 Task: Add an event with the title Second Performance Evaluation and Recognition, date ''2023/12/08'', time 02:00and add a description: Deadline reminders encourage proactive planning and time management. They serve as a cue for individuals to assess their progress, identify any obstacles, and adjust their plans accordingly to ensure timely completion of the task or project.Mark the tasks as Completed , logged in from the account softage.3@softage.netand send the event invitation to softage.9@softage.net and softage.10@softage.net. Set a reminder for the event Weekly on Sunday
Action: Mouse moved to (71, 93)
Screenshot: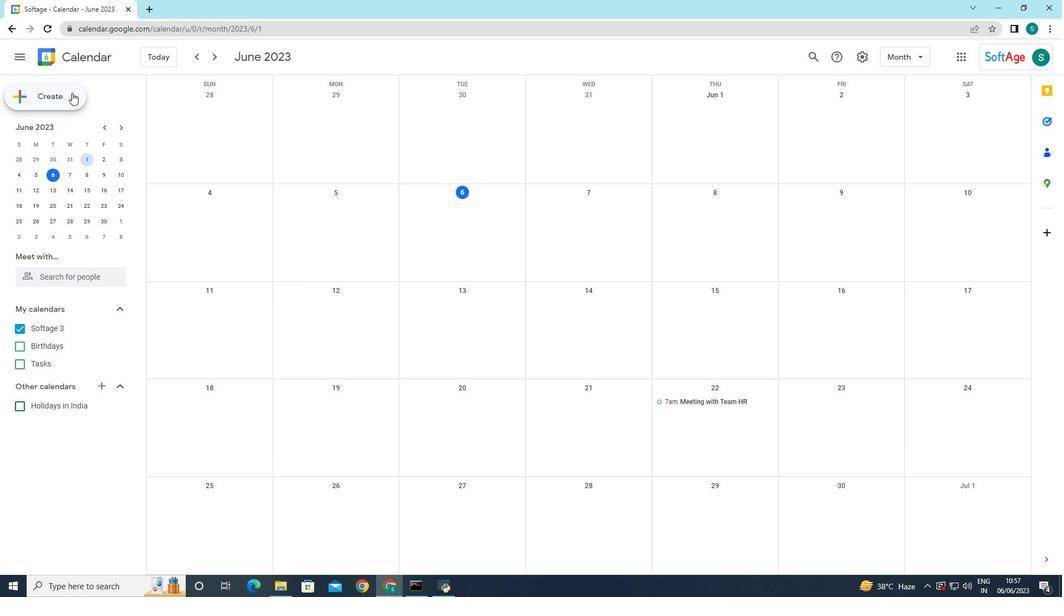 
Action: Mouse pressed left at (71, 93)
Screenshot: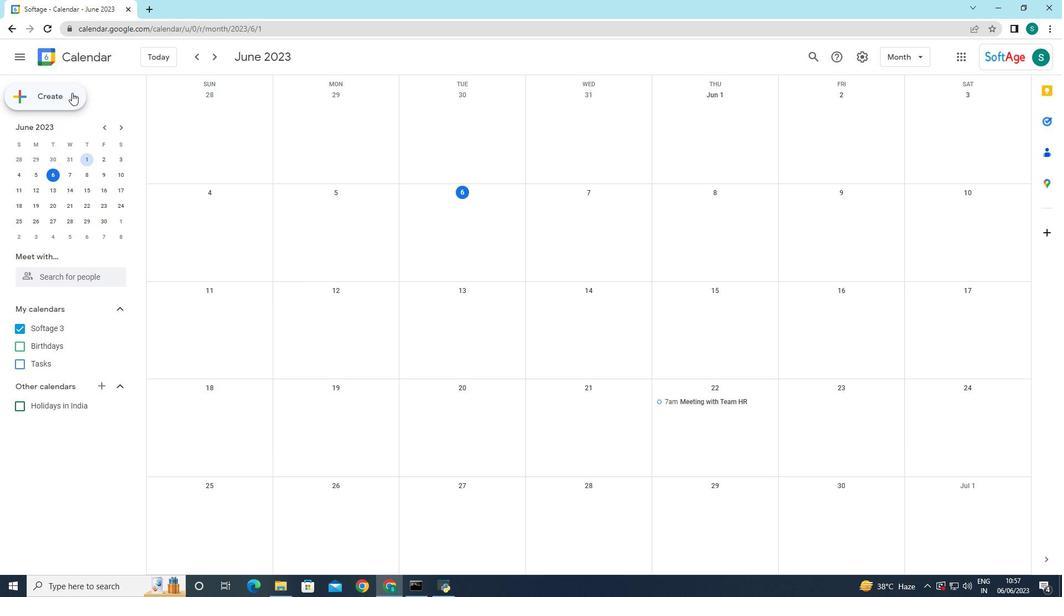 
Action: Mouse moved to (55, 123)
Screenshot: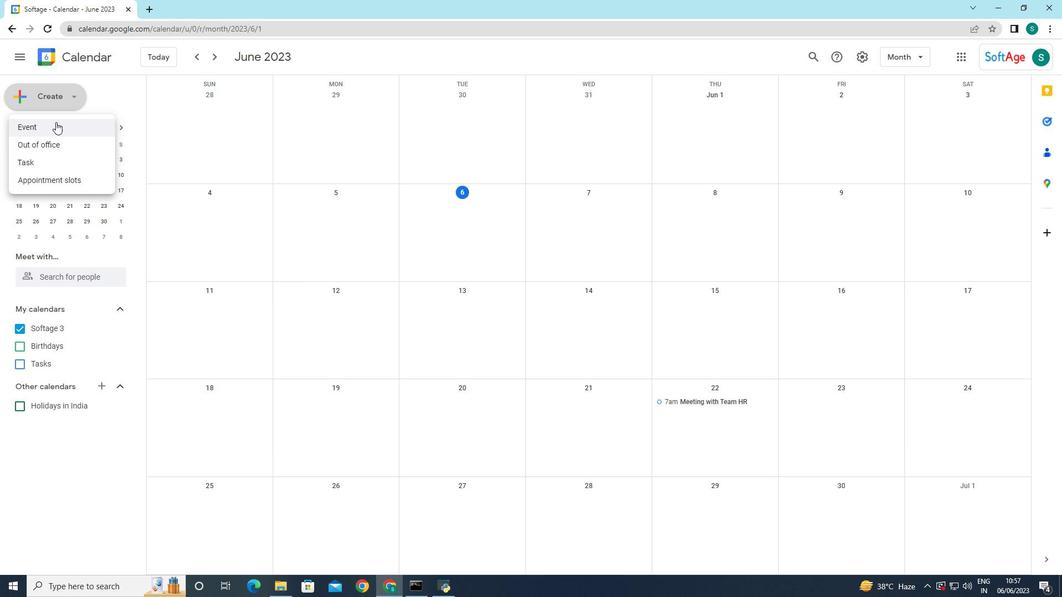 
Action: Mouse pressed left at (55, 123)
Screenshot: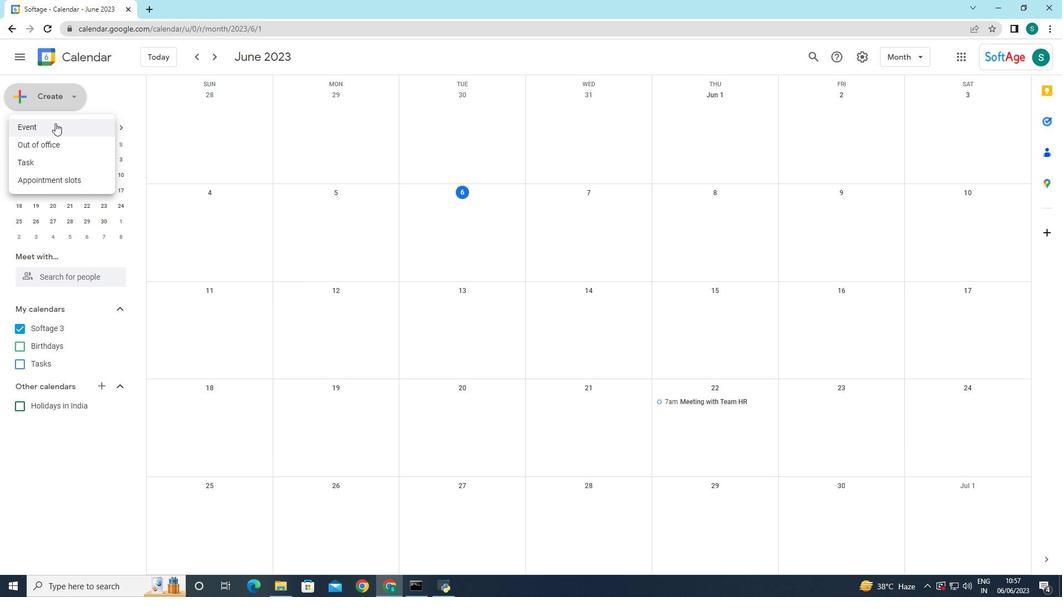 
Action: Mouse moved to (554, 367)
Screenshot: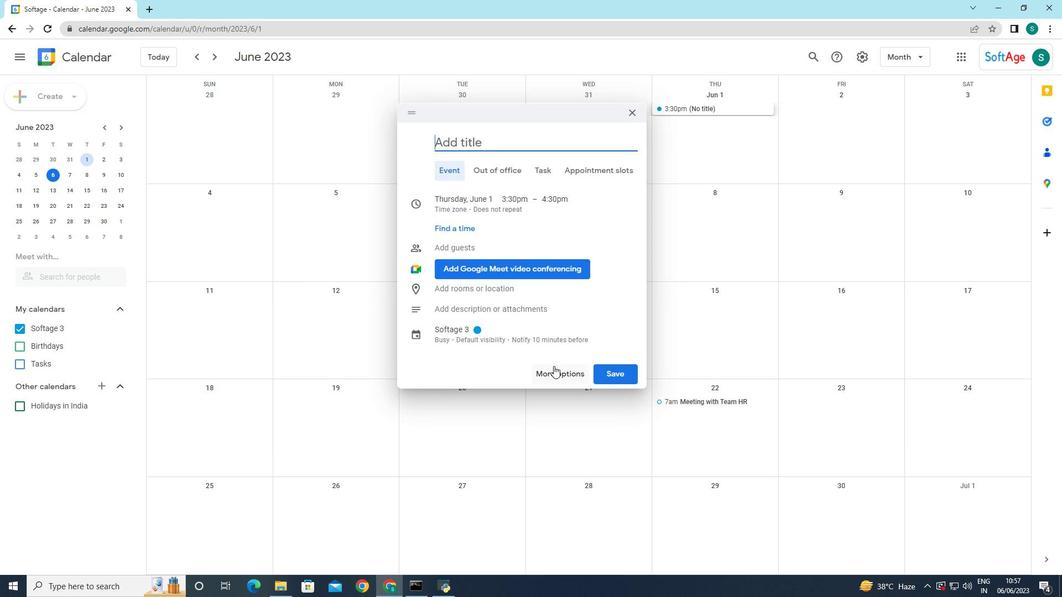 
Action: Mouse pressed left at (554, 367)
Screenshot: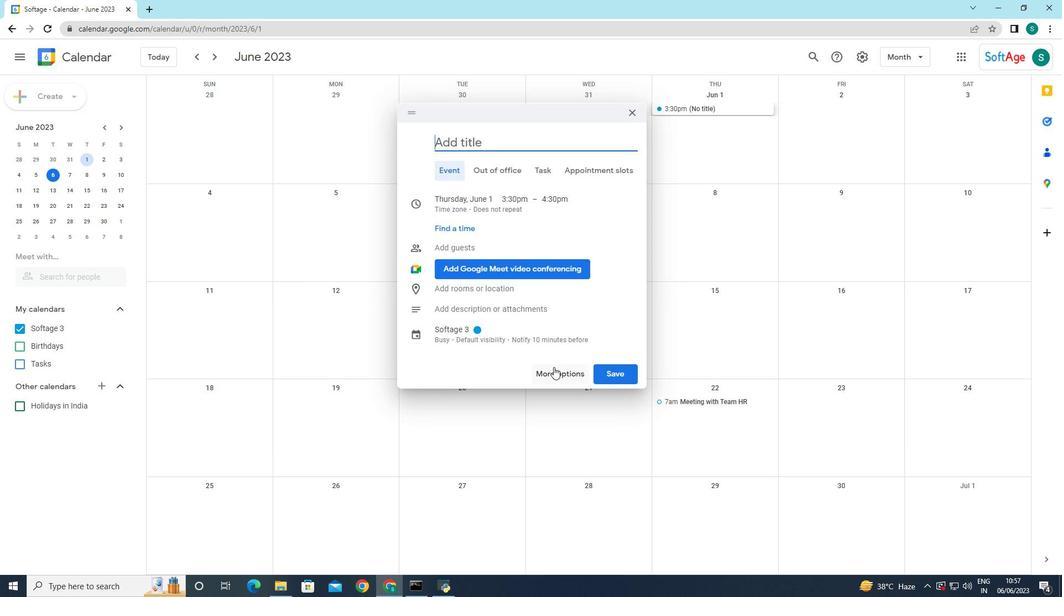 
Action: Mouse moved to (121, 61)
Screenshot: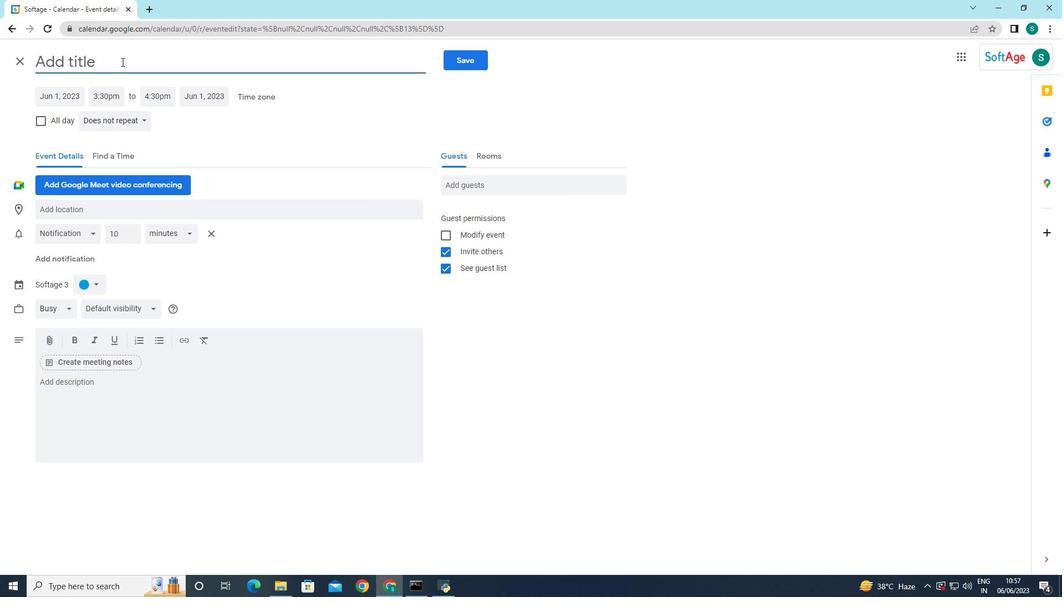 
Action: Mouse pressed left at (121, 61)
Screenshot: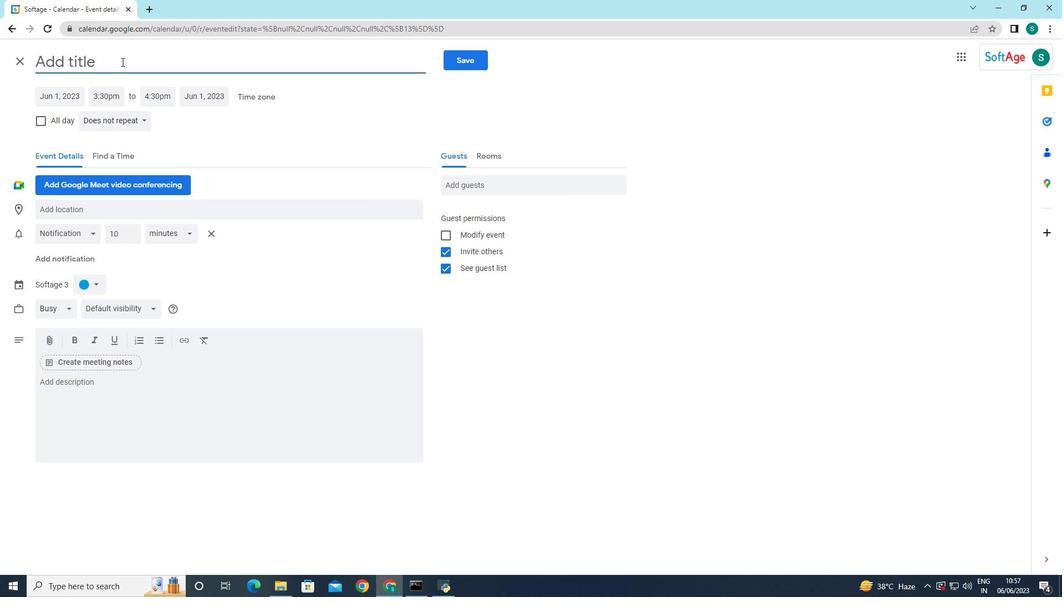 
Action: Key pressed <Key.caps_lock>S<Key.caps_lock>econd<Key.space><Key.caps_lock>P<Key.caps_lock>erformance<Key.space><Key.caps_lock>EV<Key.backspace><Key.backspace><Key.caps_lock><Key.caps_lock>E<Key.caps_lock>valuation<Key.space>and<Key.space><Key.caps_lock>RE<Key.backspace><Key.caps_lock>ecognition<Key.space>
Screenshot: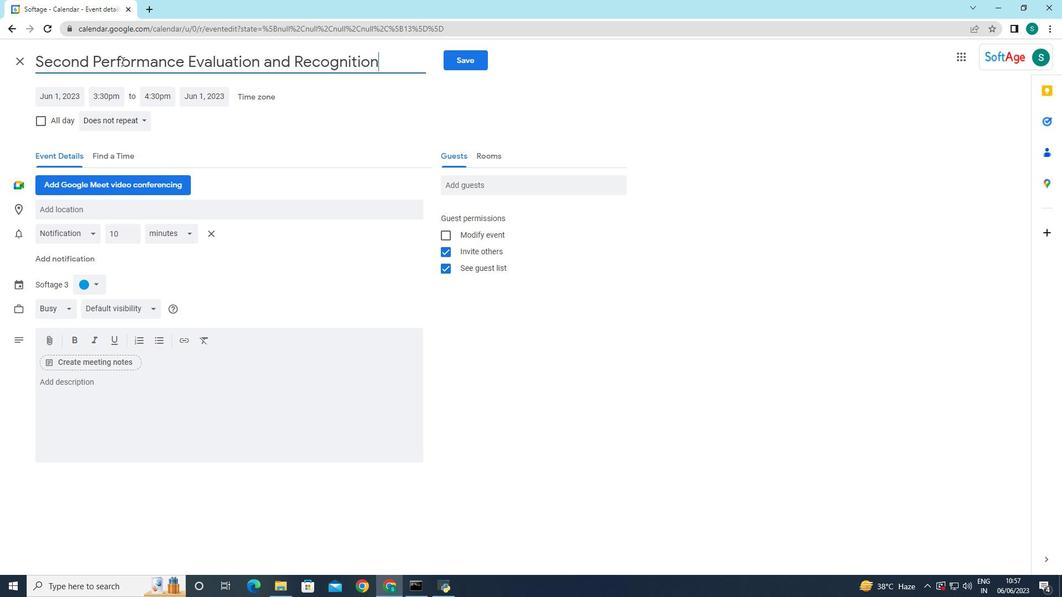
Action: Mouse moved to (58, 104)
Screenshot: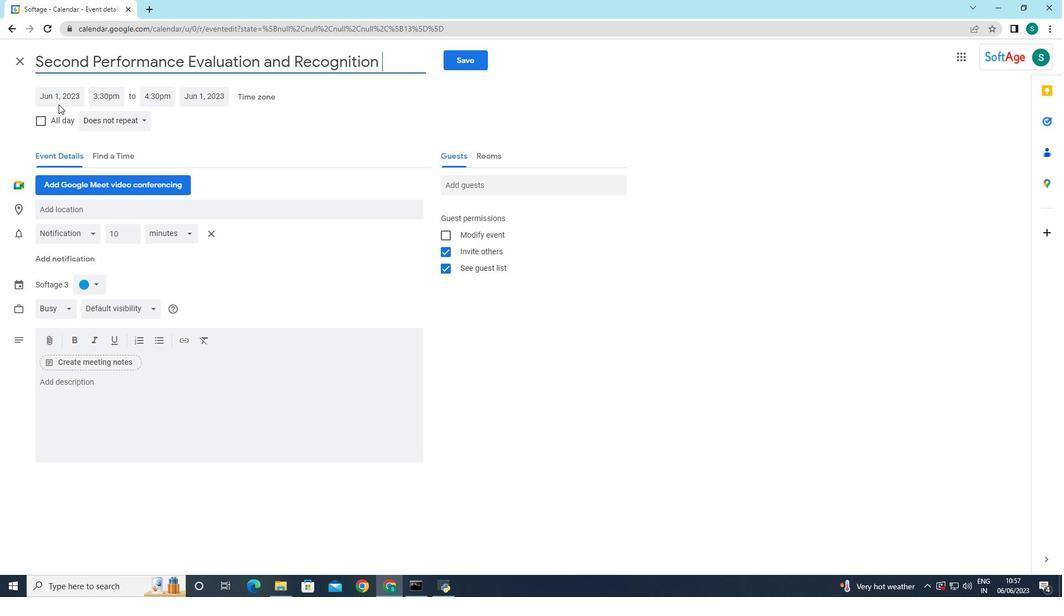 
Action: Mouse pressed left at (58, 104)
Screenshot: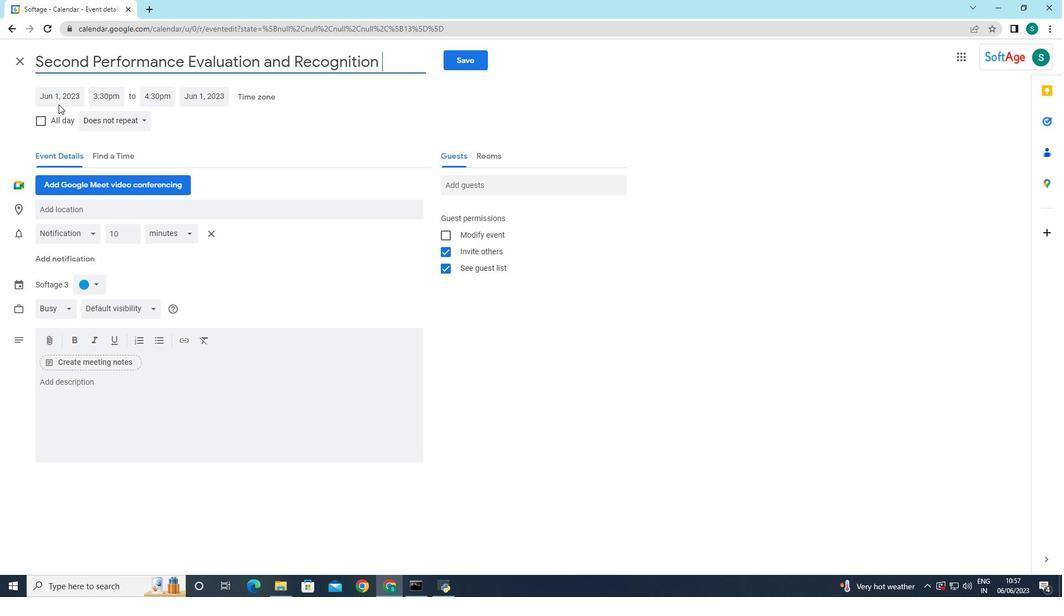 
Action: Mouse moved to (174, 117)
Screenshot: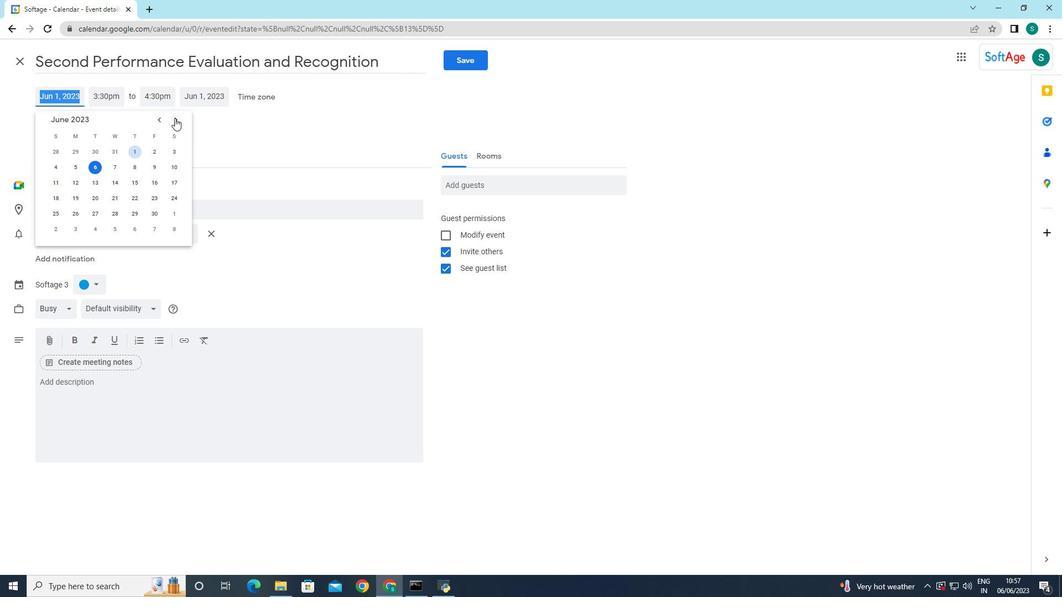 
Action: Mouse pressed left at (174, 117)
Screenshot: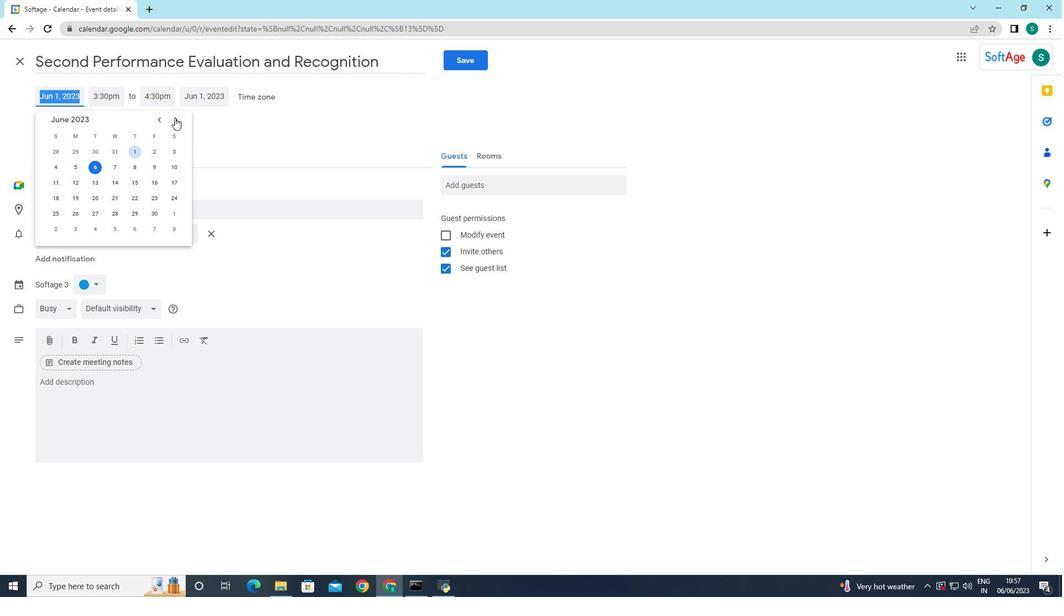 
Action: Mouse pressed left at (174, 117)
Screenshot: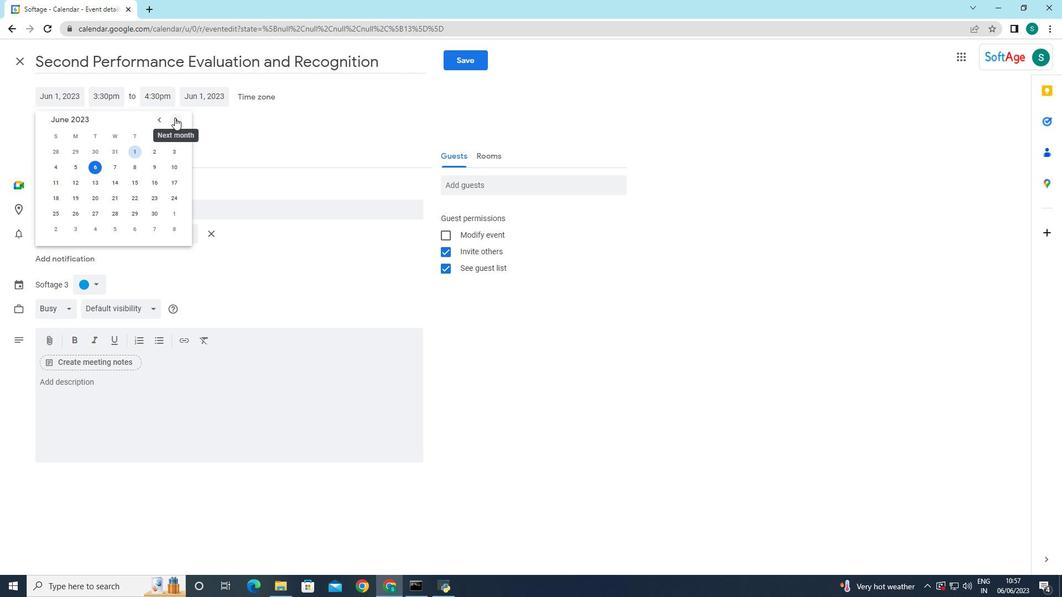 
Action: Mouse pressed left at (174, 117)
Screenshot: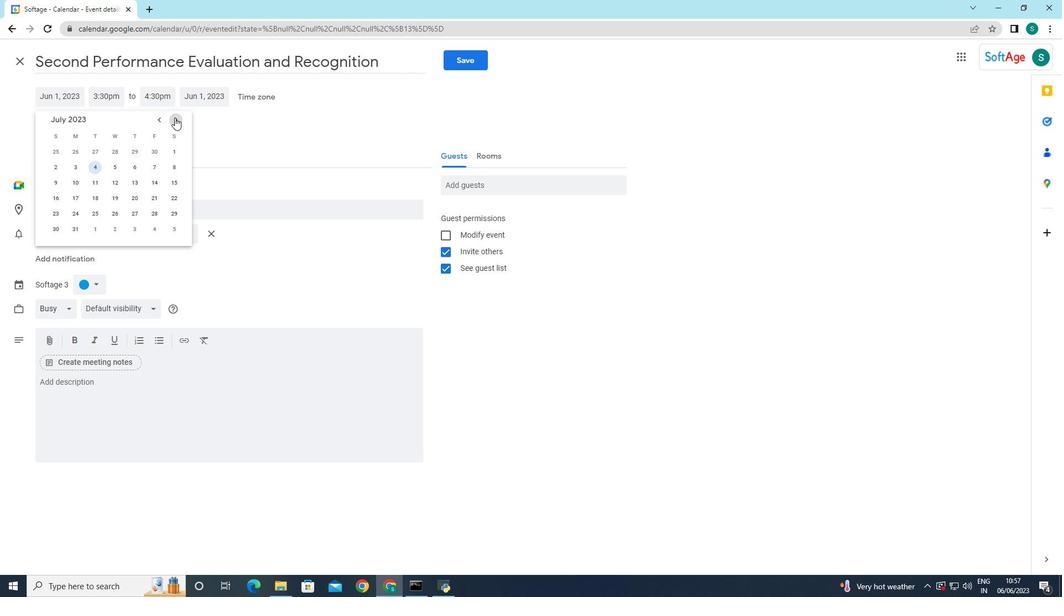 
Action: Mouse pressed left at (174, 117)
Screenshot: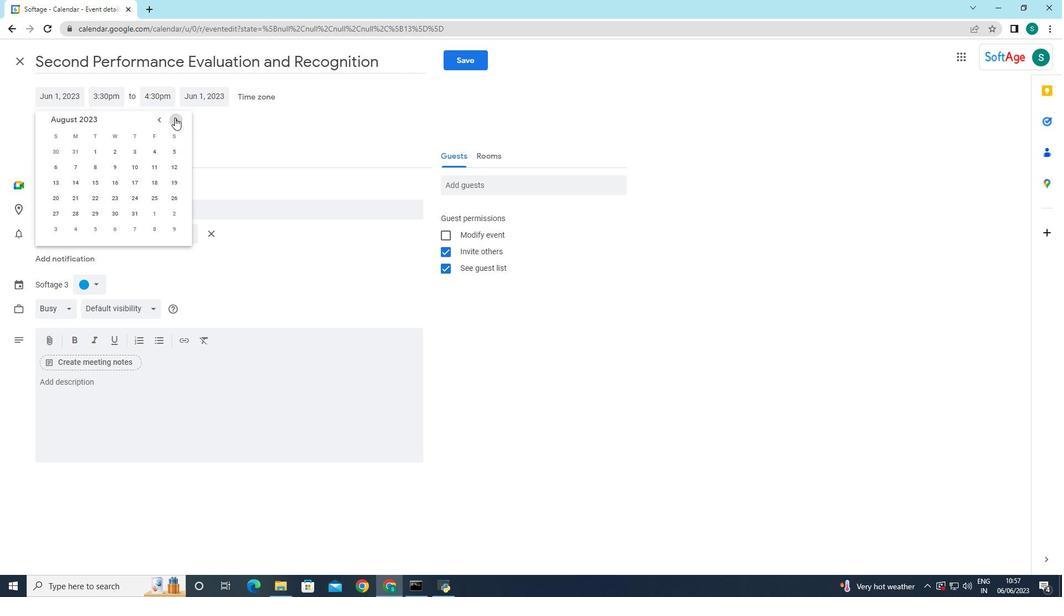 
Action: Mouse pressed left at (174, 117)
Screenshot: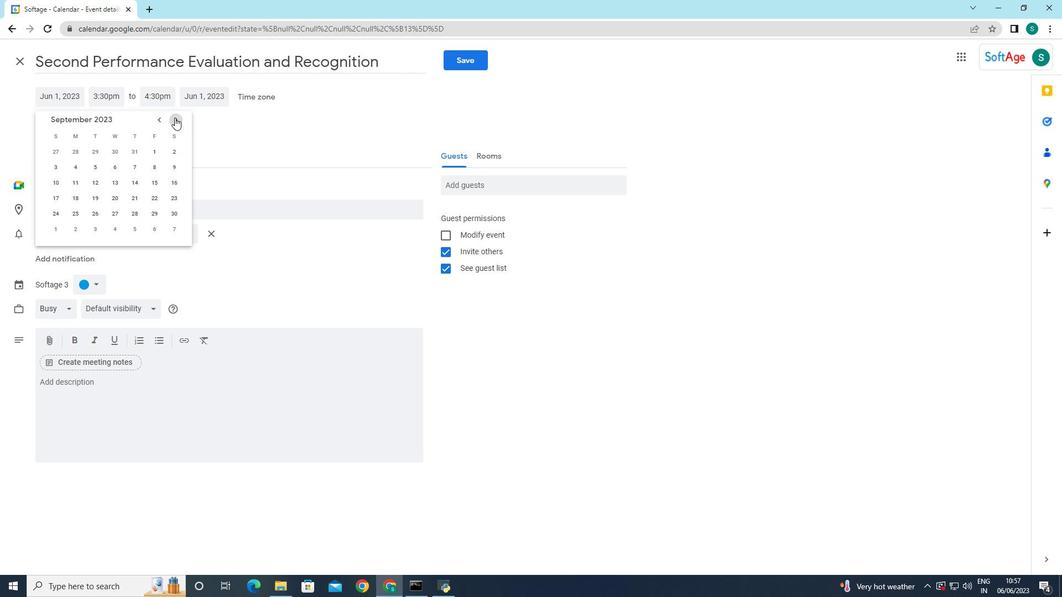 
Action: Mouse pressed left at (174, 117)
Screenshot: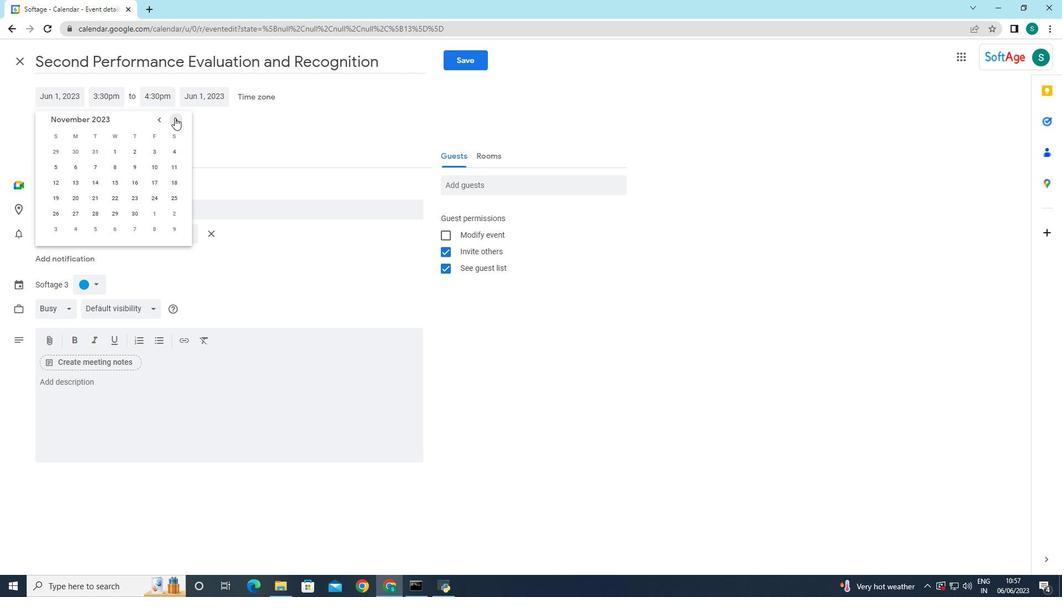 
Action: Mouse pressed left at (174, 117)
Screenshot: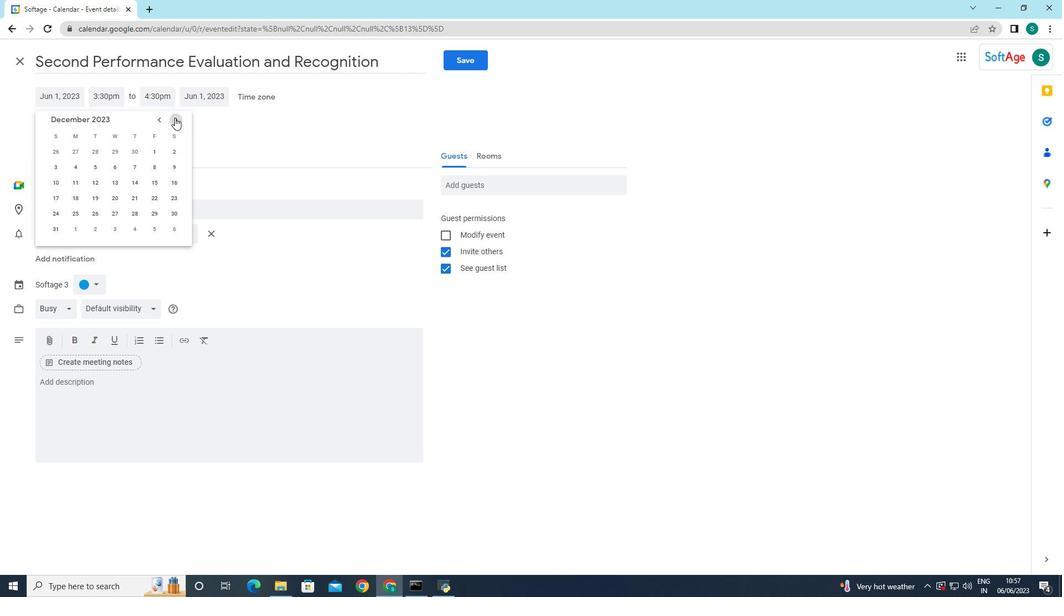 
Action: Mouse moved to (160, 120)
Screenshot: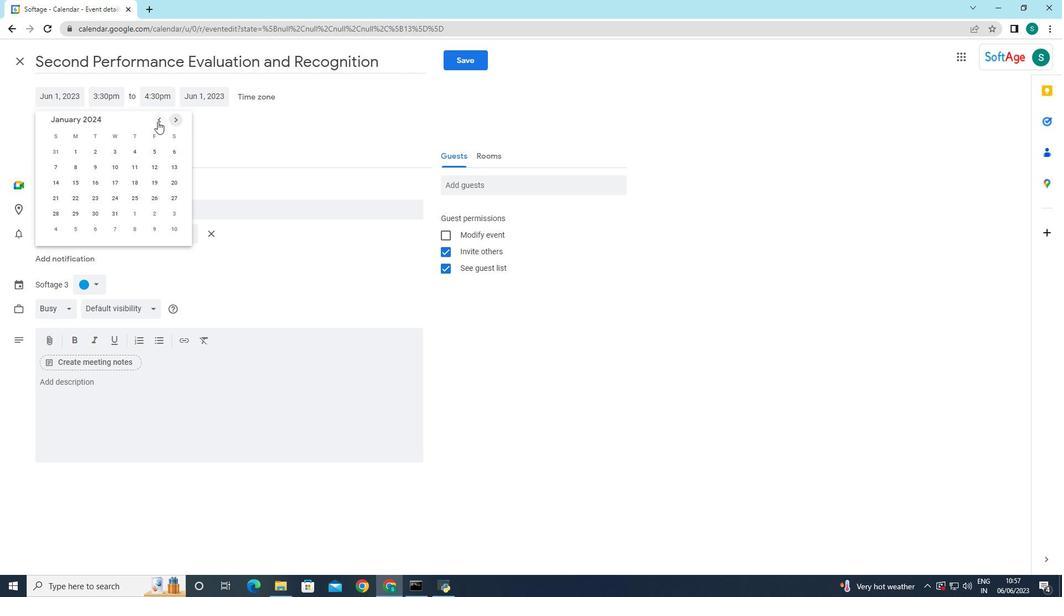 
Action: Mouse pressed left at (160, 120)
Screenshot: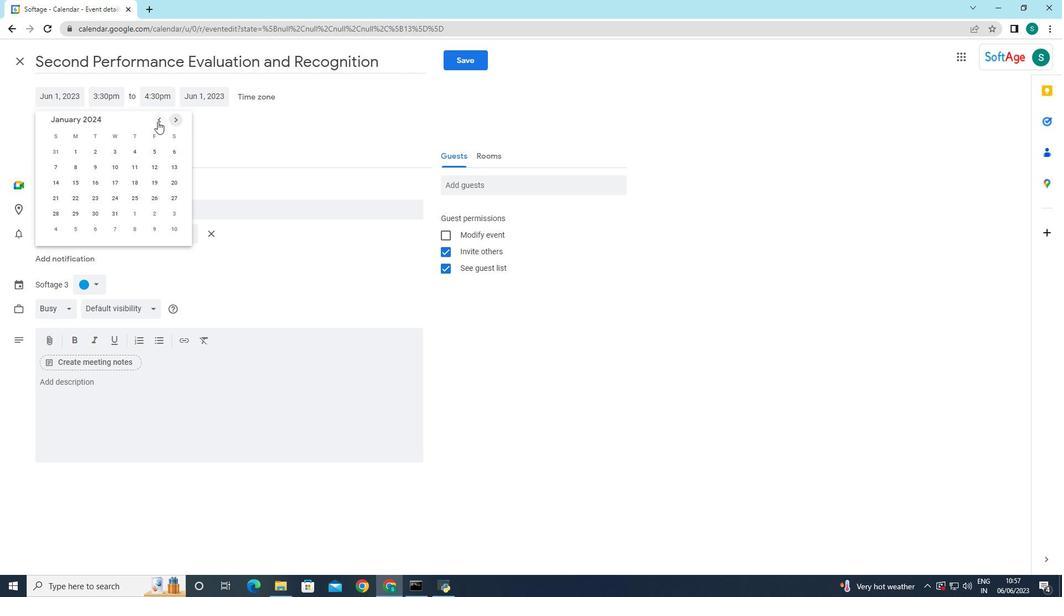 
Action: Mouse moved to (159, 121)
Screenshot: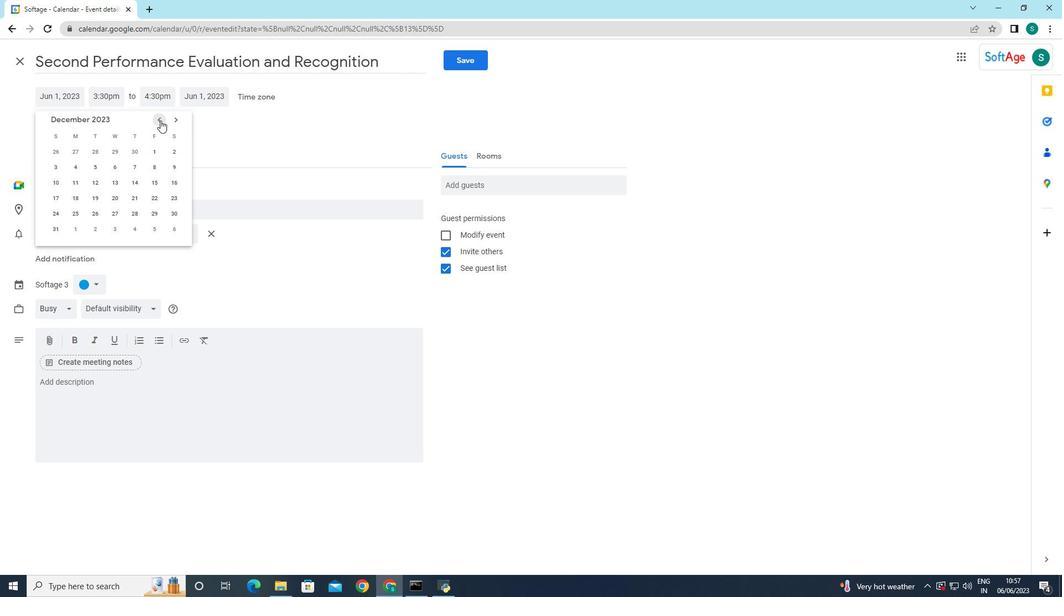 
Action: Mouse pressed left at (159, 121)
Screenshot: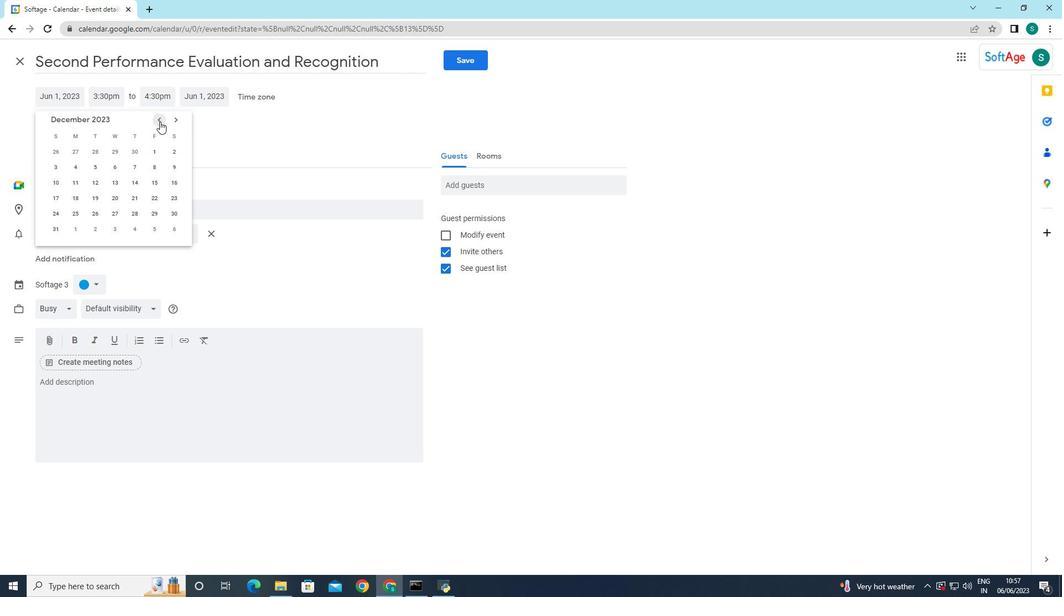 
Action: Mouse moved to (175, 119)
Screenshot: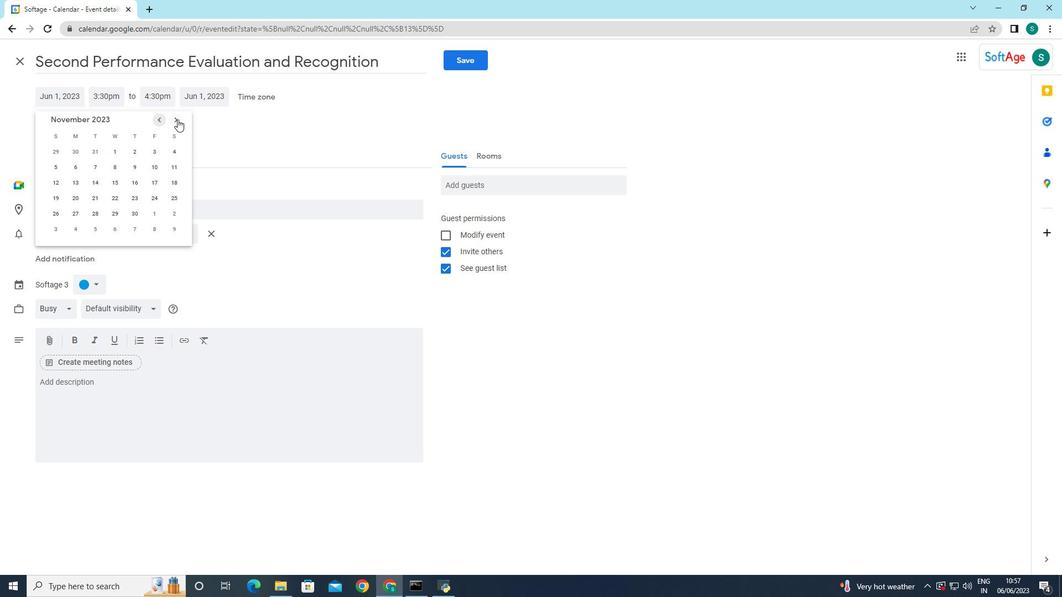 
Action: Mouse pressed left at (175, 119)
Screenshot: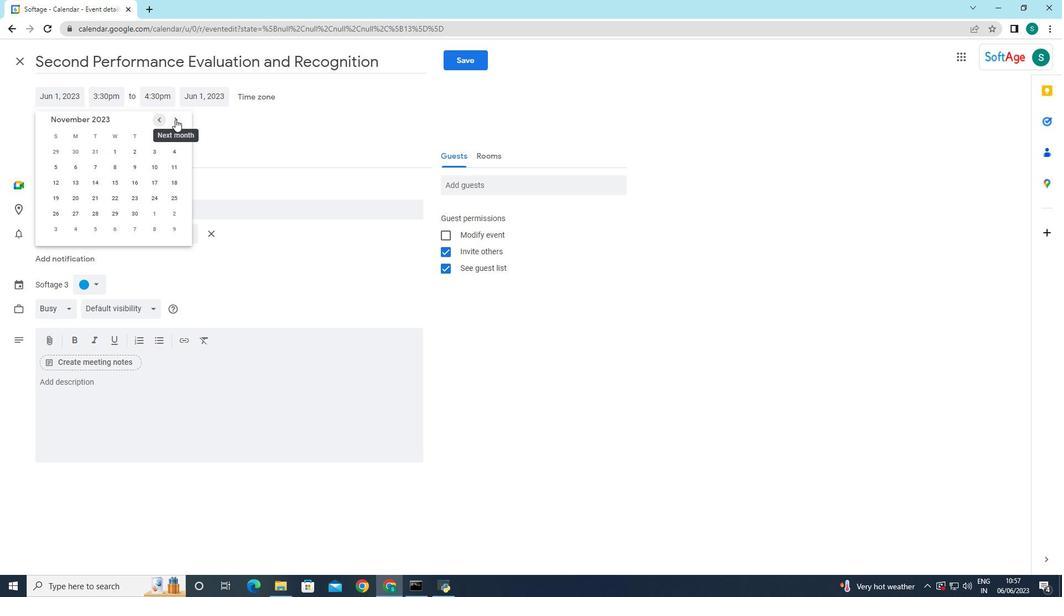 
Action: Mouse moved to (152, 167)
Screenshot: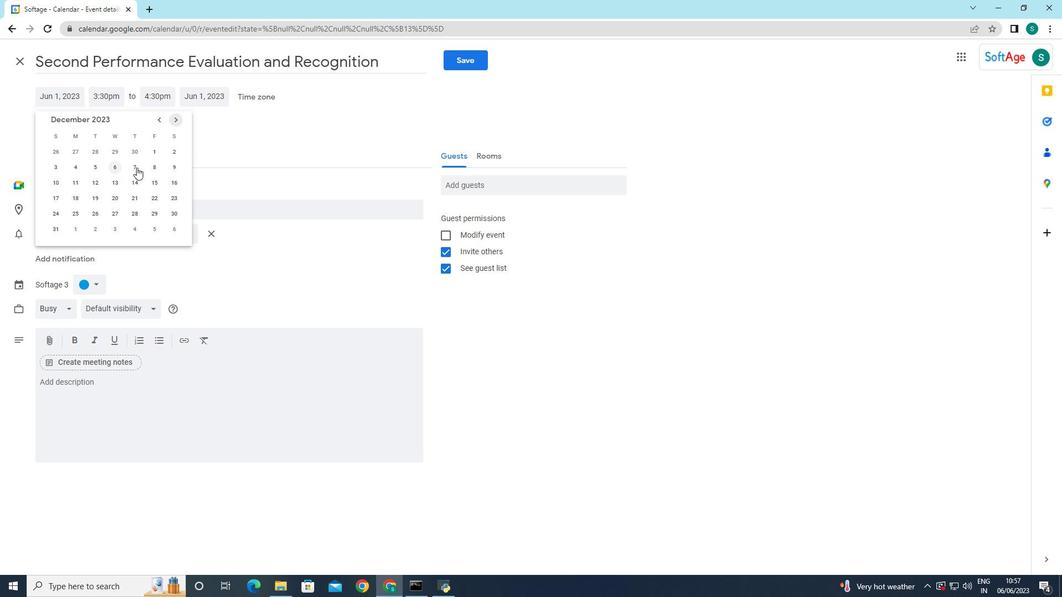 
Action: Mouse pressed left at (152, 167)
Screenshot: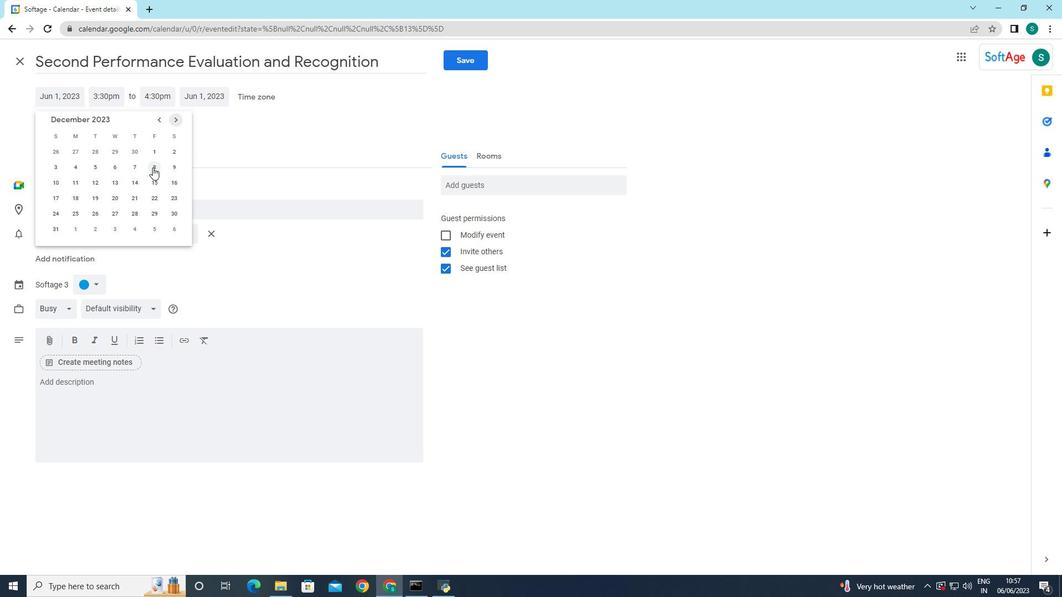 
Action: Mouse moved to (260, 143)
Screenshot: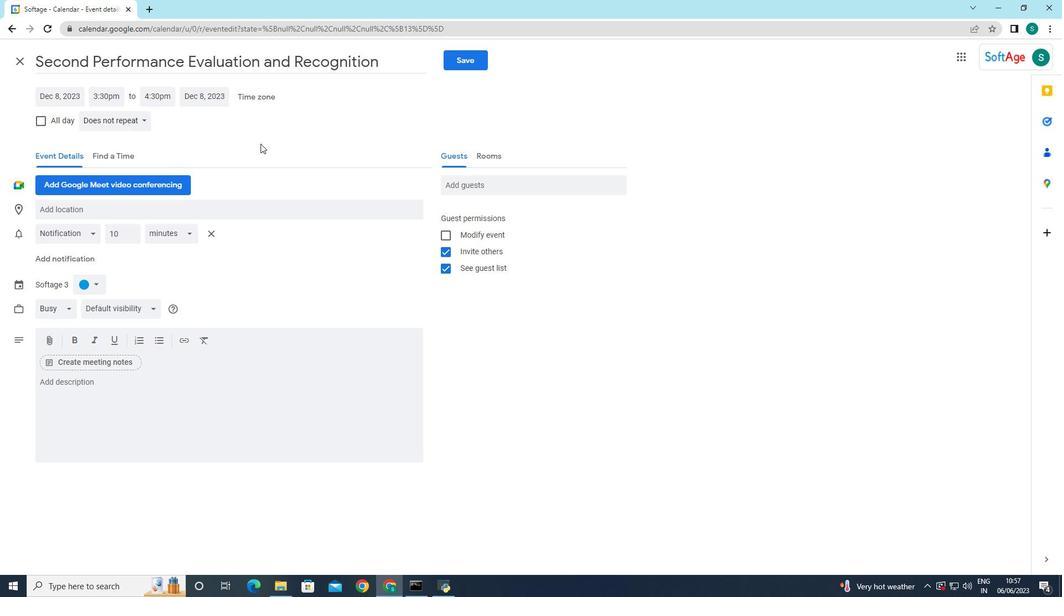 
Action: Mouse pressed left at (260, 143)
Screenshot: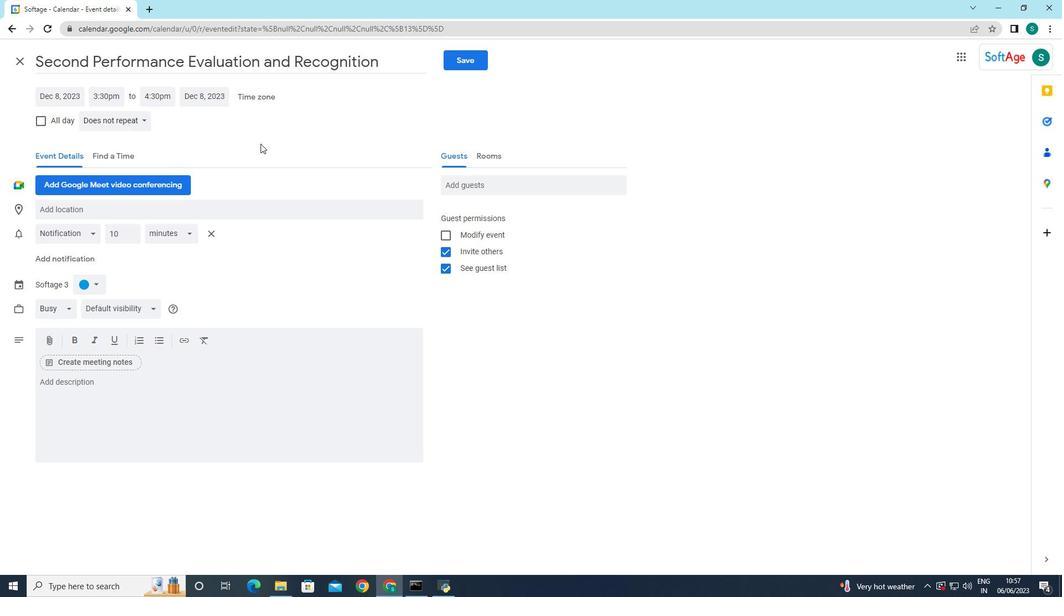 
Action: Mouse moved to (74, 98)
Screenshot: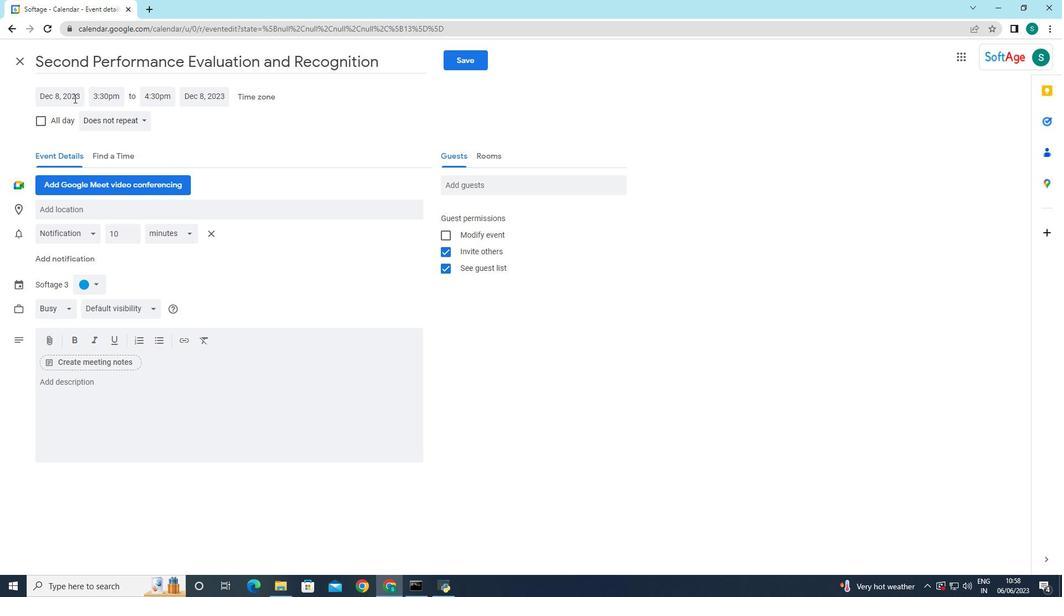 
Action: Mouse pressed left at (74, 98)
Screenshot: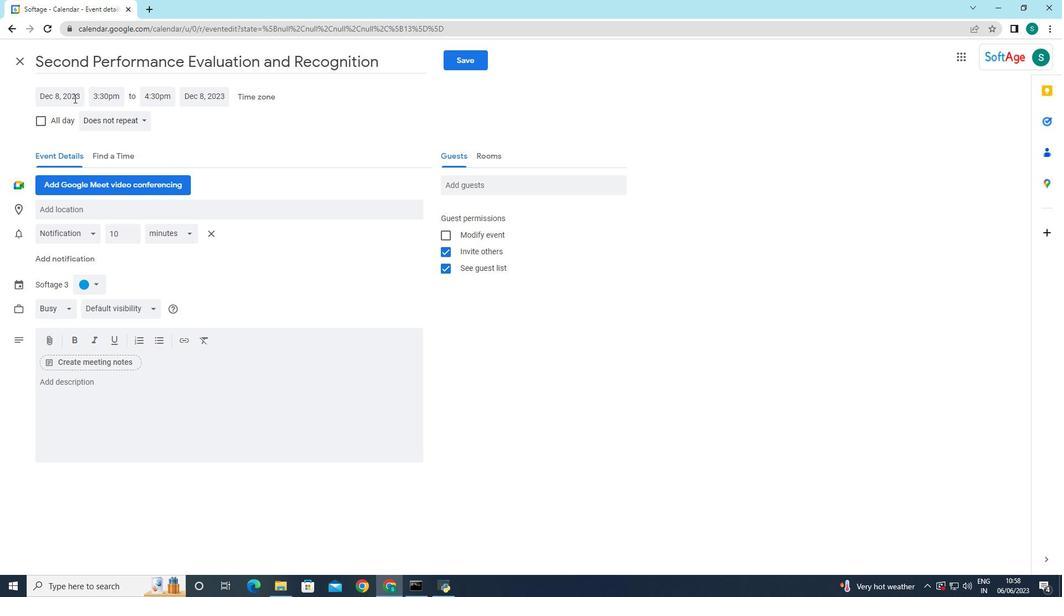 
Action: Mouse moved to (104, 94)
Screenshot: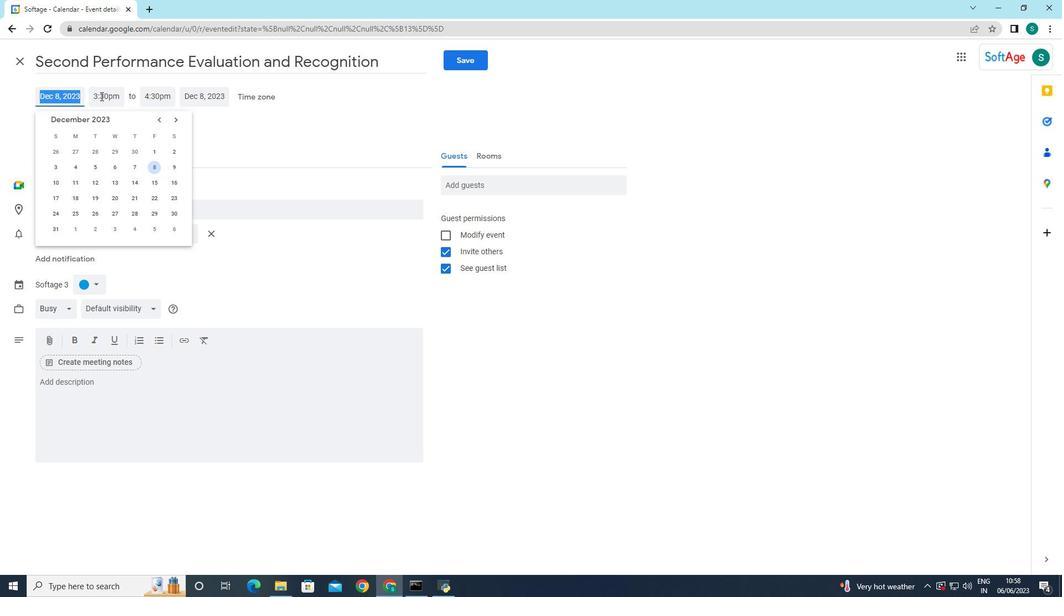 
Action: Mouse pressed left at (104, 94)
Screenshot: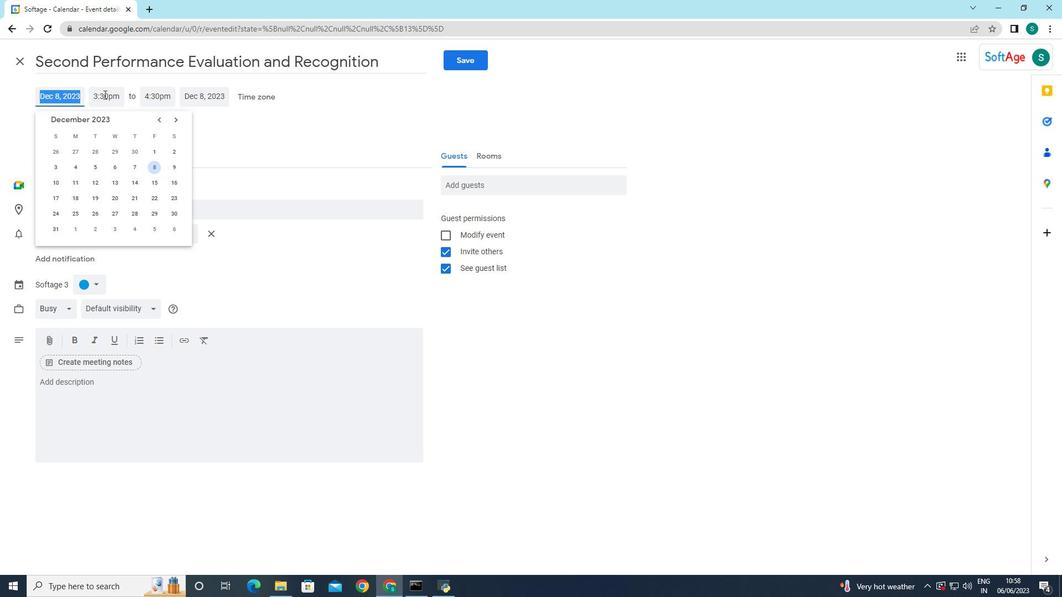 
Action: Mouse moved to (118, 144)
Screenshot: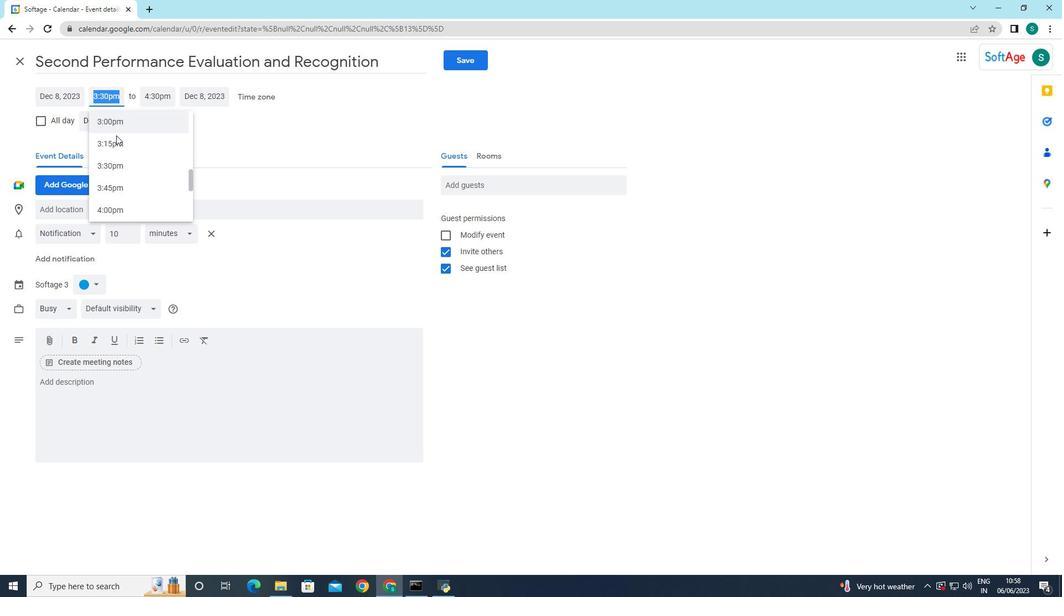 
Action: Mouse scrolled (118, 145) with delta (0, 0)
Screenshot: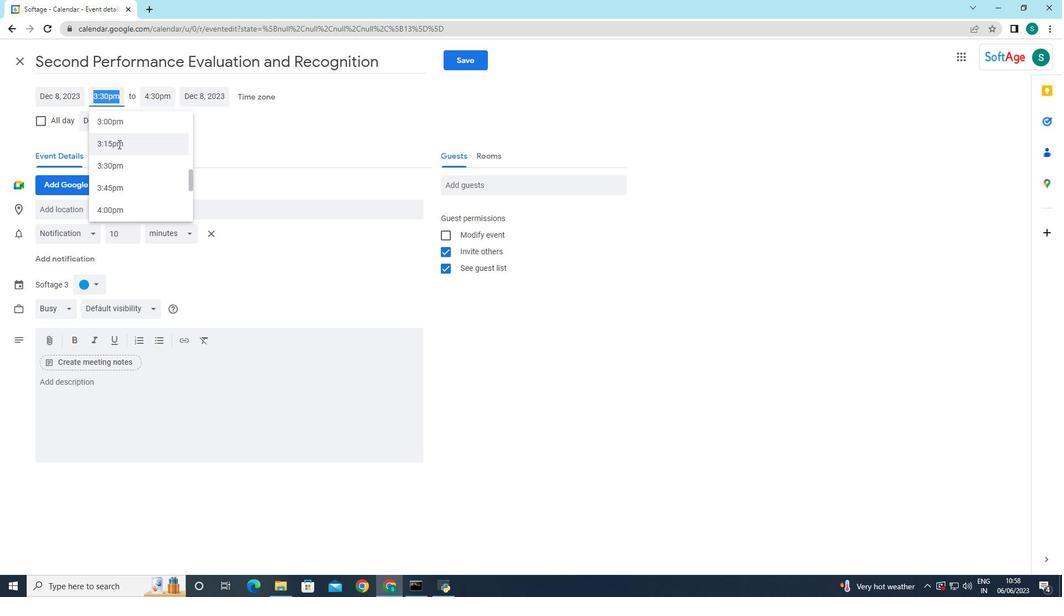 
Action: Mouse scrolled (118, 145) with delta (0, 0)
Screenshot: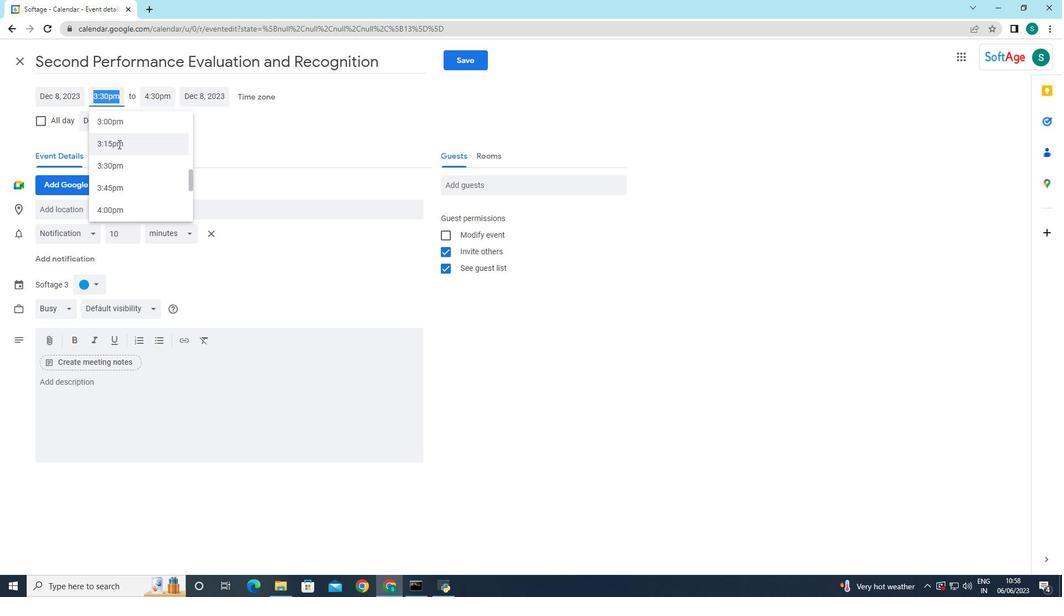 
Action: Mouse scrolled (118, 145) with delta (0, 0)
Screenshot: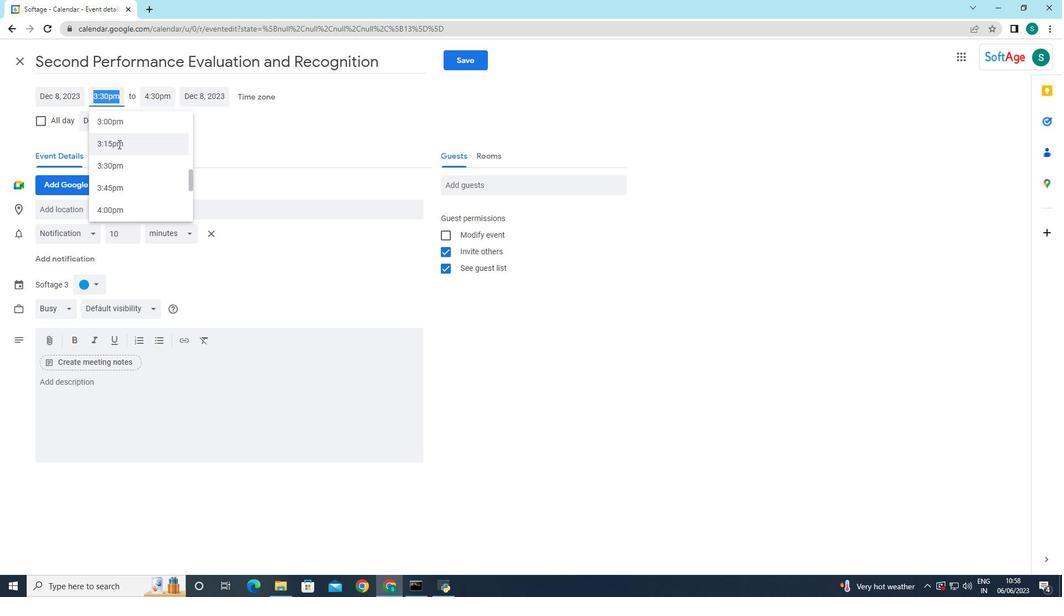 
Action: Mouse scrolled (118, 145) with delta (0, 0)
Screenshot: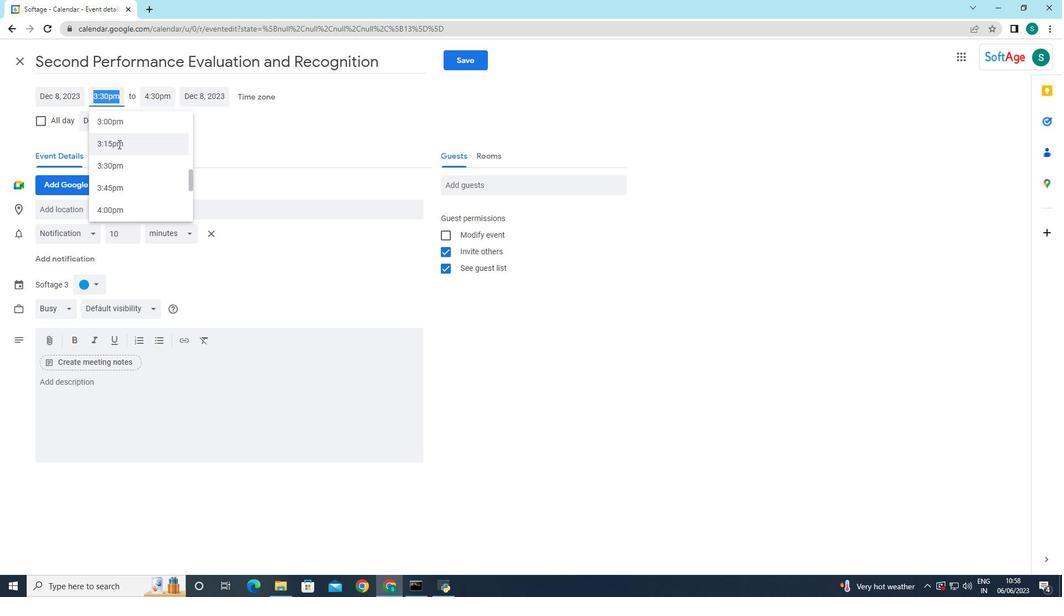 
Action: Mouse moved to (120, 143)
Screenshot: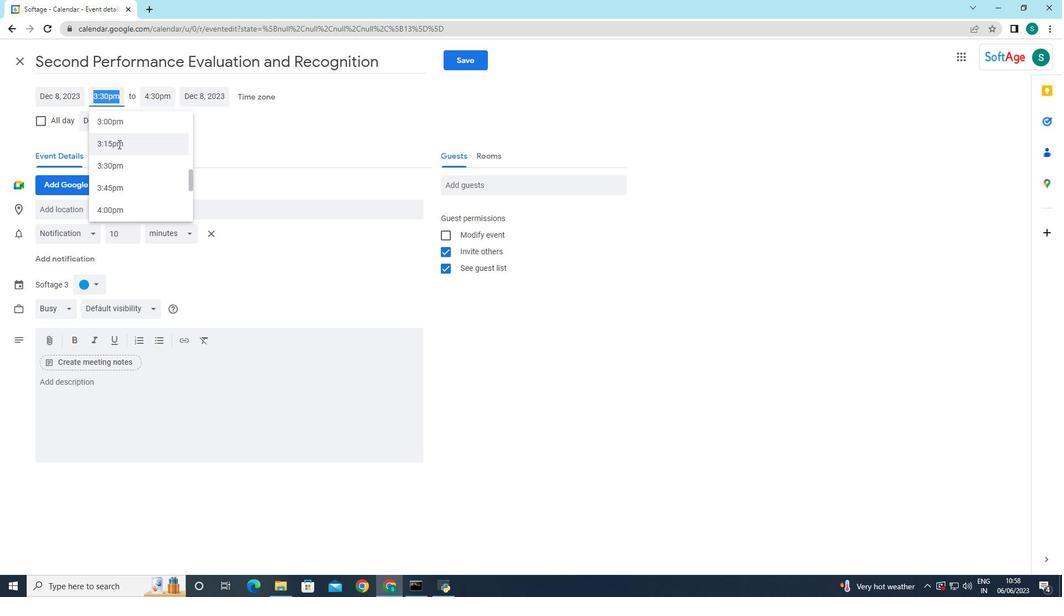 
Action: Mouse scrolled (120, 144) with delta (0, 0)
Screenshot: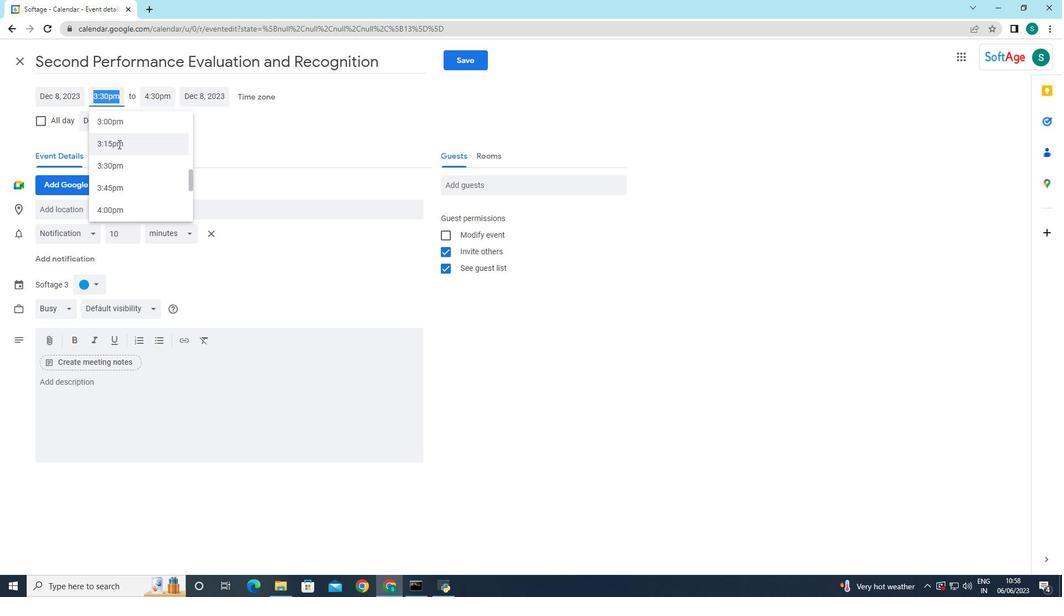 
Action: Mouse moved to (123, 142)
Screenshot: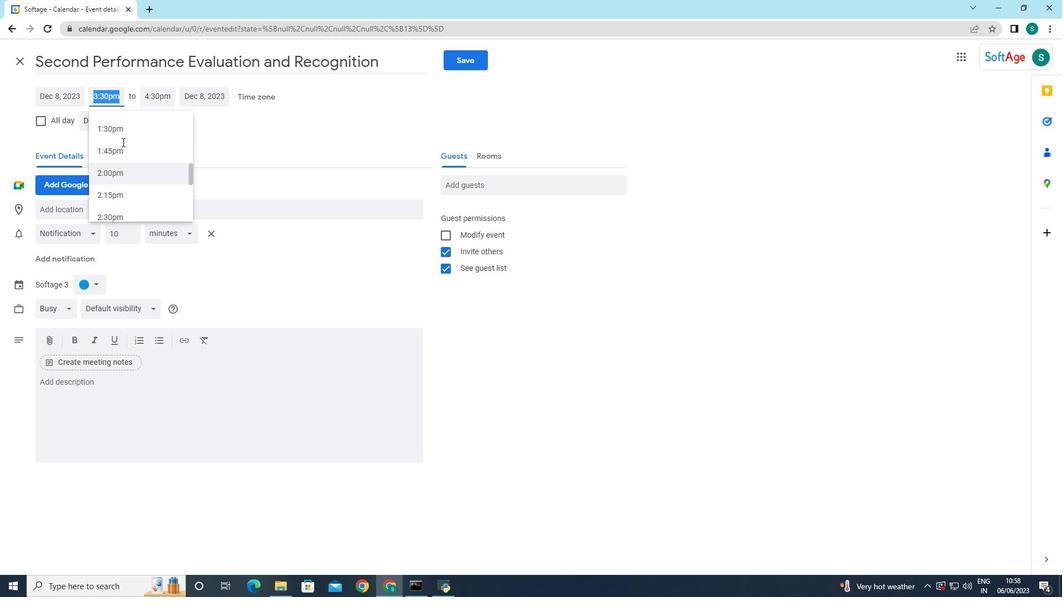 
Action: Mouse scrolled (123, 142) with delta (0, 0)
Screenshot: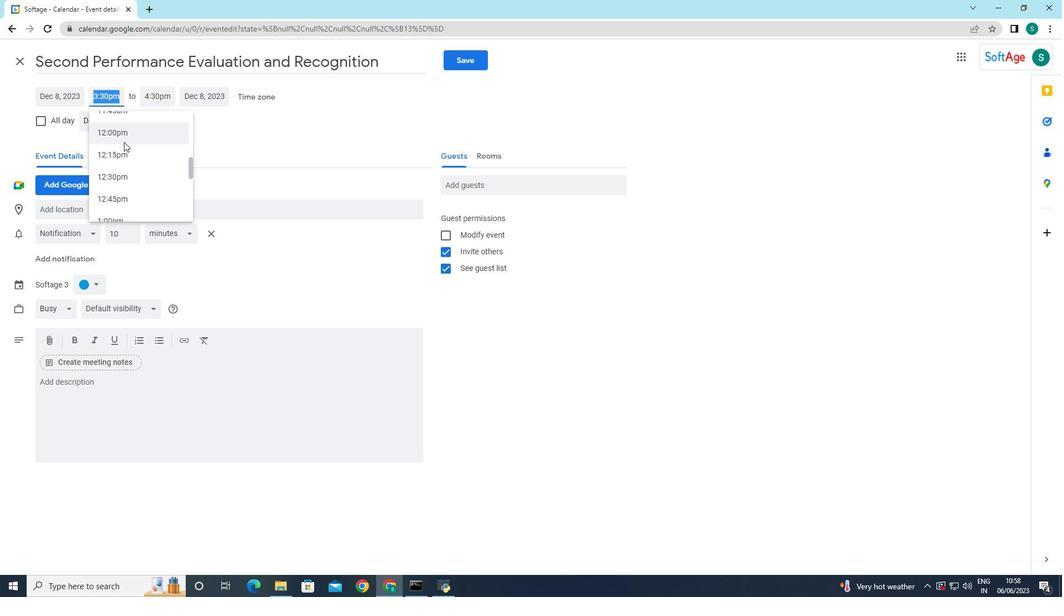
Action: Mouse scrolled (123, 142) with delta (0, 0)
Screenshot: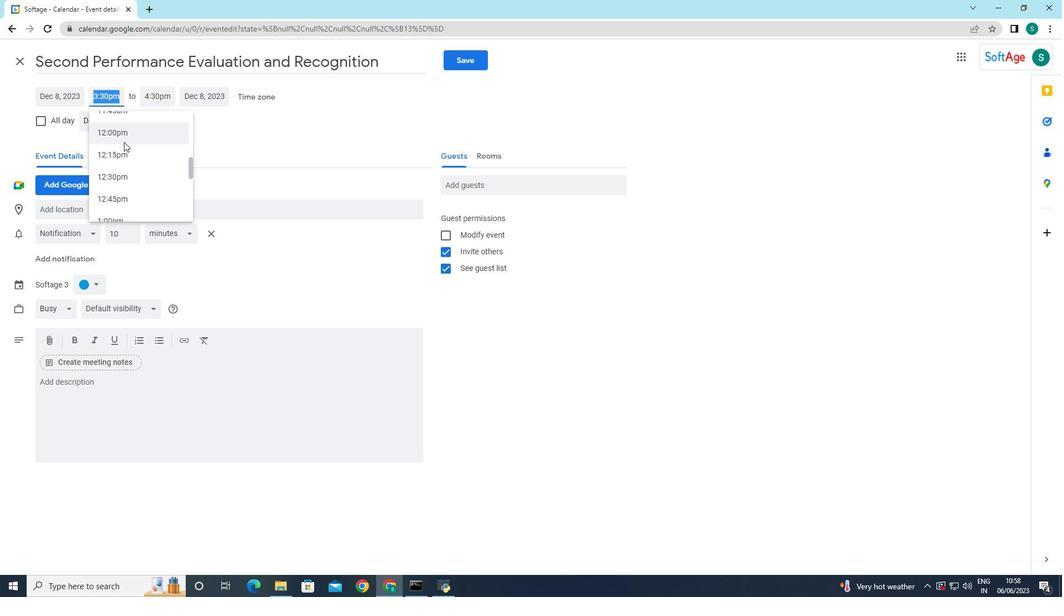 
Action: Mouse scrolled (123, 142) with delta (0, 0)
Screenshot: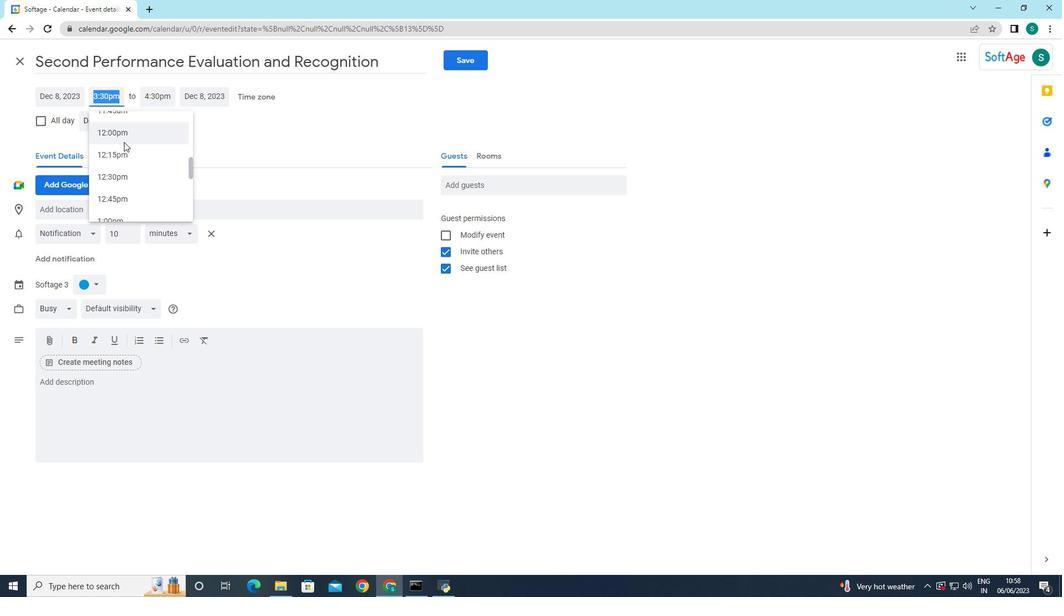 
Action: Mouse moved to (126, 145)
Screenshot: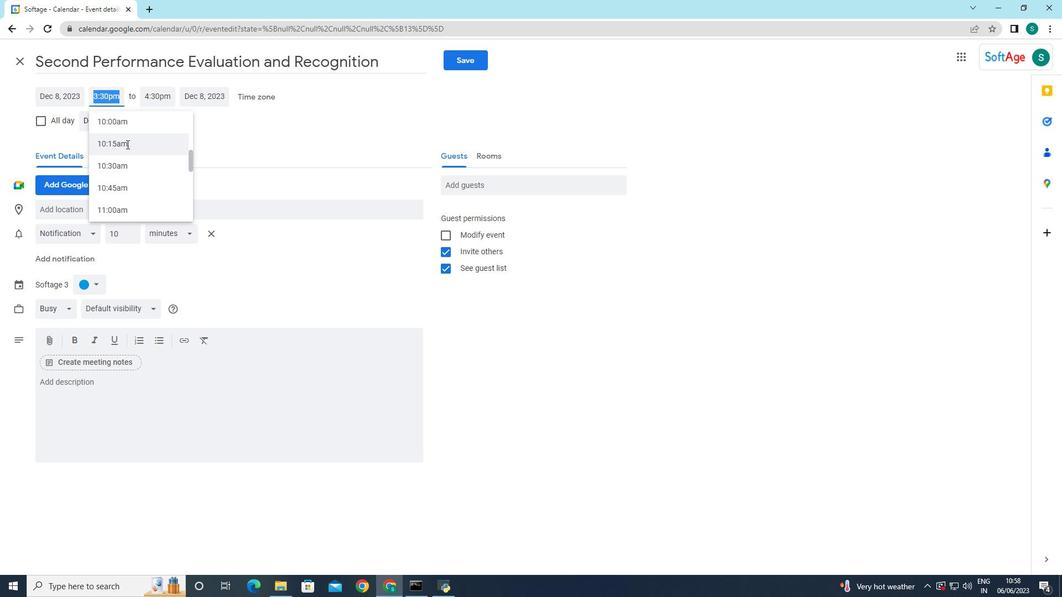 
Action: Mouse scrolled (126, 145) with delta (0, 0)
Screenshot: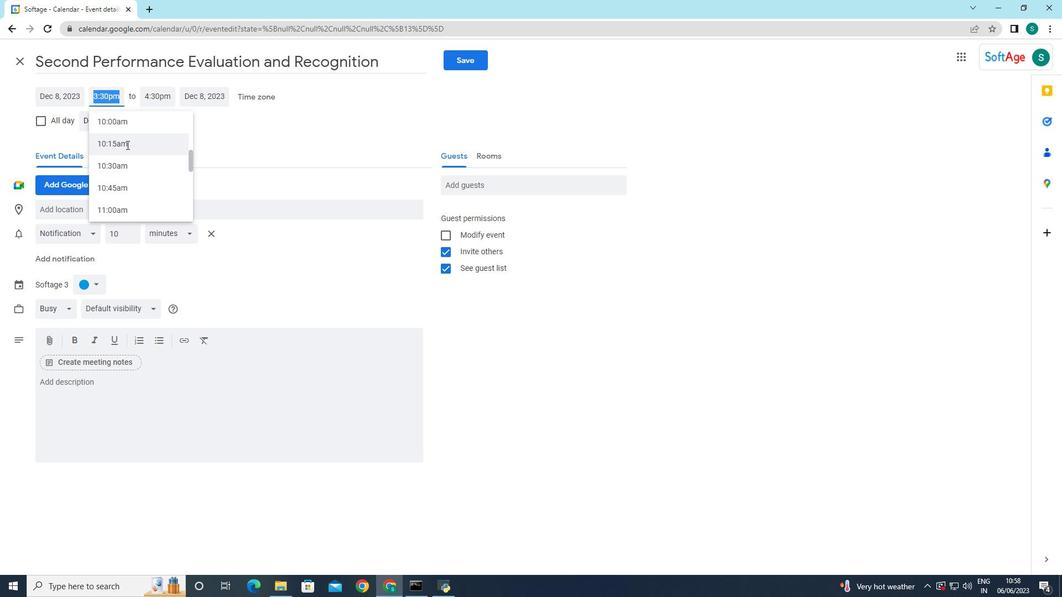 
Action: Mouse scrolled (126, 145) with delta (0, 0)
Screenshot: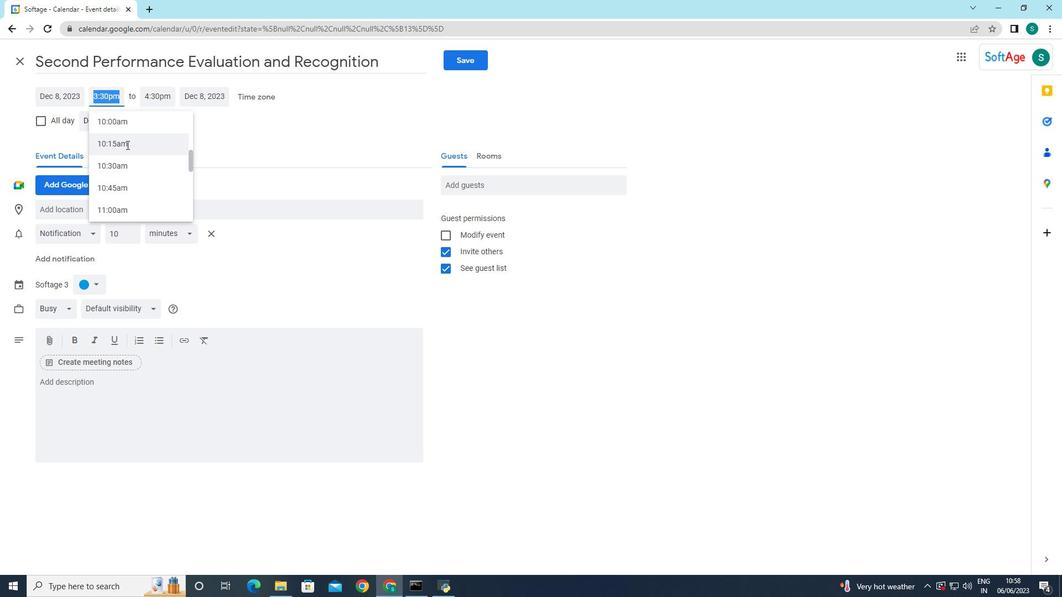 
Action: Mouse scrolled (126, 145) with delta (0, 0)
Screenshot: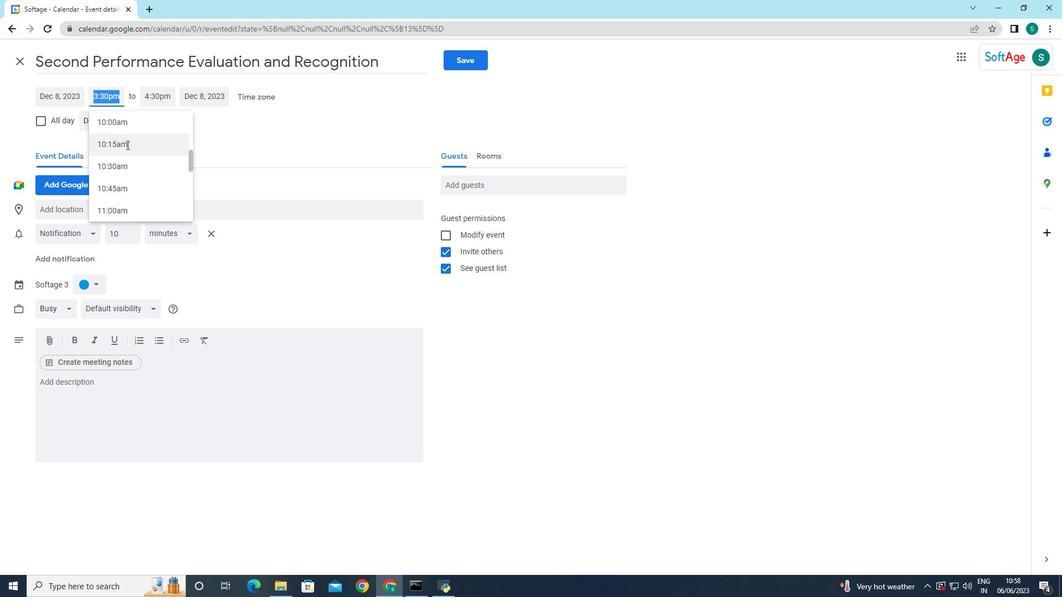 
Action: Mouse scrolled (126, 145) with delta (0, 0)
Screenshot: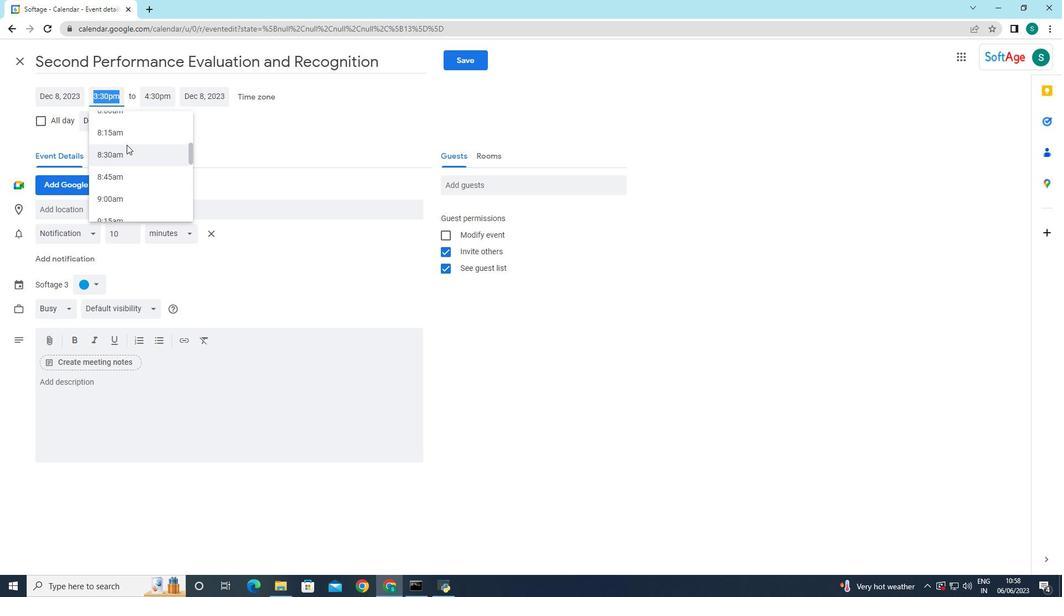 
Action: Mouse scrolled (126, 145) with delta (0, 0)
Screenshot: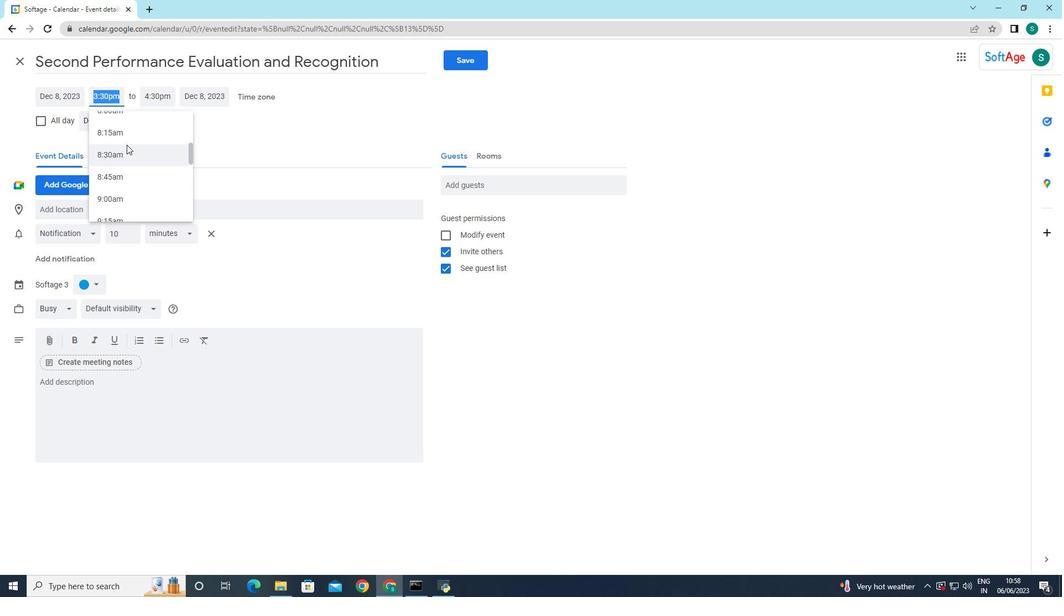 
Action: Mouse scrolled (126, 145) with delta (0, 0)
Screenshot: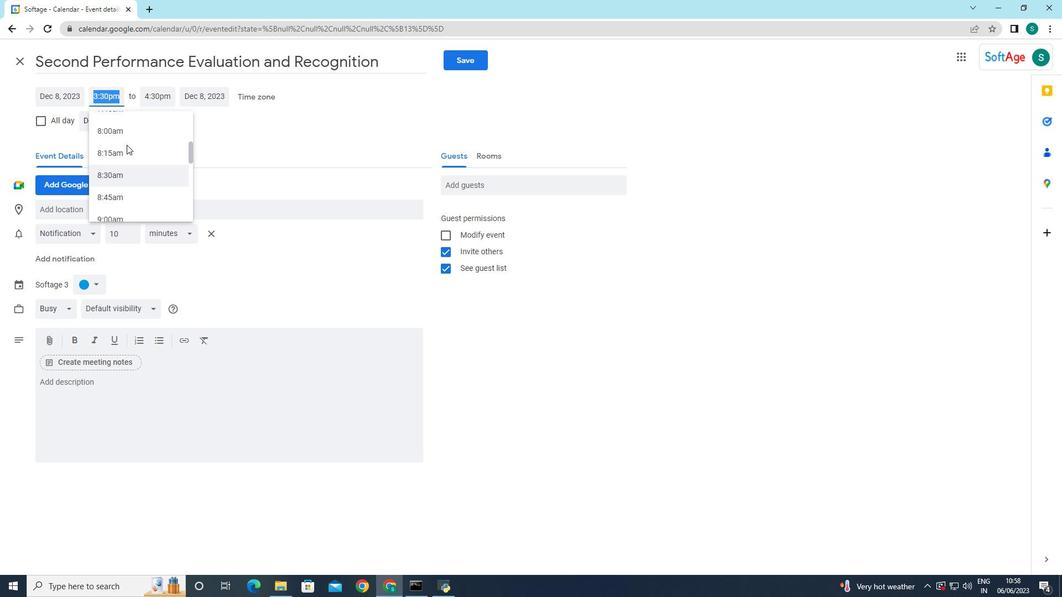 
Action: Mouse moved to (129, 145)
Screenshot: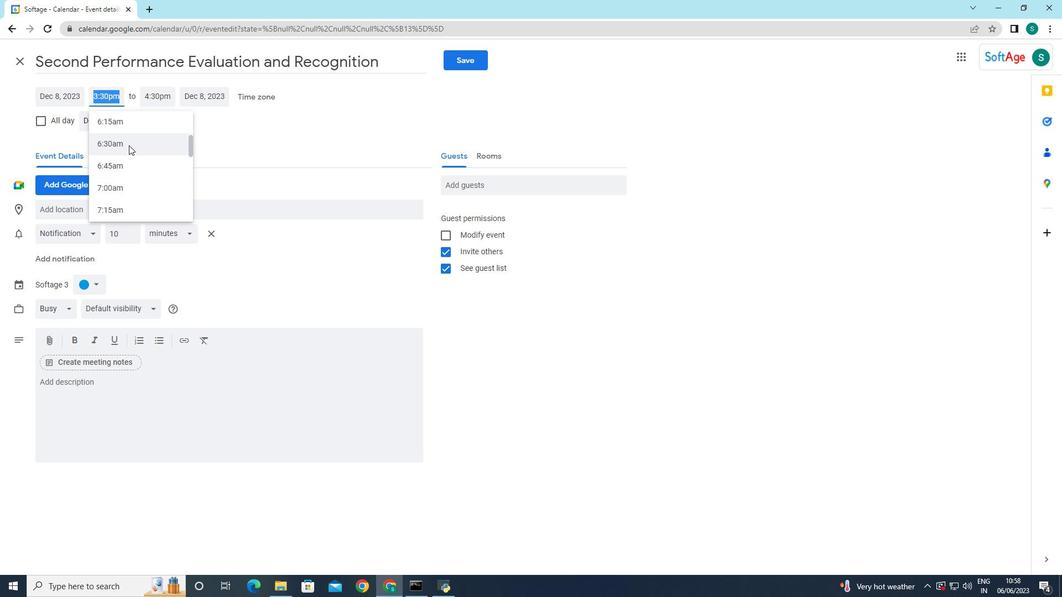 
Action: Mouse scrolled (129, 146) with delta (0, 0)
Screenshot: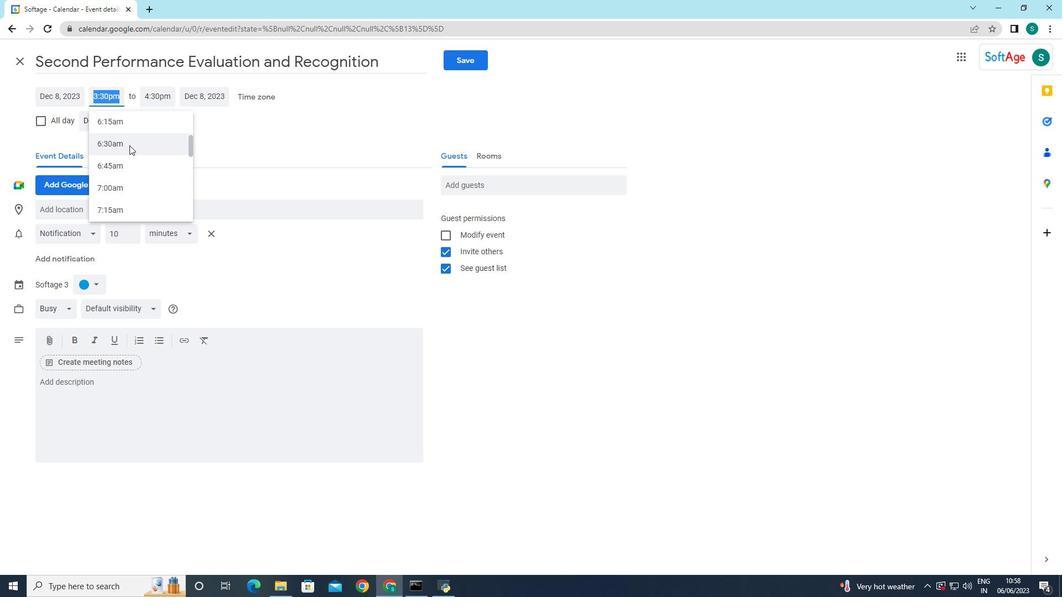 
Action: Mouse scrolled (129, 146) with delta (0, 0)
Screenshot: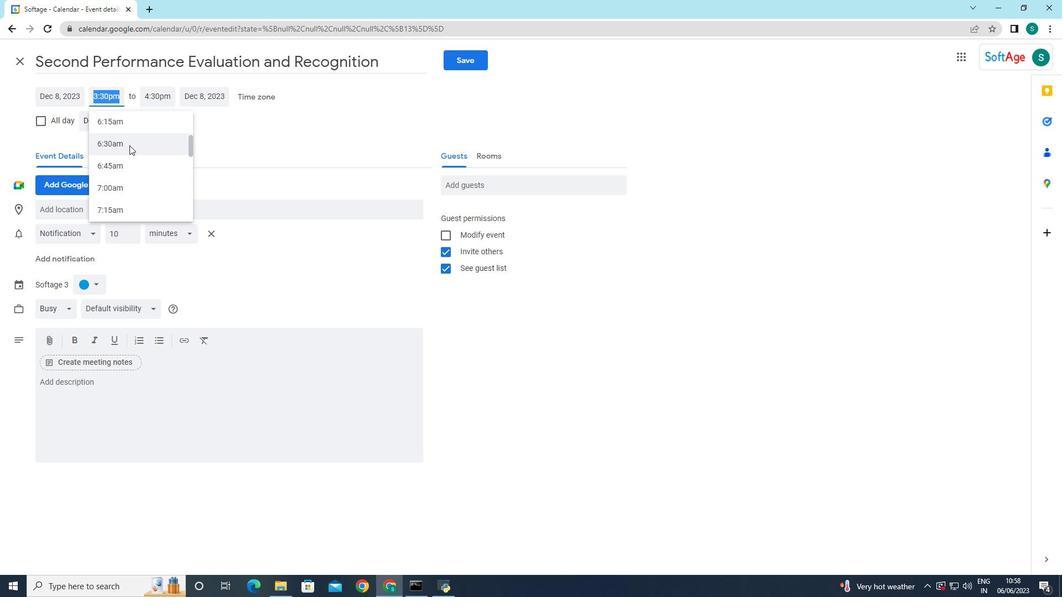 
Action: Mouse scrolled (129, 146) with delta (0, 0)
Screenshot: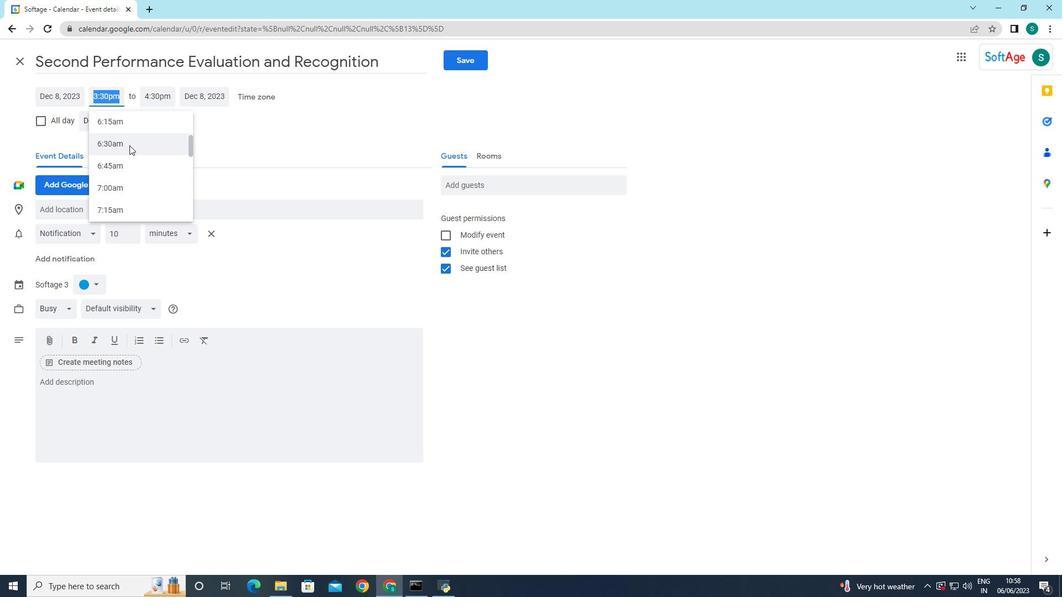 
Action: Mouse moved to (136, 146)
Screenshot: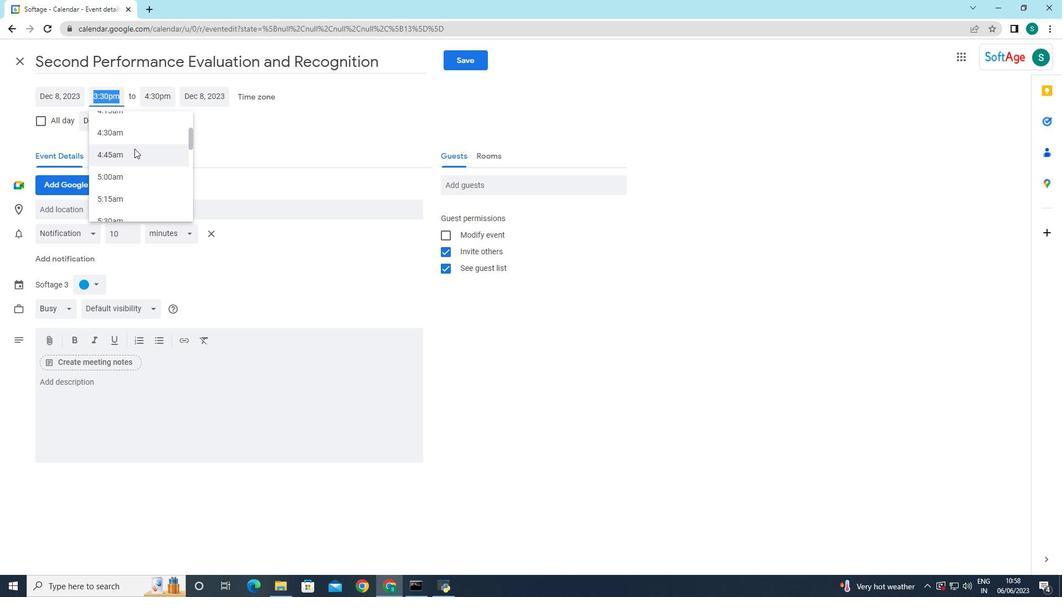 
Action: Mouse scrolled (136, 147) with delta (0, 0)
Screenshot: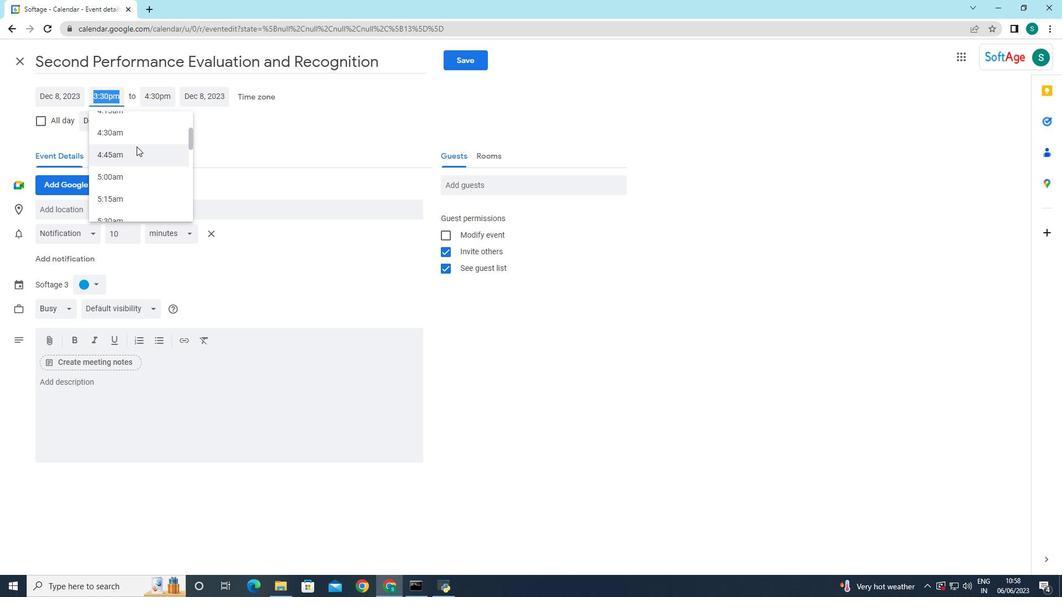 
Action: Mouse scrolled (136, 147) with delta (0, 0)
Screenshot: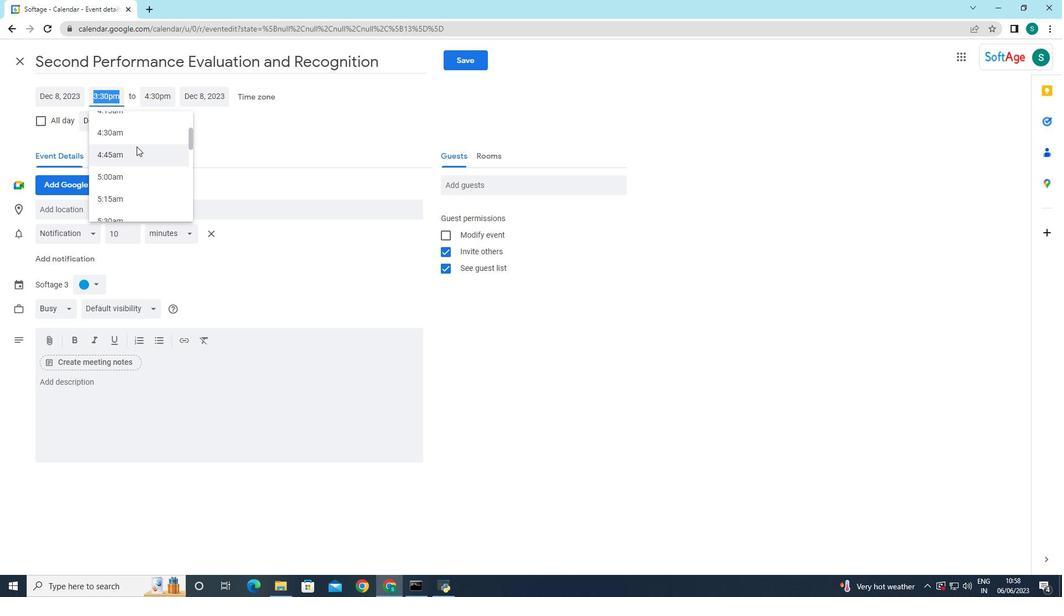 
Action: Mouse scrolled (136, 147) with delta (0, 0)
Screenshot: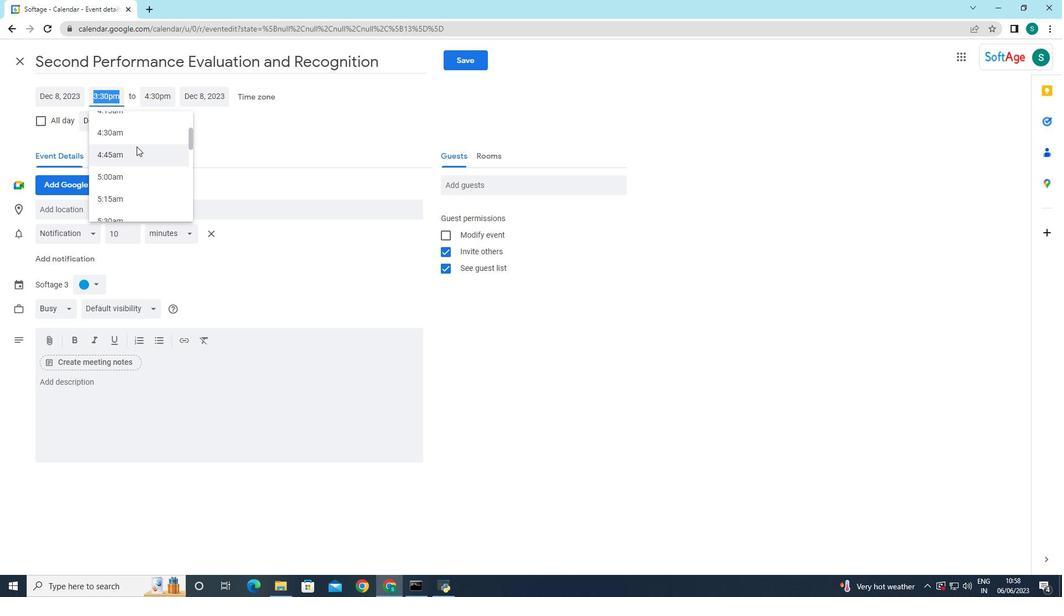
Action: Mouse moved to (123, 155)
Screenshot: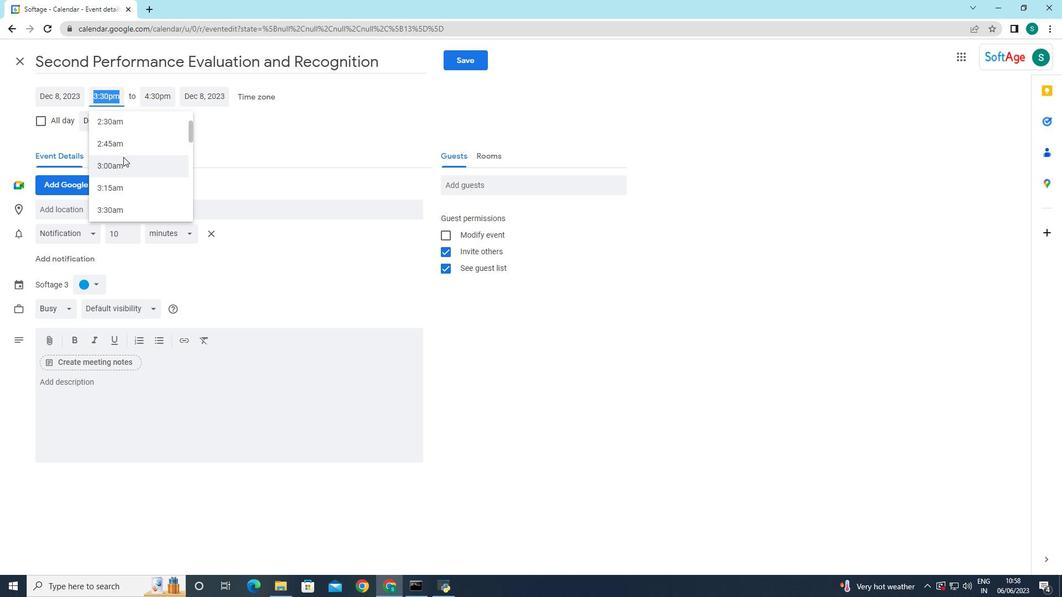 
Action: Mouse scrolled (123, 156) with delta (0, 0)
Screenshot: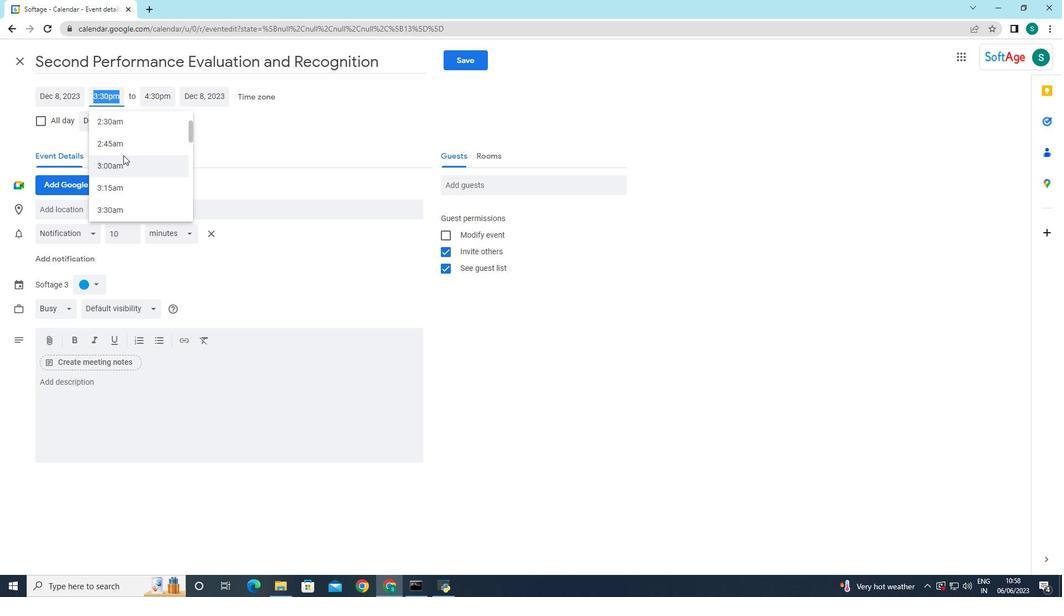 
Action: Mouse scrolled (123, 156) with delta (0, 0)
Screenshot: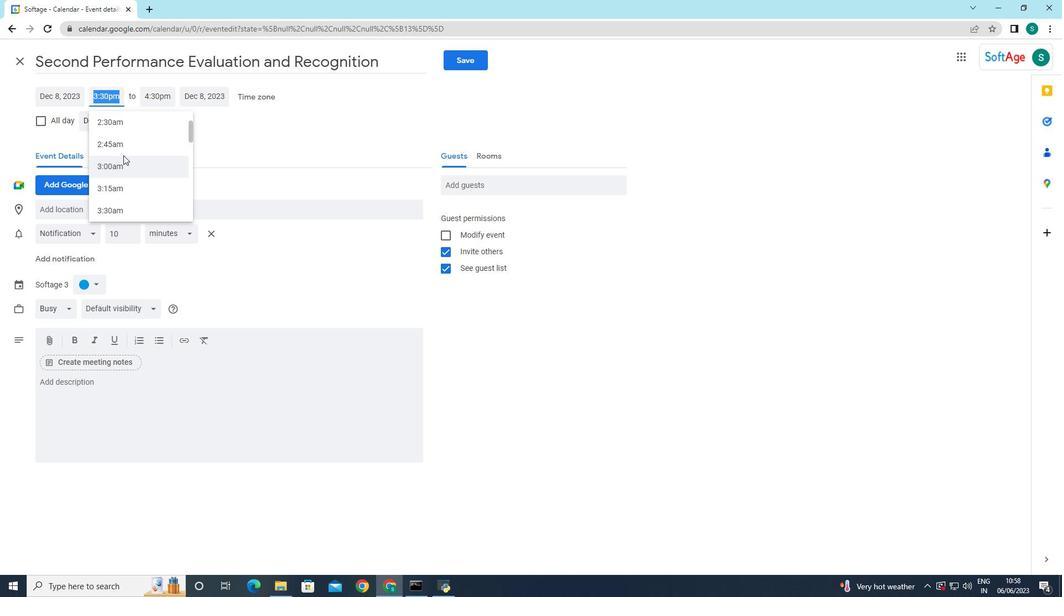 
Action: Mouse moved to (112, 188)
Screenshot: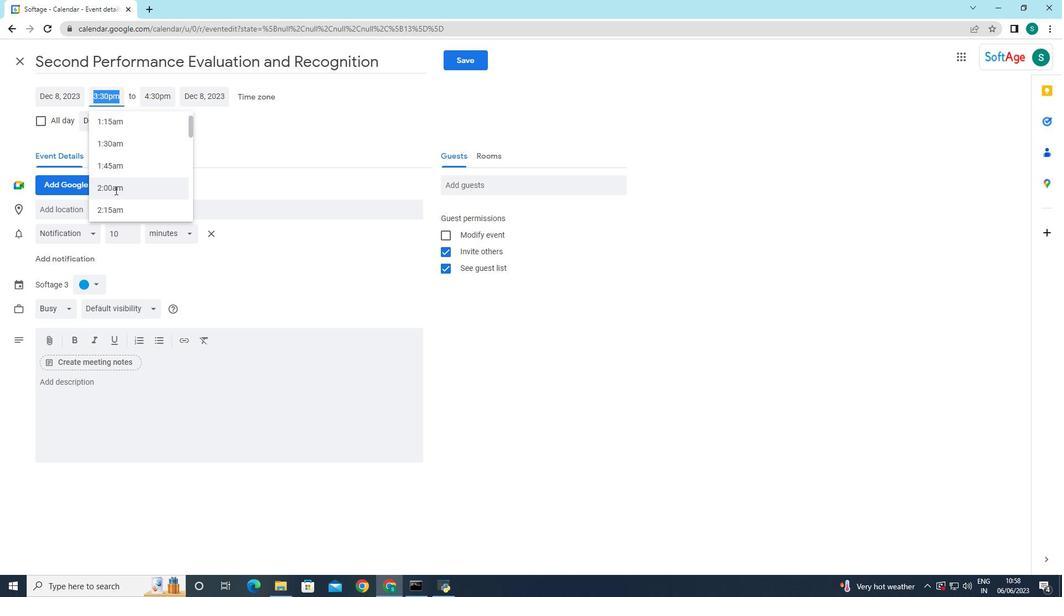 
Action: Mouse pressed left at (112, 188)
Screenshot: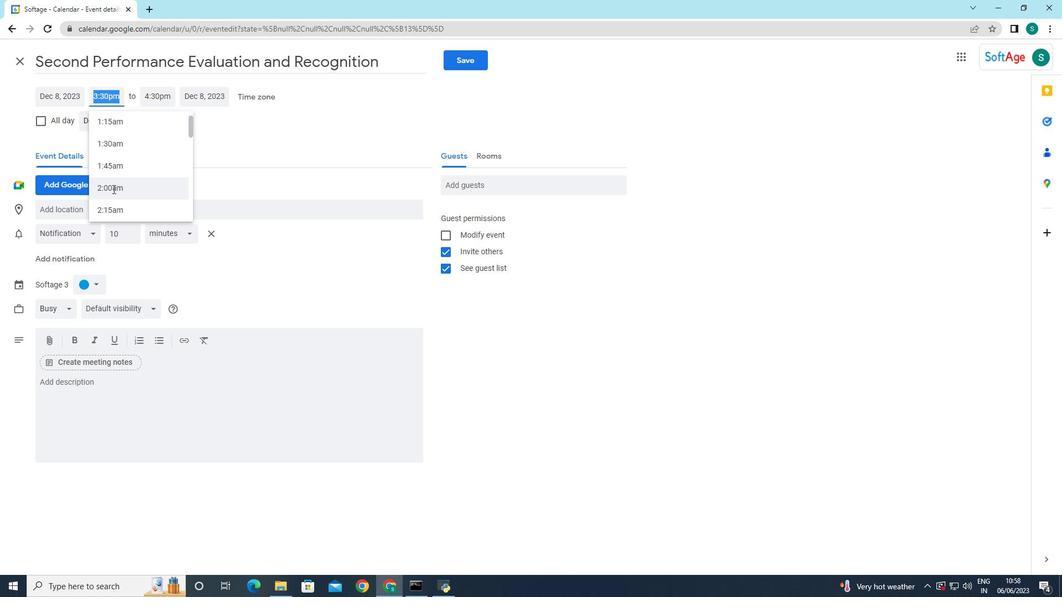 
Action: Mouse moved to (249, 128)
Screenshot: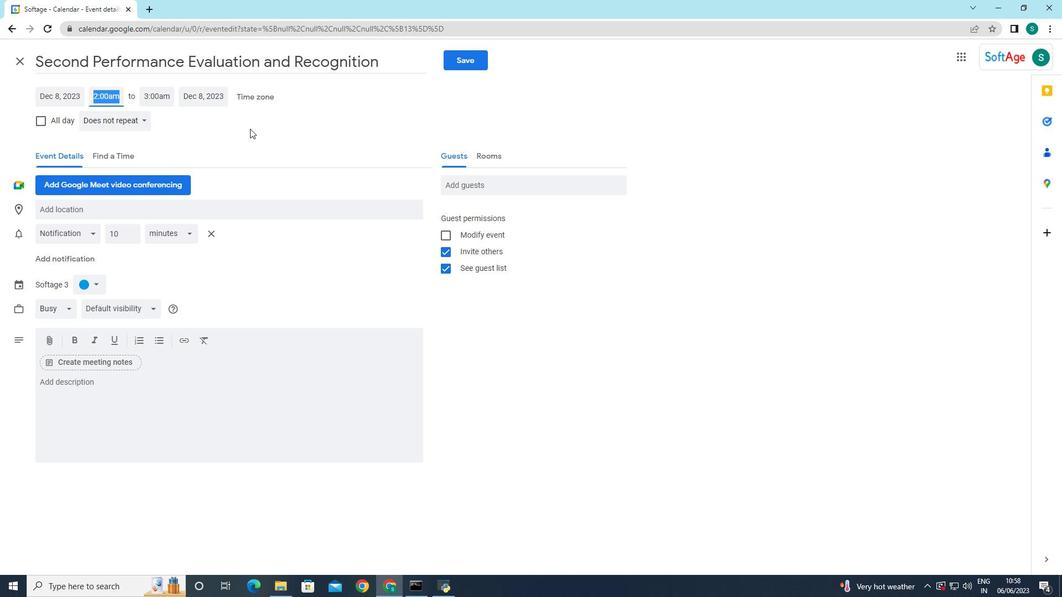 
Action: Mouse pressed left at (249, 128)
Screenshot: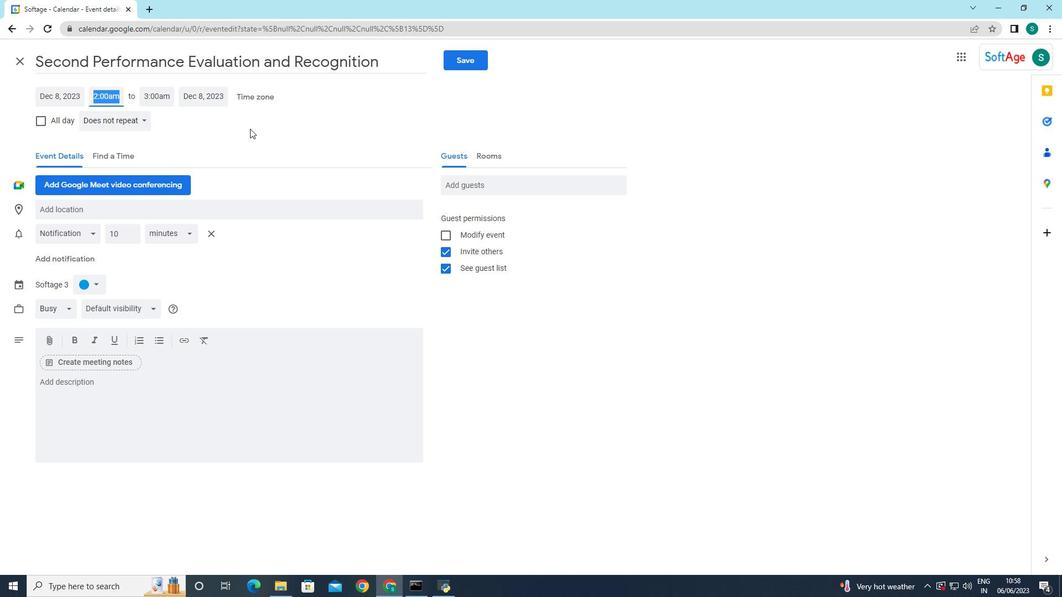 
Action: Mouse moved to (94, 383)
Screenshot: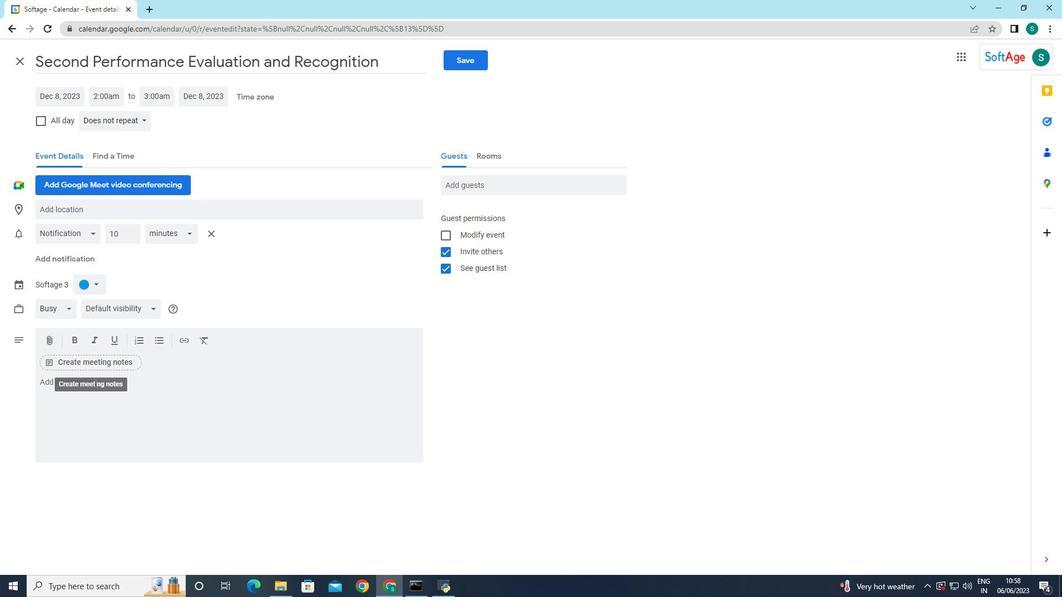 
Action: Mouse pressed left at (94, 383)
Screenshot: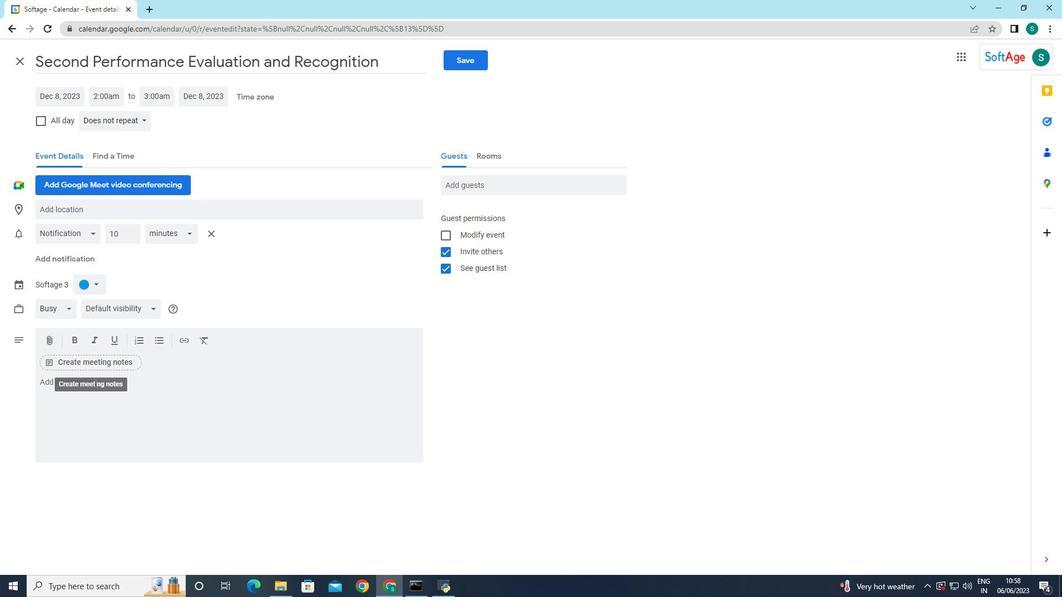 
Action: Mouse moved to (256, 287)
Screenshot: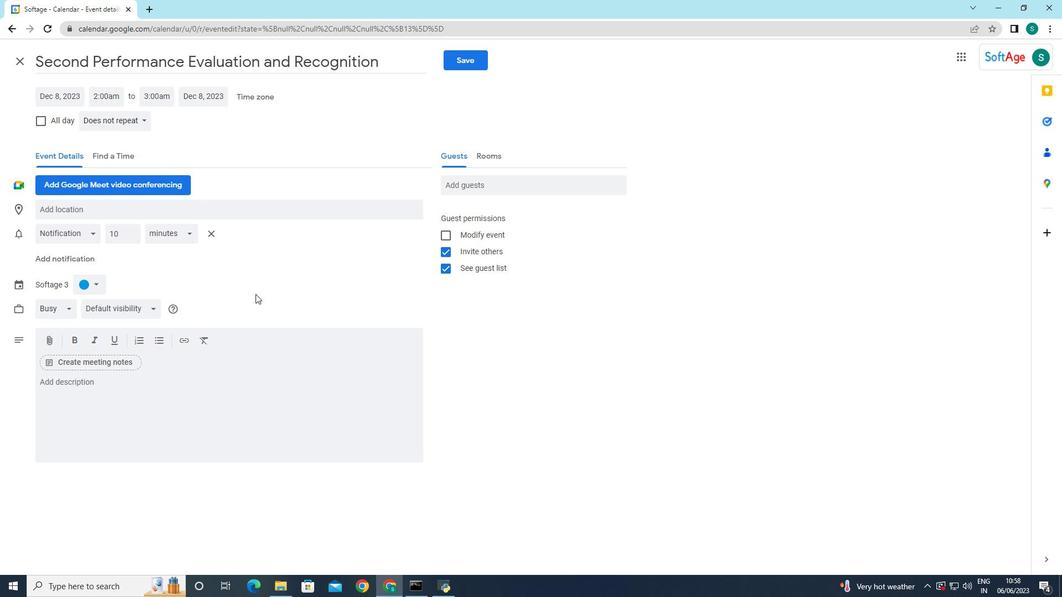 
Action: Key pressed <Key.caps_lock>D<Key.caps_lock>eadline<Key.space>reminders<Key.space>encourage<Key.space>proactive<Key.space>planii<Key.backspace>k<Key.backspace><Key.backspace>ning<Key.space>and<Key.space>time<Key.space>managemaent<Key.space>
Screenshot: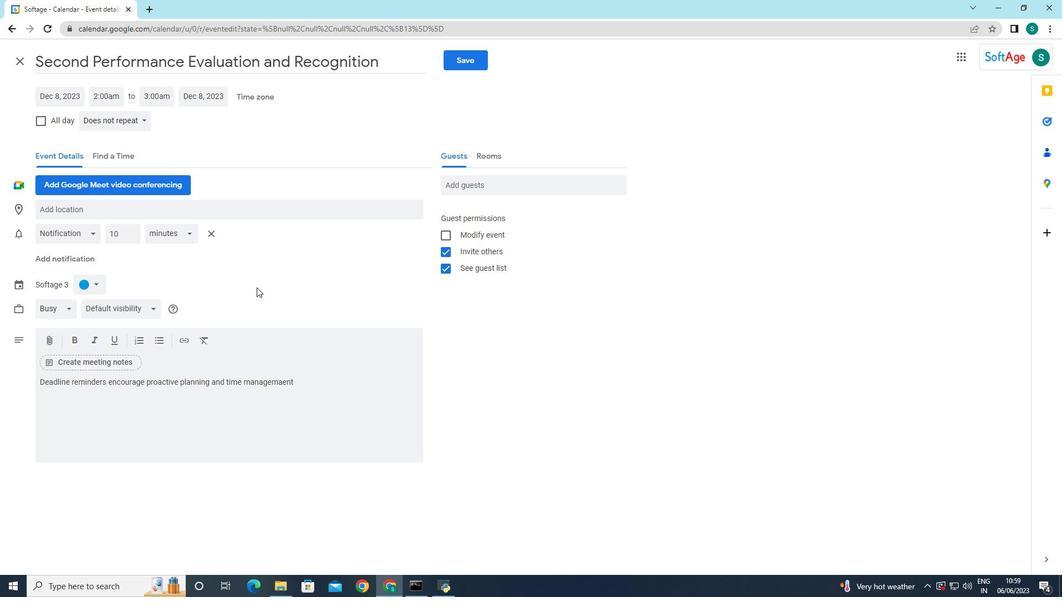 
Action: Mouse moved to (271, 380)
Screenshot: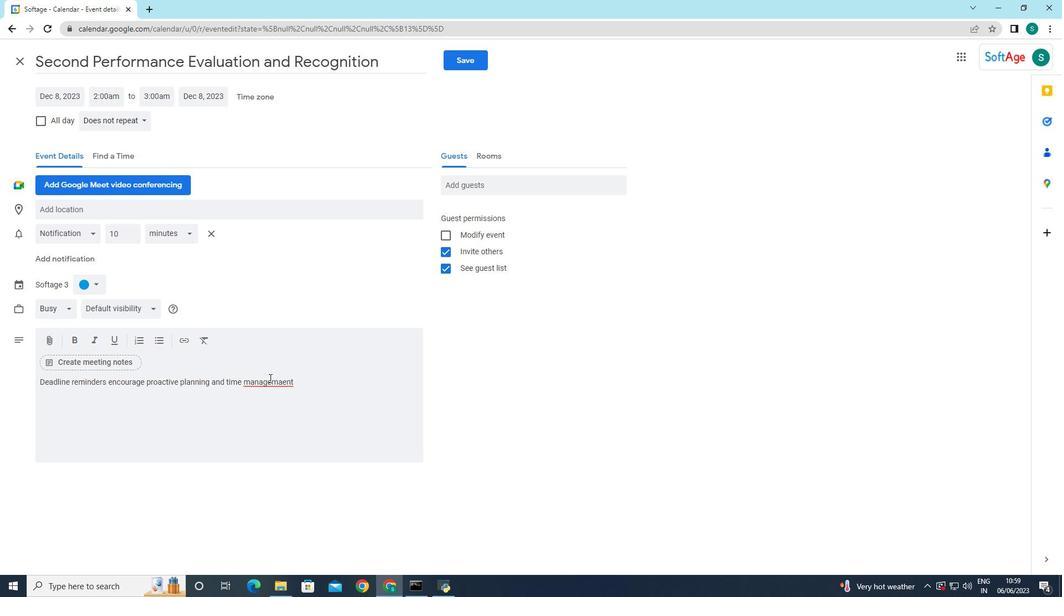 
Action: Mouse pressed right at (271, 380)
Screenshot: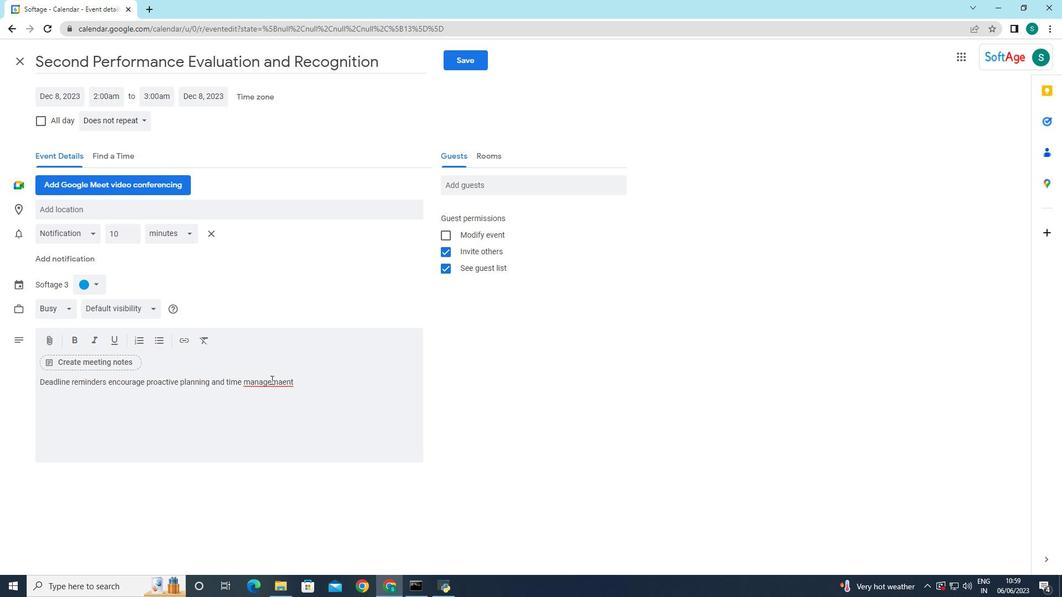 
Action: Mouse moved to (287, 387)
Screenshot: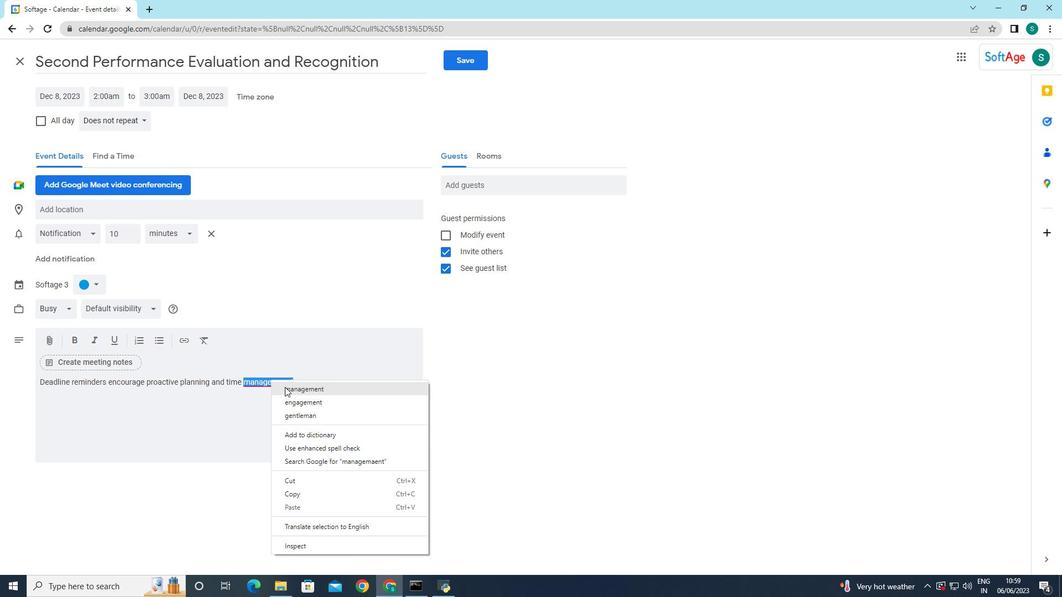 
Action: Mouse pressed left at (287, 387)
Screenshot: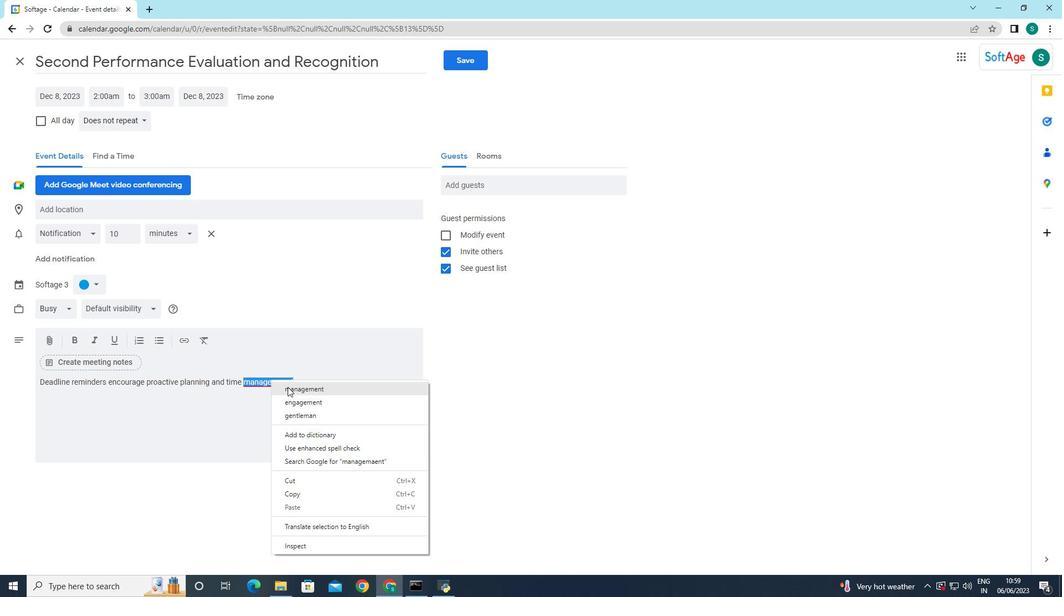 
Action: Mouse moved to (298, 378)
Screenshot: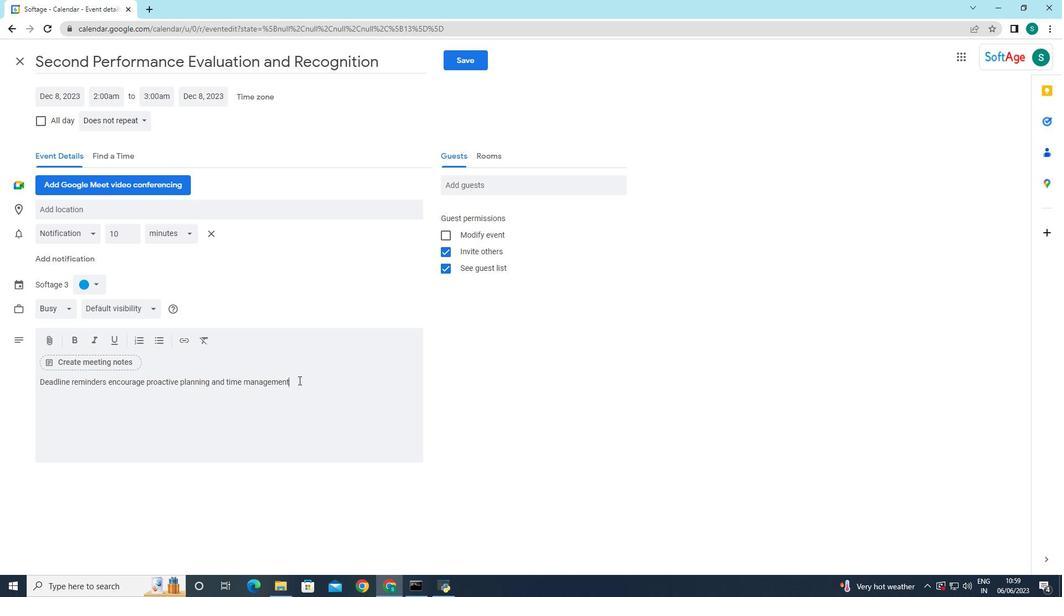 
Action: Mouse pressed left at (298, 378)
Screenshot: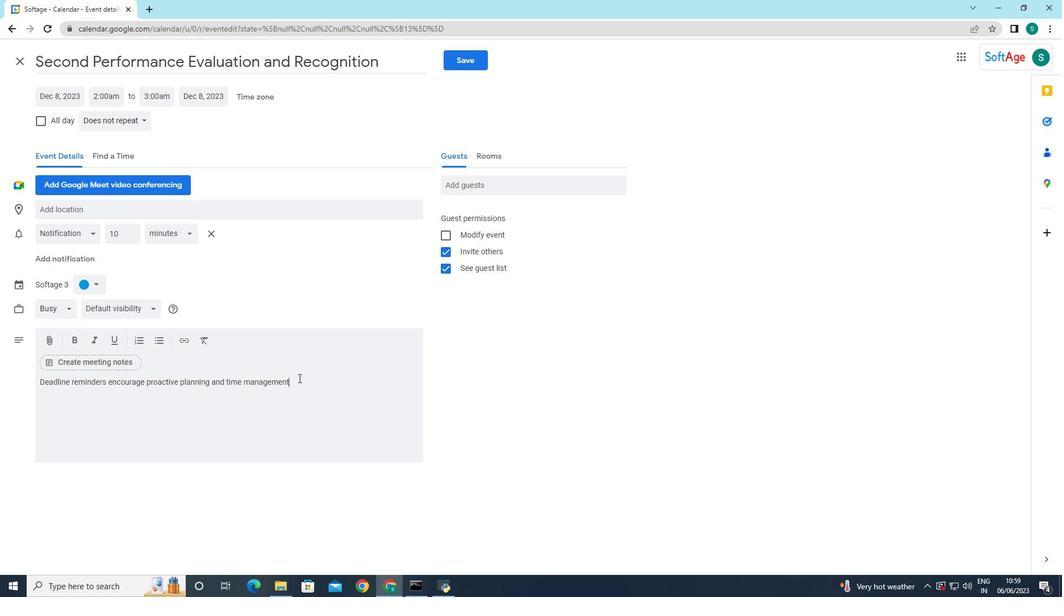 
Action: Key pressed <Key.caps_lock>TH<Key.backspace><Key.caps_lock>he
Screenshot: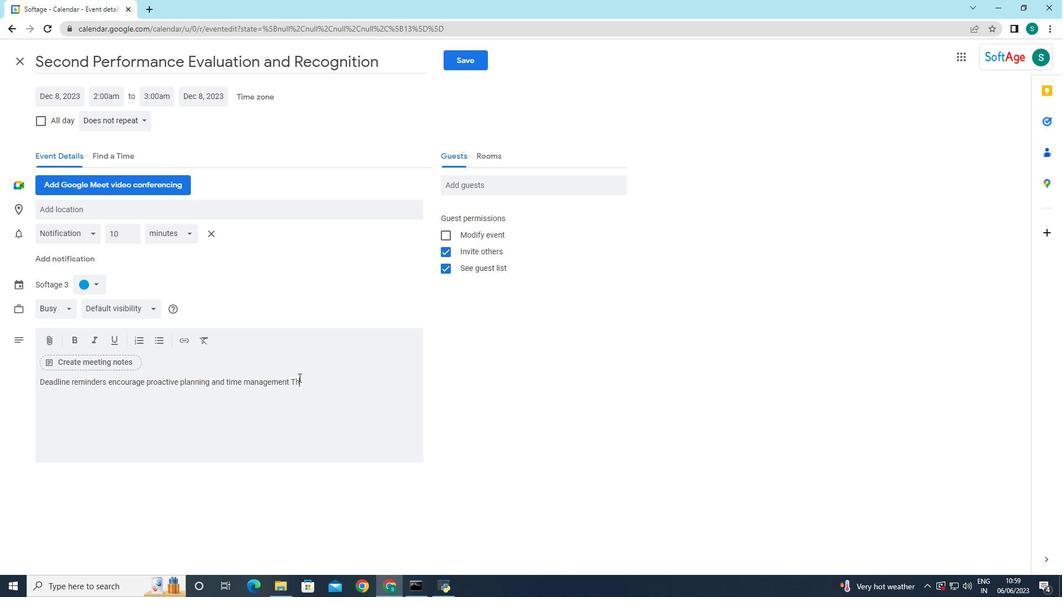 
Action: Mouse moved to (332, 309)
Screenshot: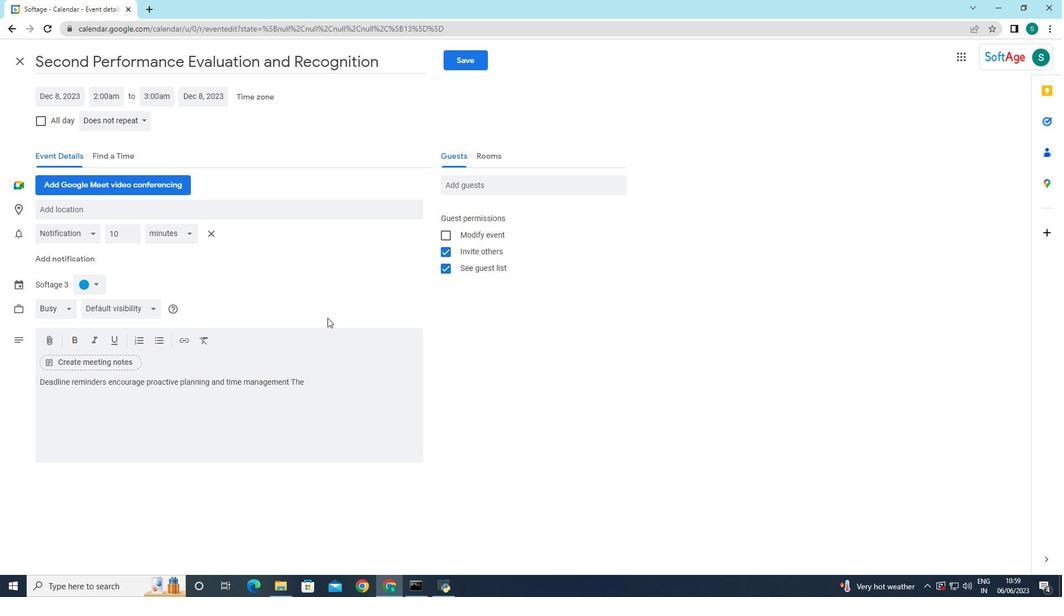 
Action: Key pressed e<Key.backspace>y<Key.space>serve<Key.space>as<Key.space>a<Key.space>vu<Key.backspace><Key.backspace>cue<Key.space>for<Key.space>individuals<Key.space>to<Key.space>assess<Key.space>their<Key.space>progress,<Key.space>identify<Key.space>and<Key.space><Key.backspace><Key.backspace>y<Key.space>obstacles,<Key.space>and<Key.space>adjust<Key.space>thier<Key.space><Key.backspace><Key.backspace><Key.backspace><Key.backspace>eir<Key.space>progress,<Key.space>identify<Key.space>any<Key.space>obstackes,<Key.space>
Screenshot: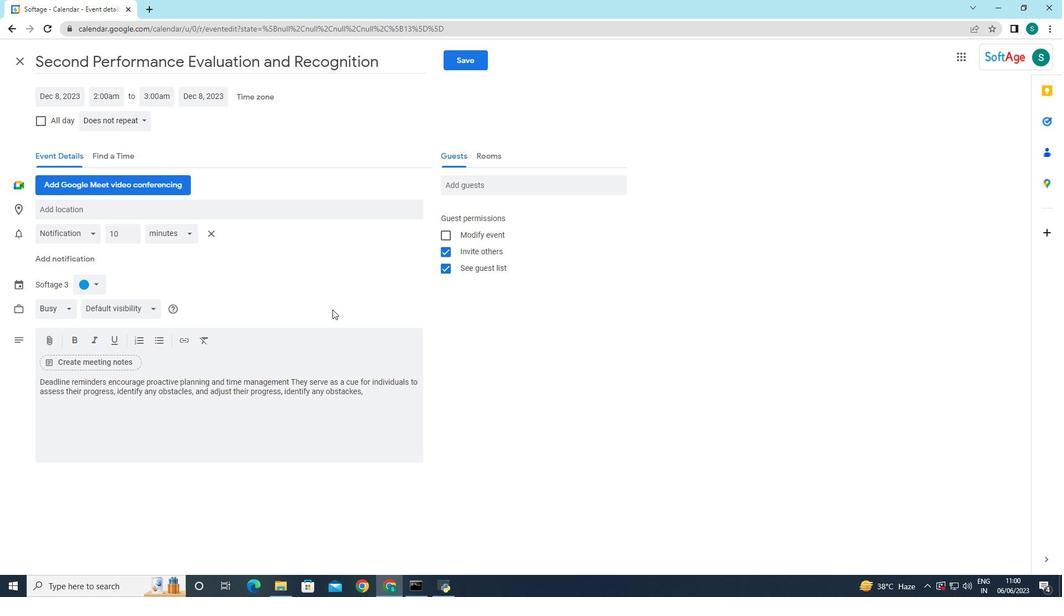 
Action: Mouse moved to (347, 394)
Screenshot: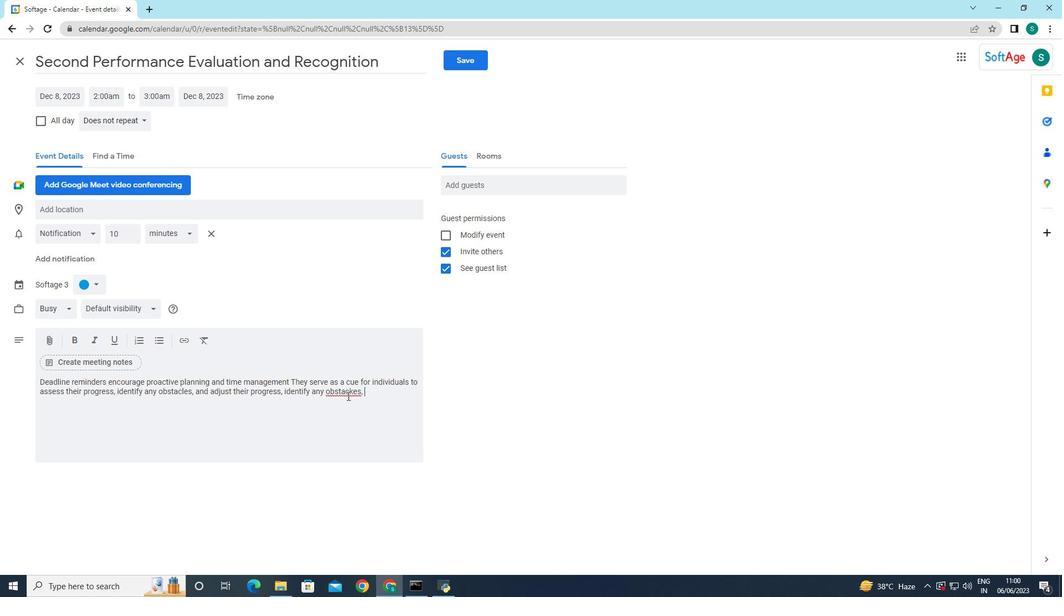 
Action: Mouse pressed right at (347, 394)
Screenshot: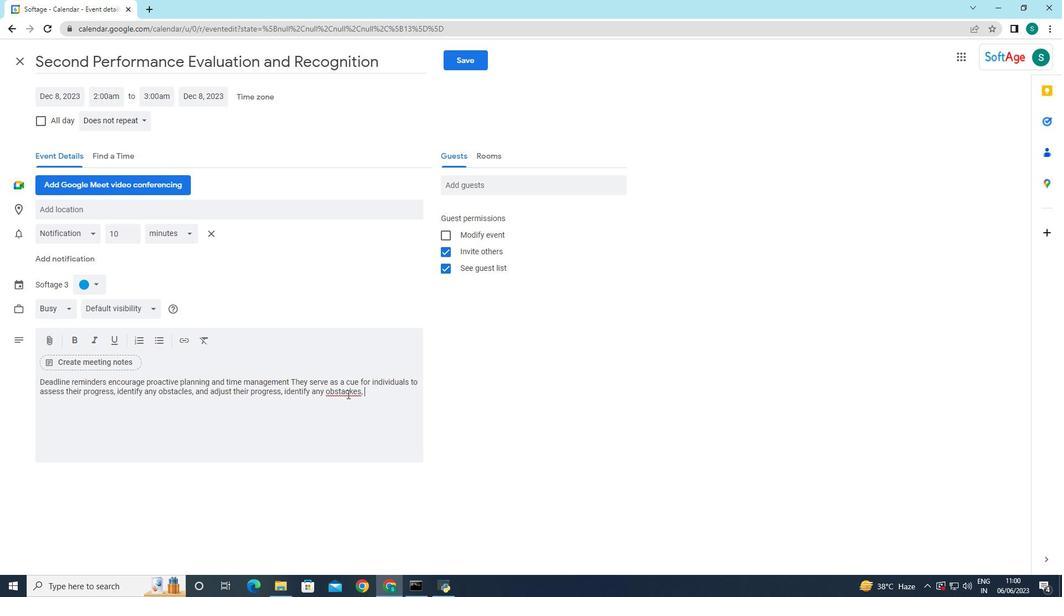 
Action: Mouse moved to (363, 400)
Screenshot: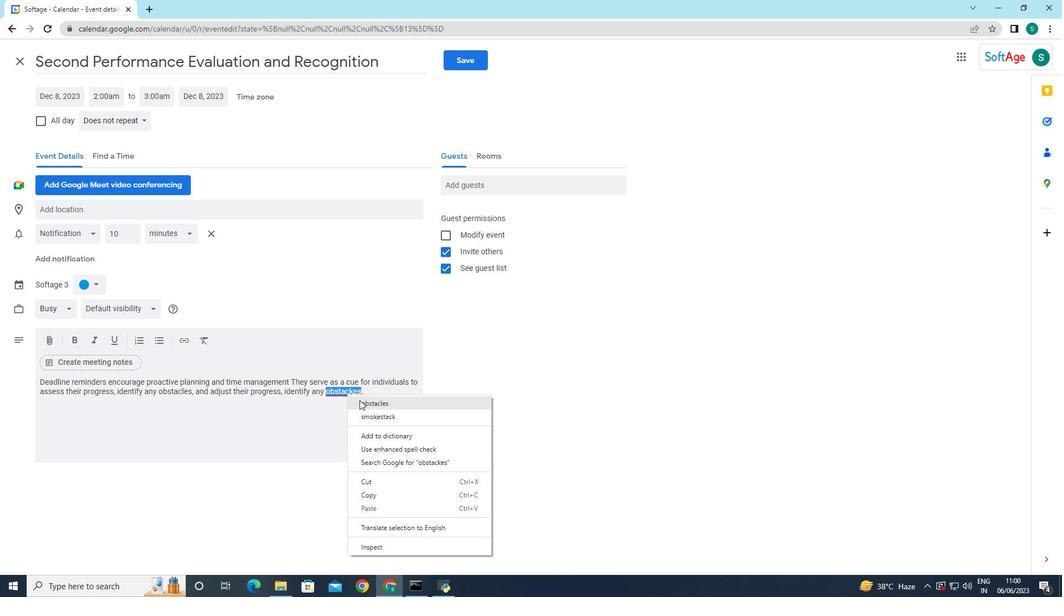 
Action: Mouse pressed left at (363, 400)
Screenshot: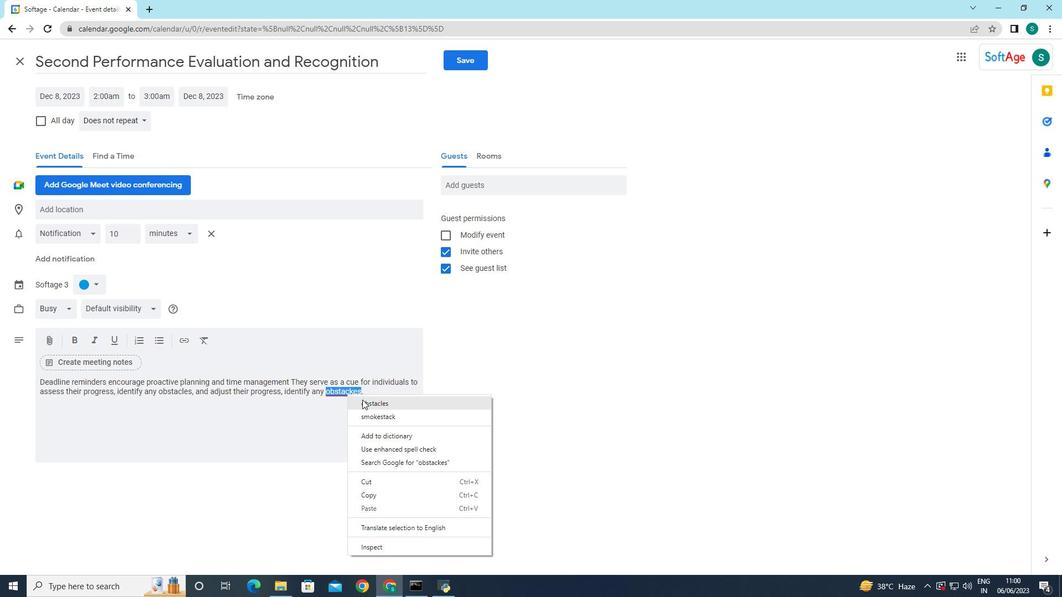 
Action: Mouse moved to (372, 391)
Screenshot: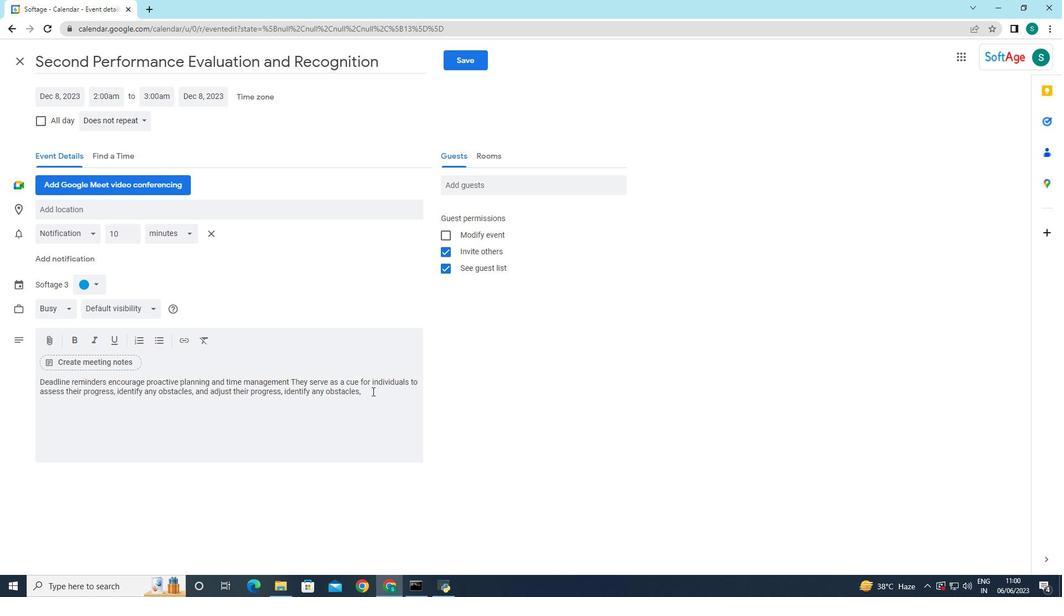 
Action: Mouse pressed left at (372, 391)
Screenshot: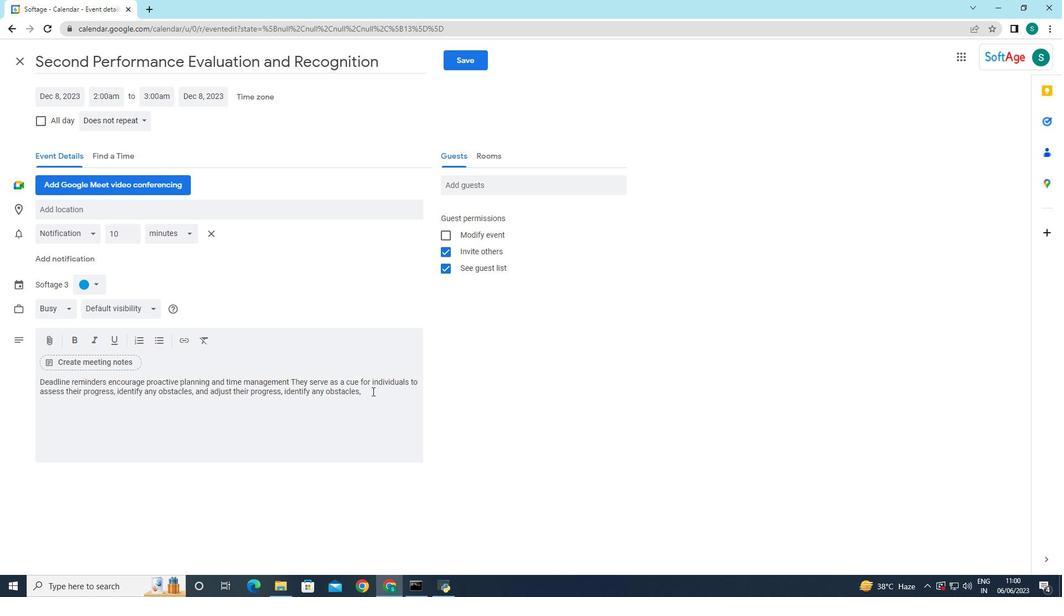 
Action: Key pressed <Key.space>and<Key.space>aj<Key.backspace>djust<Key.space>thier<Key.space><Key.backspace><Key.backspace><Key.backspace><Key.backspace>eir<Key.space>plans<Key.space>accordingly<Key.space>to<Key.space>ensure<Key.space>timely<Key.space>completion<Key.space>of<Key.space>the<Key.space>ts<Key.backspace>ask<Key.space>or<Key.space>project.
Screenshot: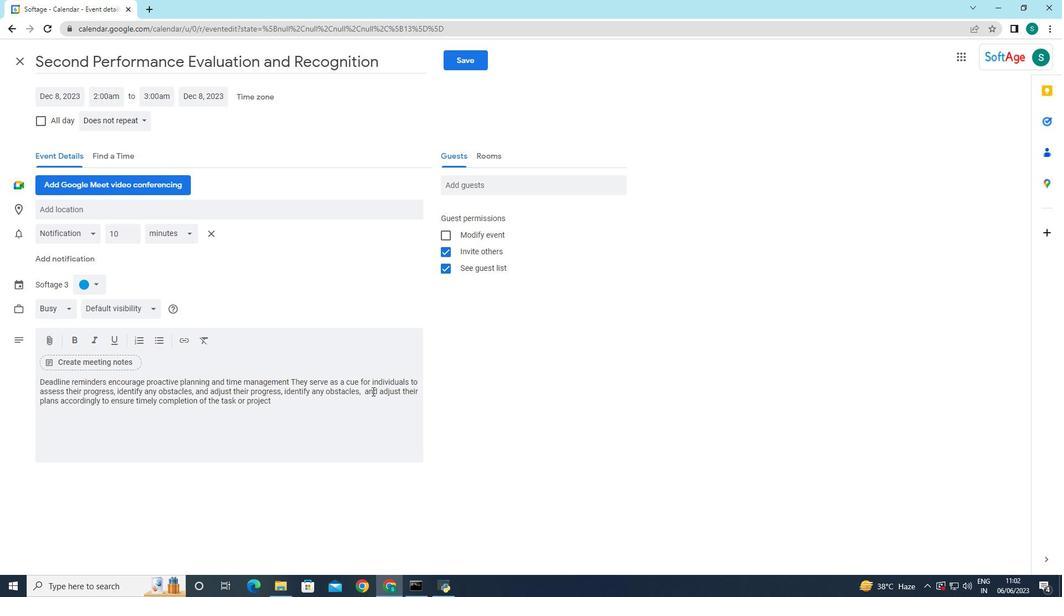 
Action: Mouse moved to (485, 187)
Screenshot: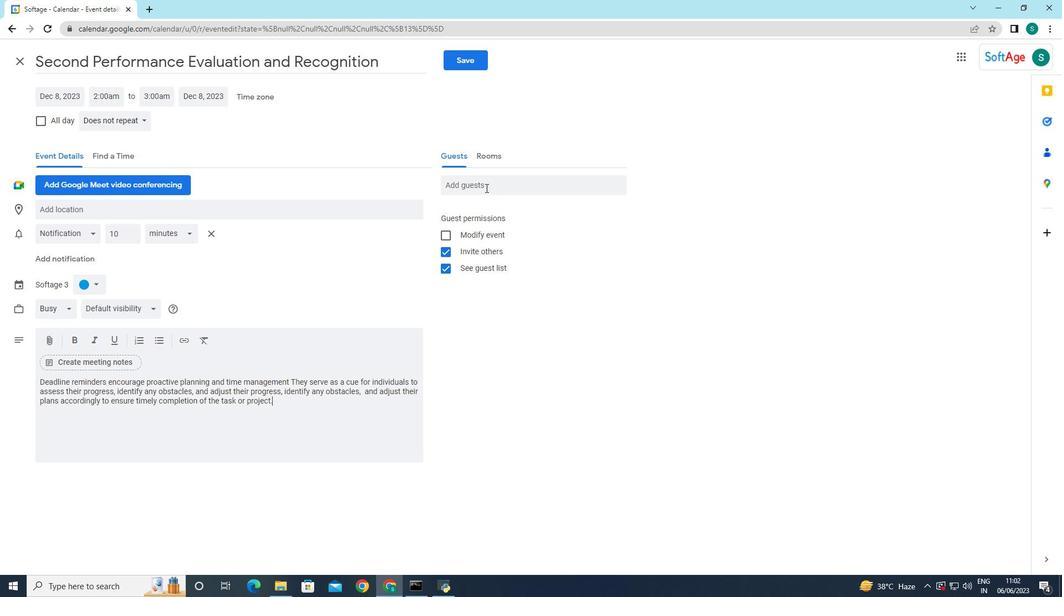 
Action: Mouse pressed left at (485, 187)
Screenshot: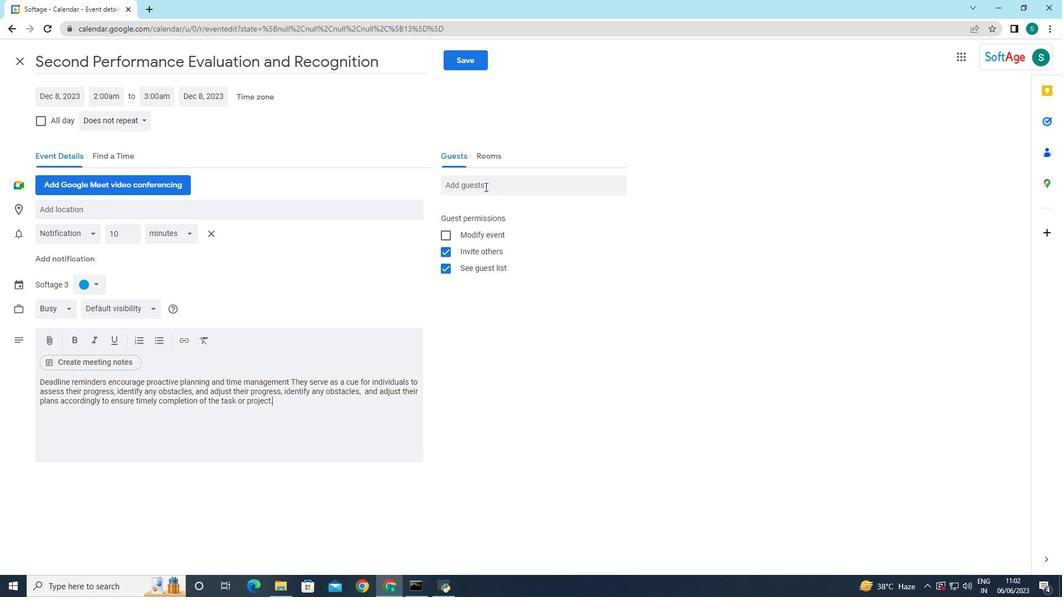 
Action: Key pressed softage.10
Screenshot: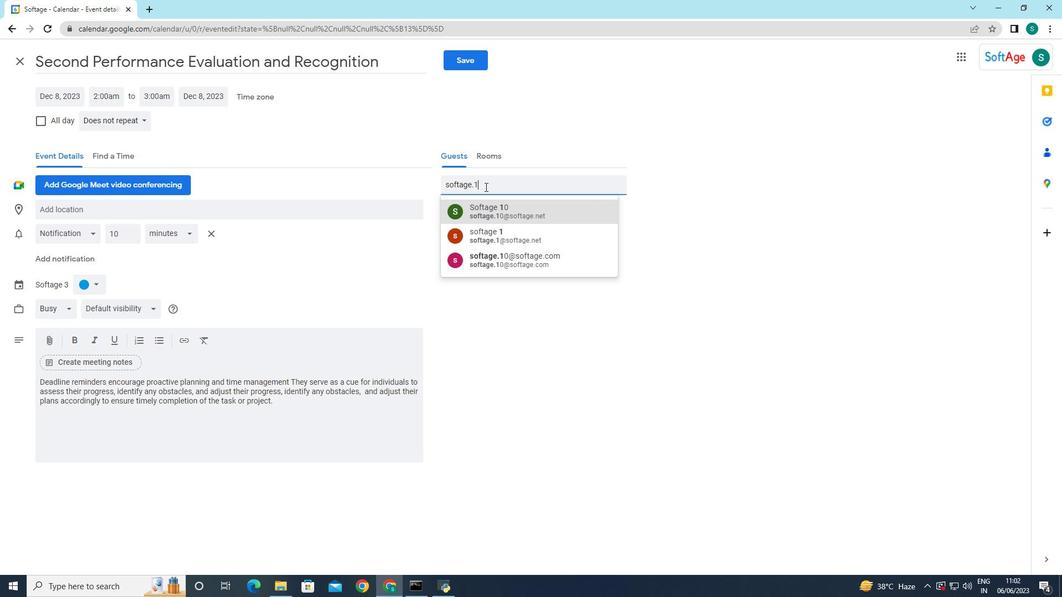 
Action: Mouse moved to (472, 209)
Screenshot: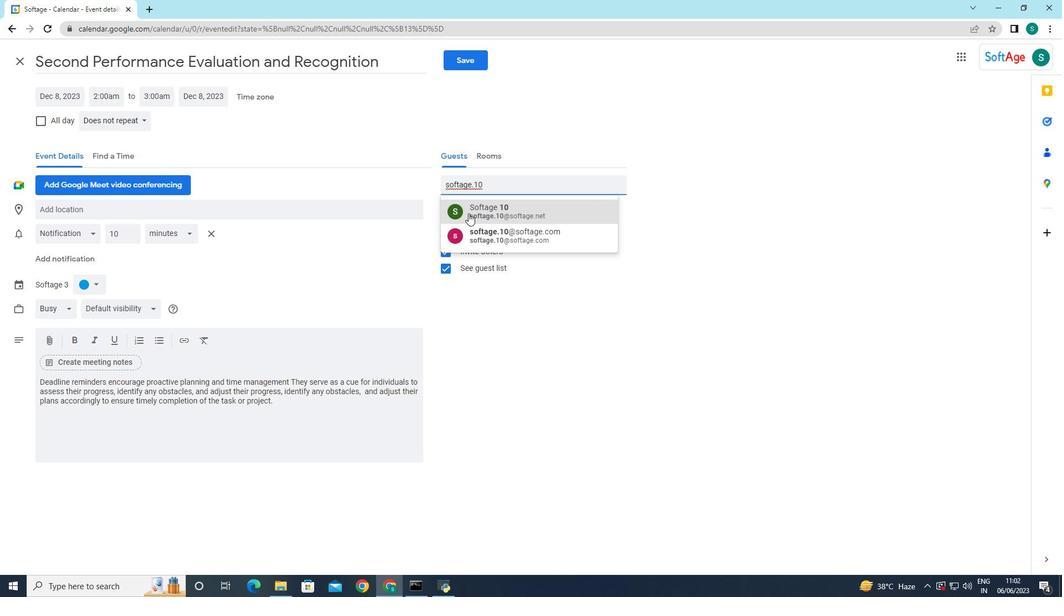 
Action: Mouse pressed left at (472, 209)
Screenshot: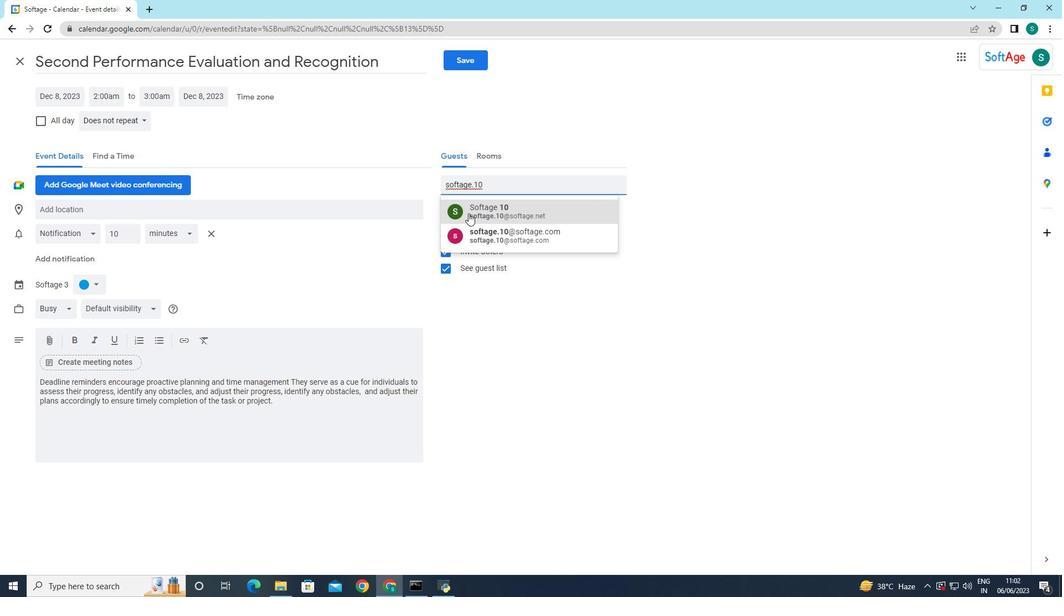 
Action: Mouse moved to (494, 185)
Screenshot: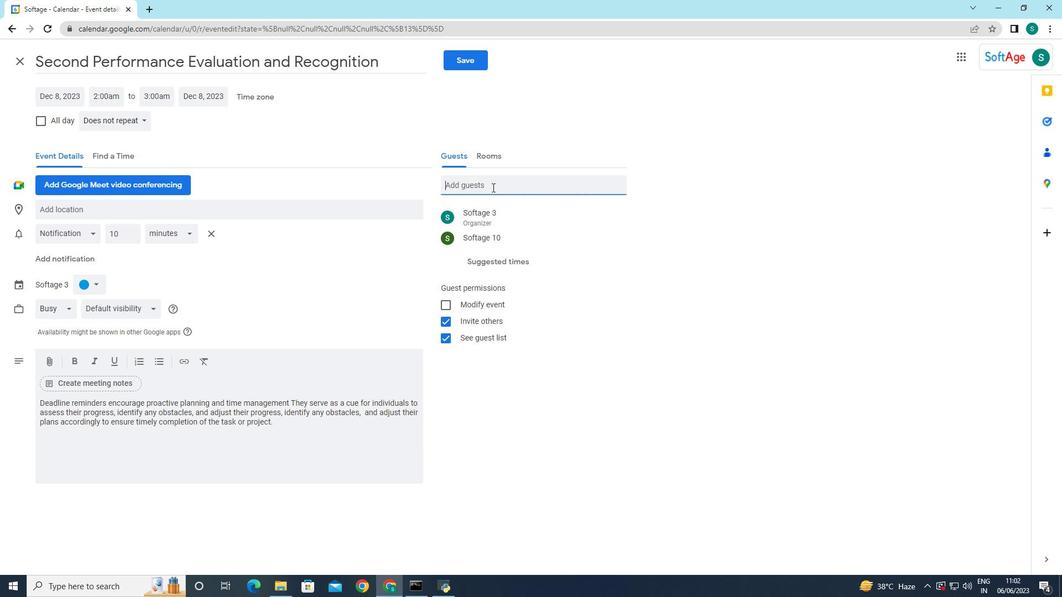 
Action: Mouse pressed left at (494, 185)
Screenshot: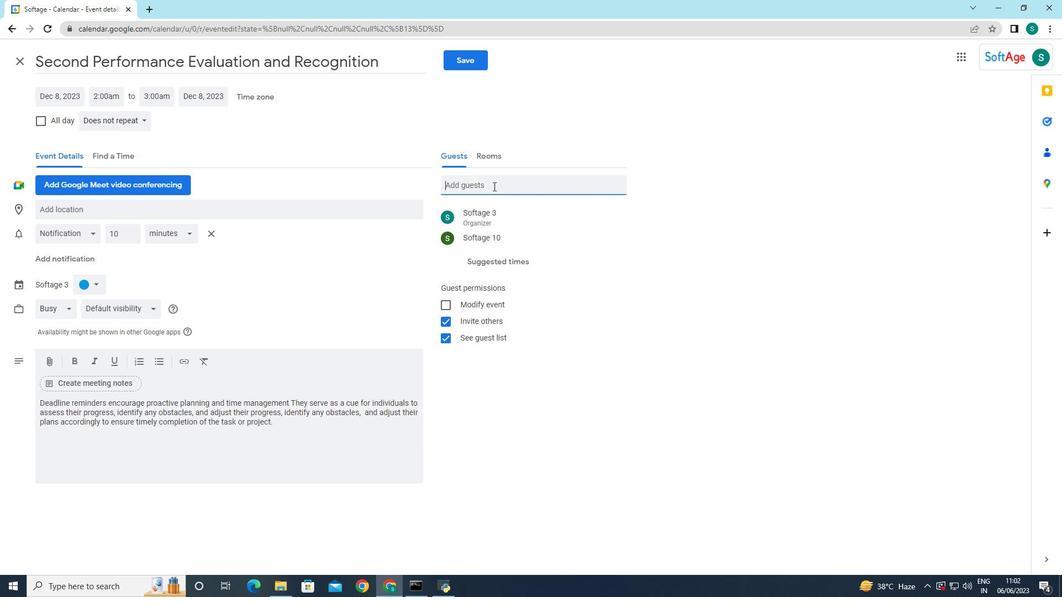 
Action: Key pressed softage.9
Screenshot: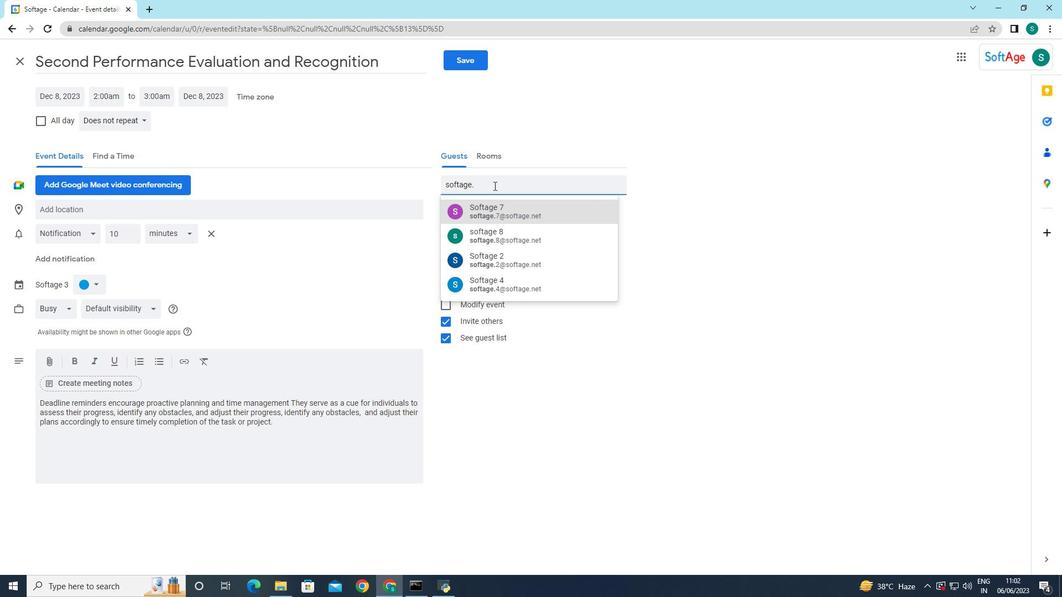 
Action: Mouse moved to (512, 214)
Screenshot: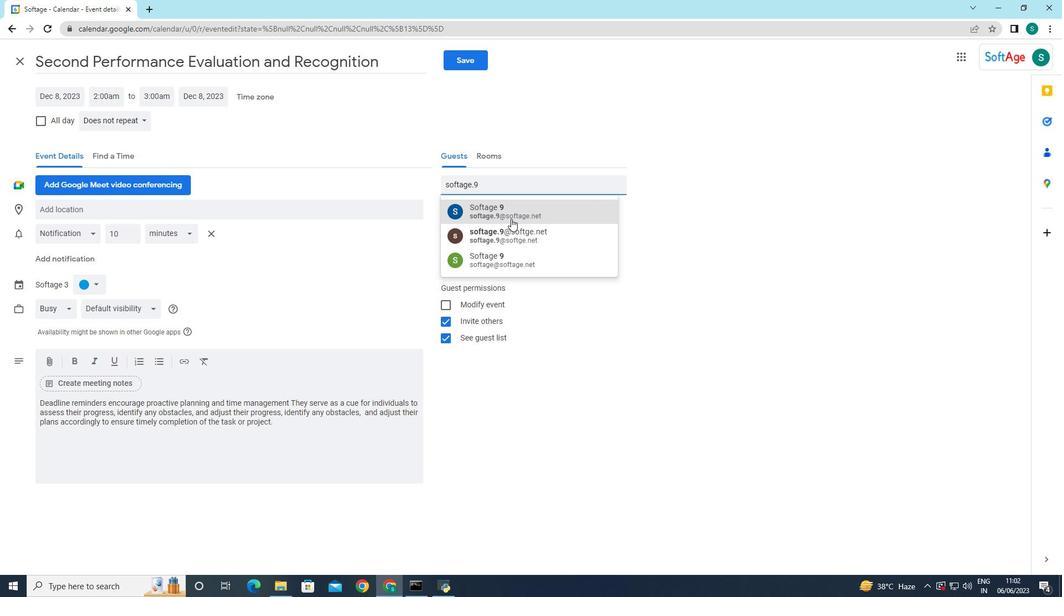 
Action: Mouse pressed left at (512, 214)
Screenshot: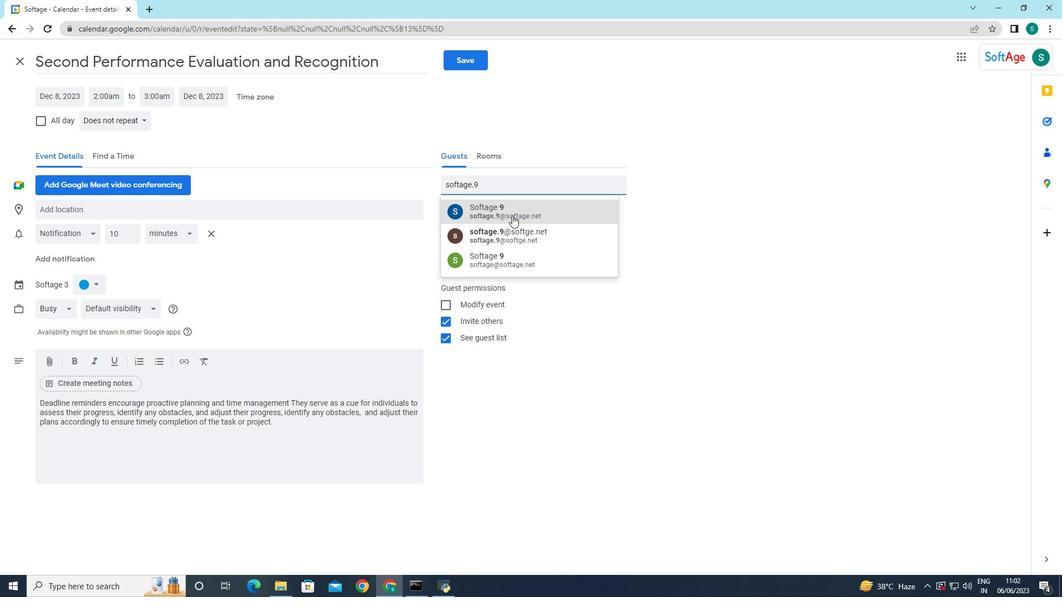 
Action: Mouse moved to (609, 218)
Screenshot: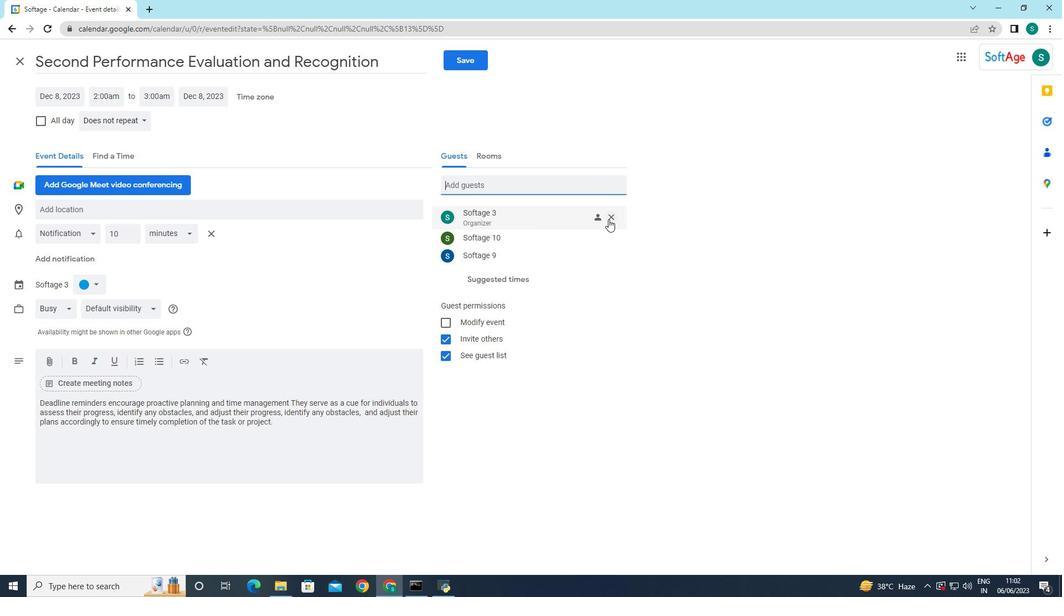 
Action: Mouse pressed left at (609, 218)
Screenshot: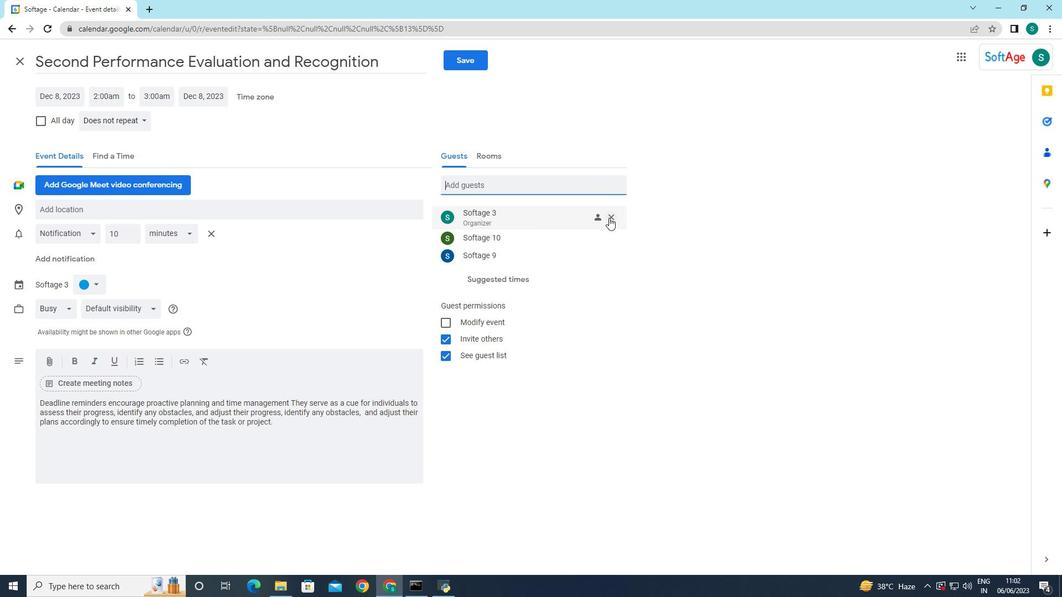 
Action: Mouse moved to (106, 123)
Screenshot: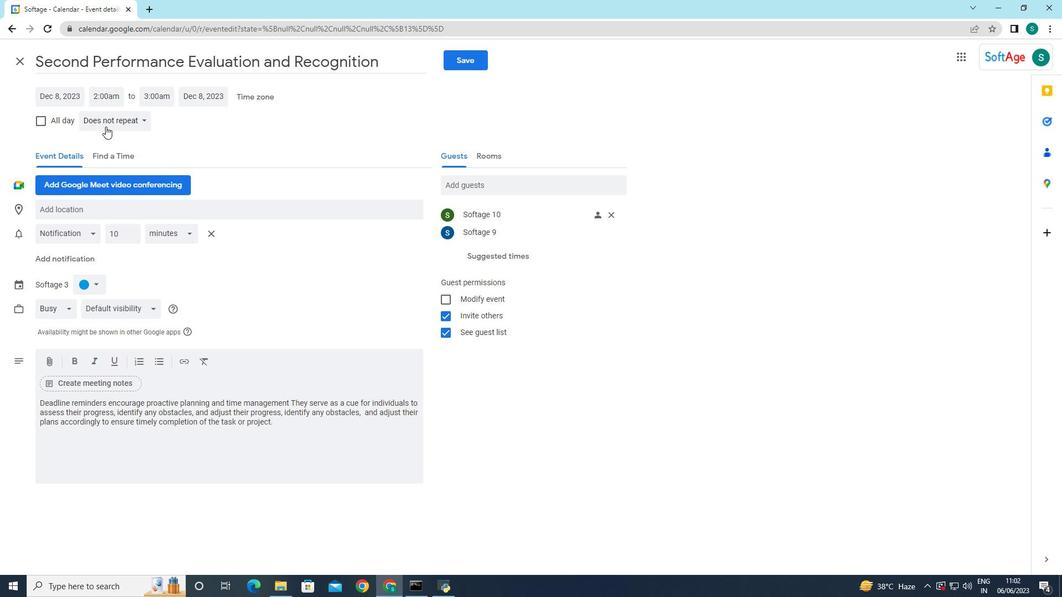 
Action: Mouse pressed left at (106, 123)
Screenshot: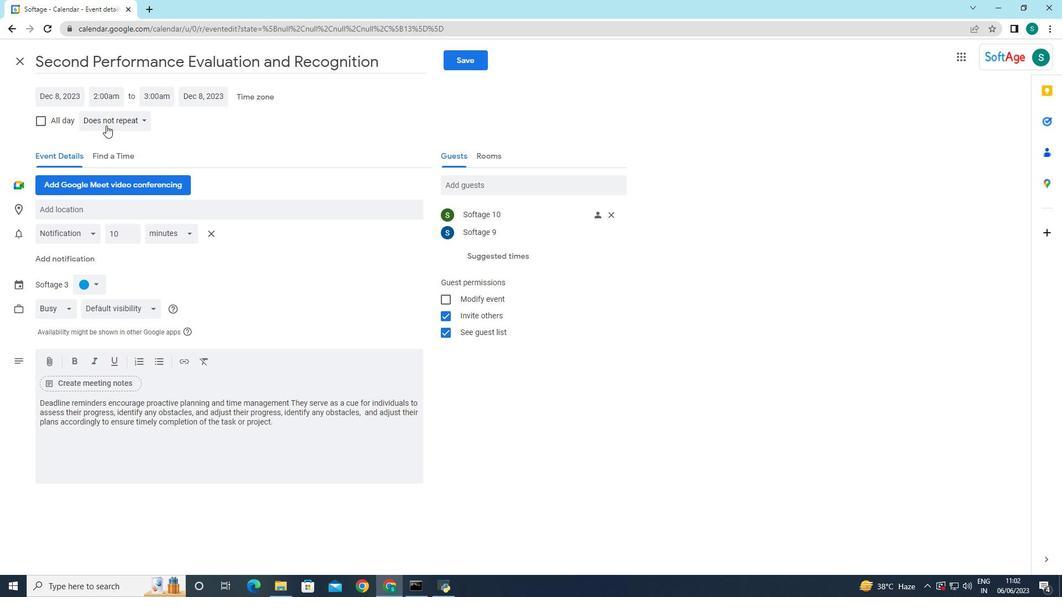 
Action: Mouse moved to (110, 234)
Screenshot: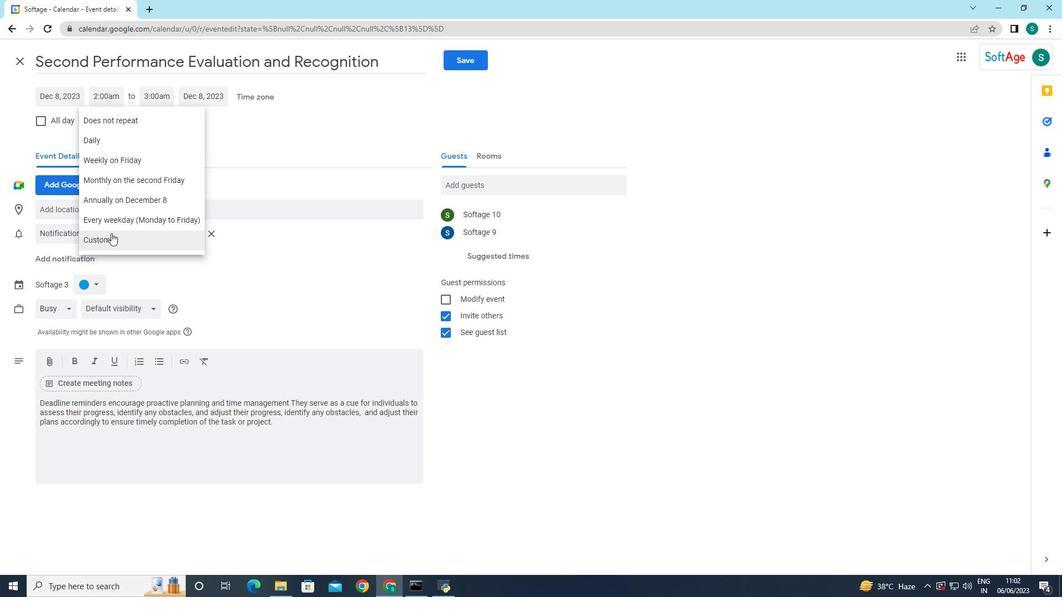 
Action: Mouse pressed left at (110, 234)
Screenshot: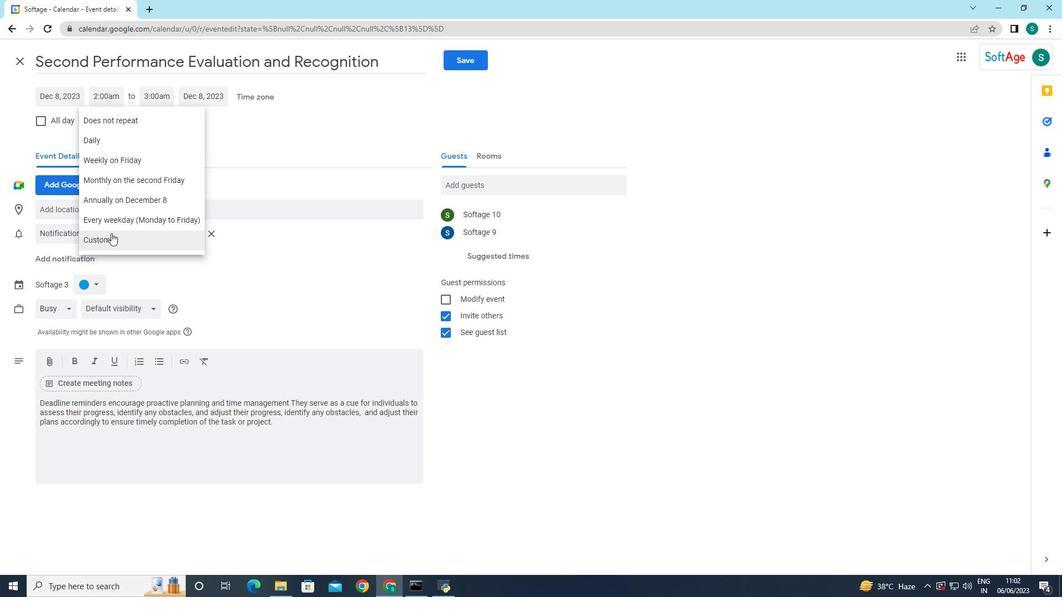 
Action: Mouse moved to (448, 291)
Screenshot: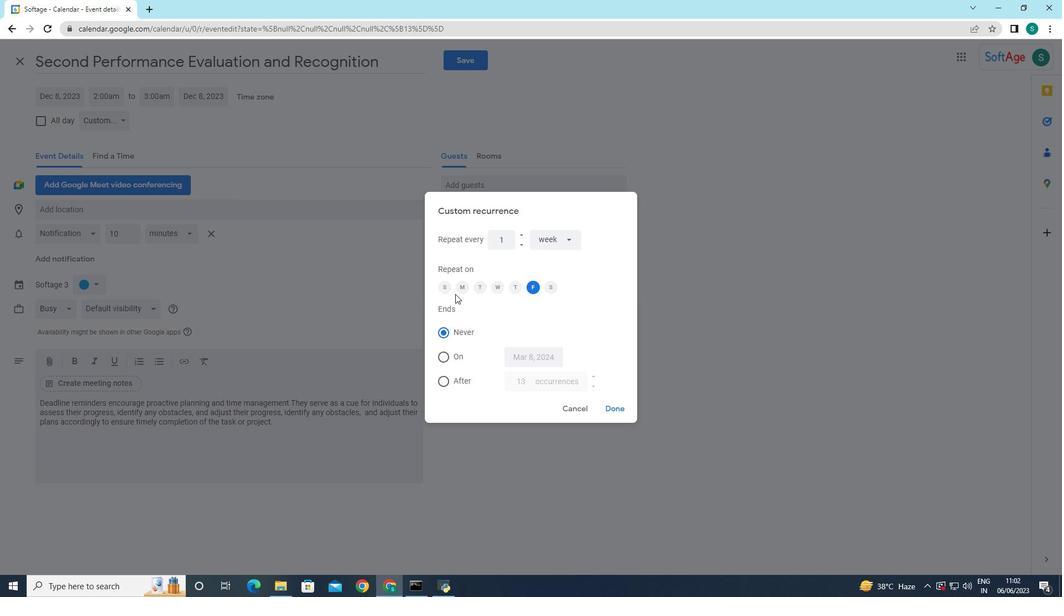 
Action: Mouse pressed left at (448, 291)
Screenshot: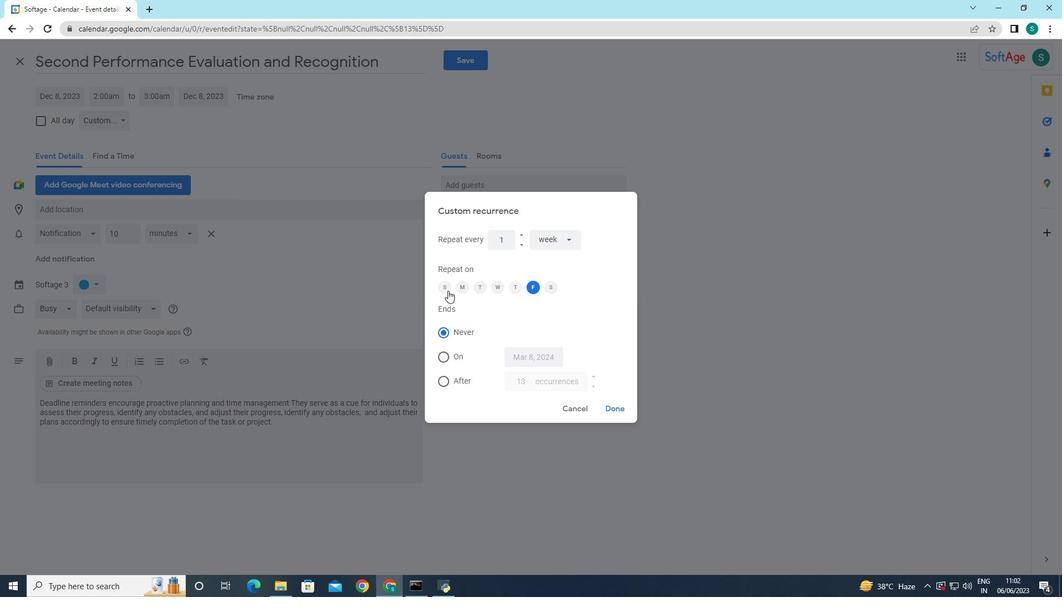
Action: Mouse moved to (530, 289)
Screenshot: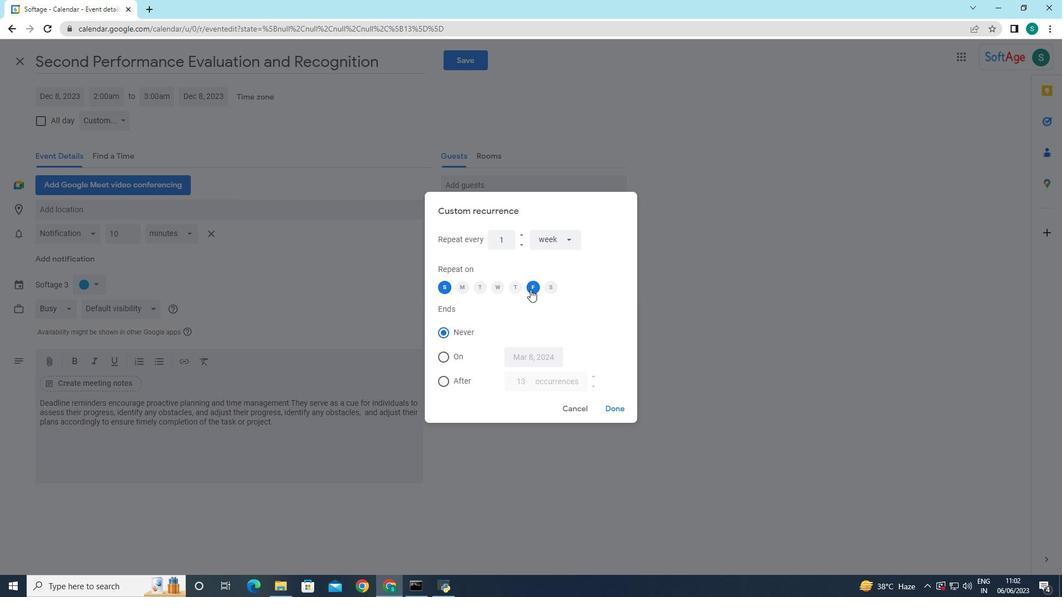 
Action: Mouse pressed left at (530, 289)
Screenshot: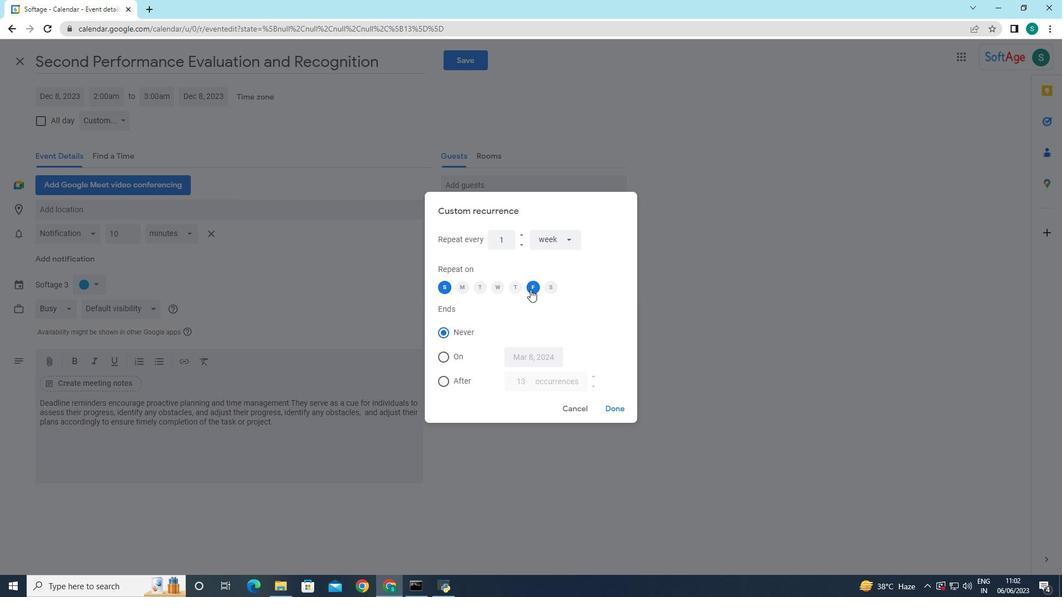 
Action: Mouse moved to (611, 408)
Screenshot: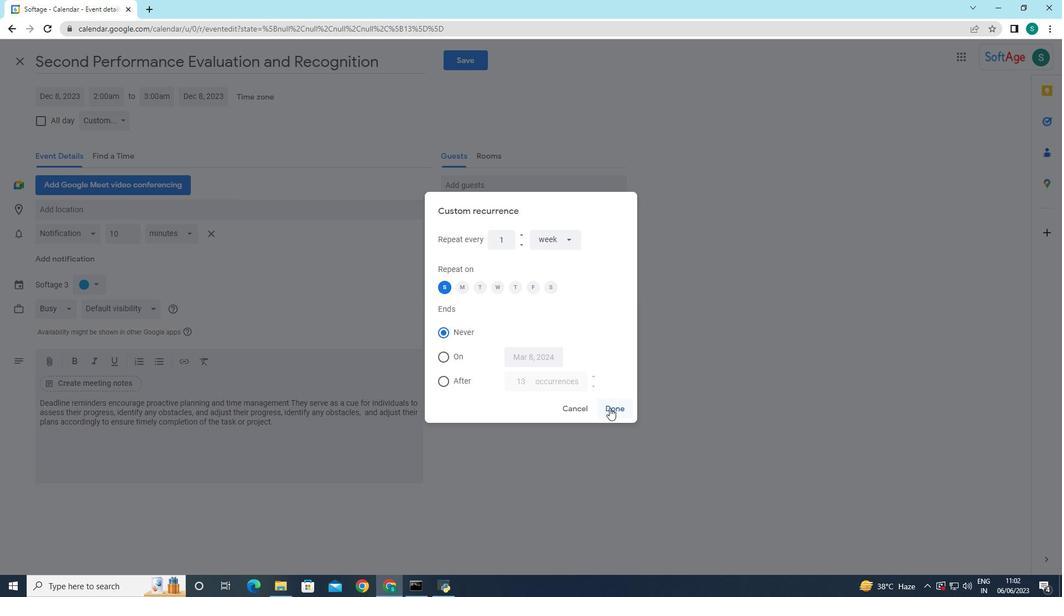 
Action: Mouse pressed left at (611, 408)
Screenshot: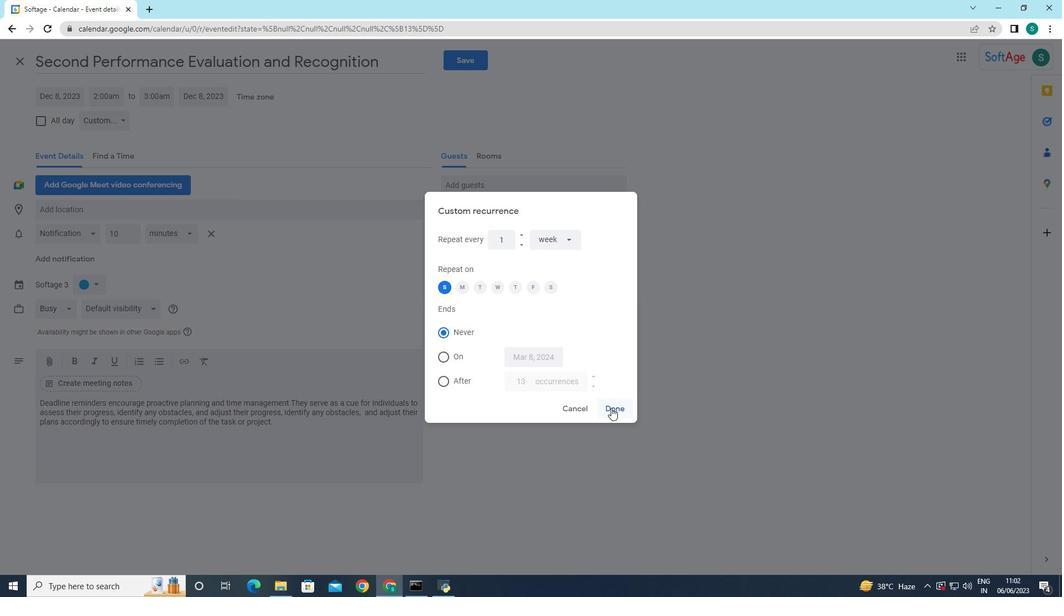 
Action: Mouse moved to (467, 64)
Screenshot: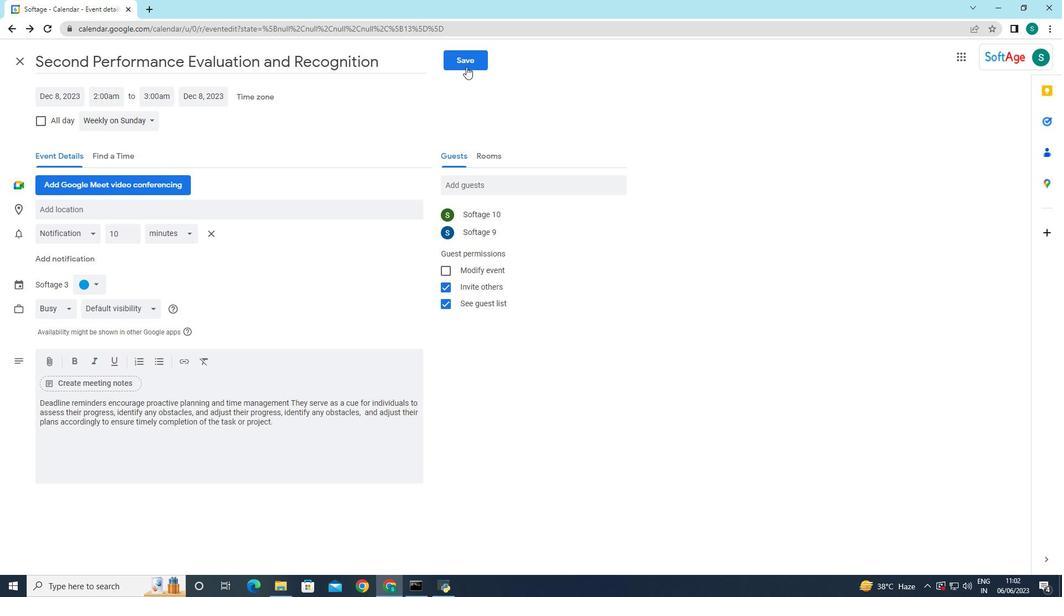 
Action: Mouse pressed left at (467, 64)
Screenshot: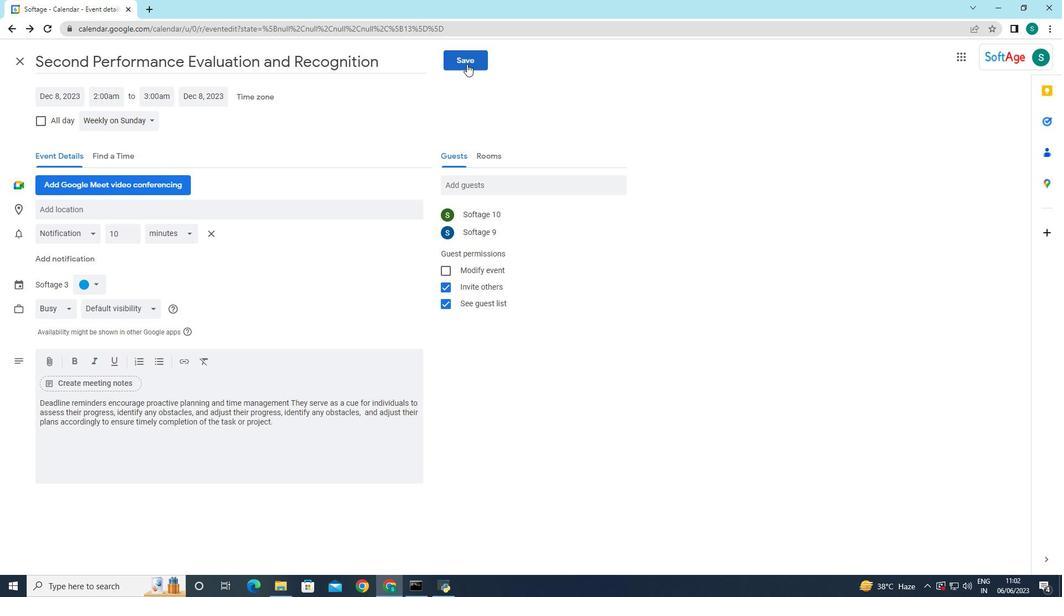 
Action: Mouse moved to (634, 333)
Screenshot: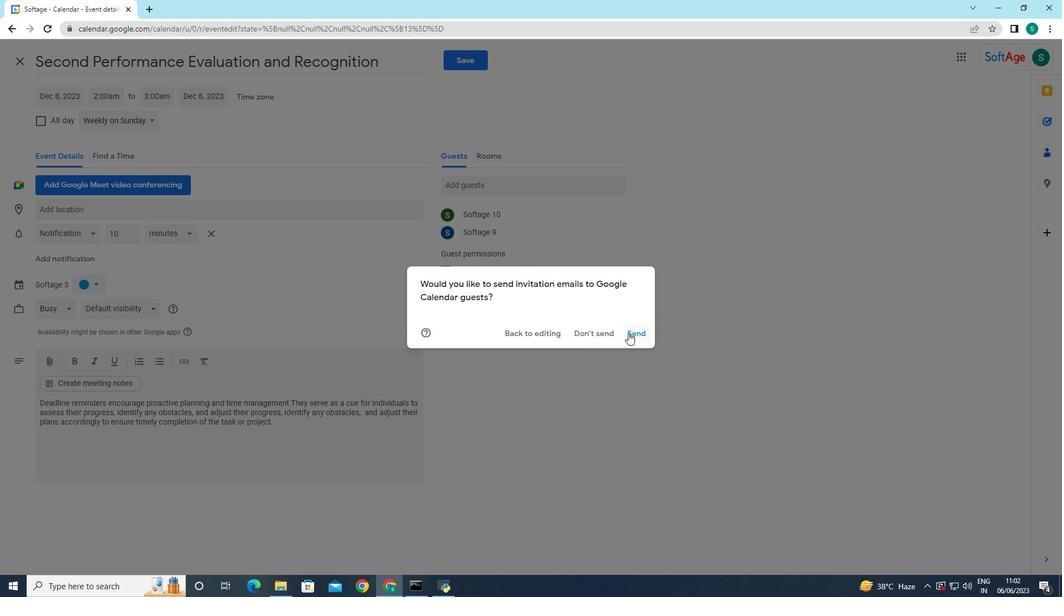 
Action: Mouse pressed left at (634, 333)
Screenshot: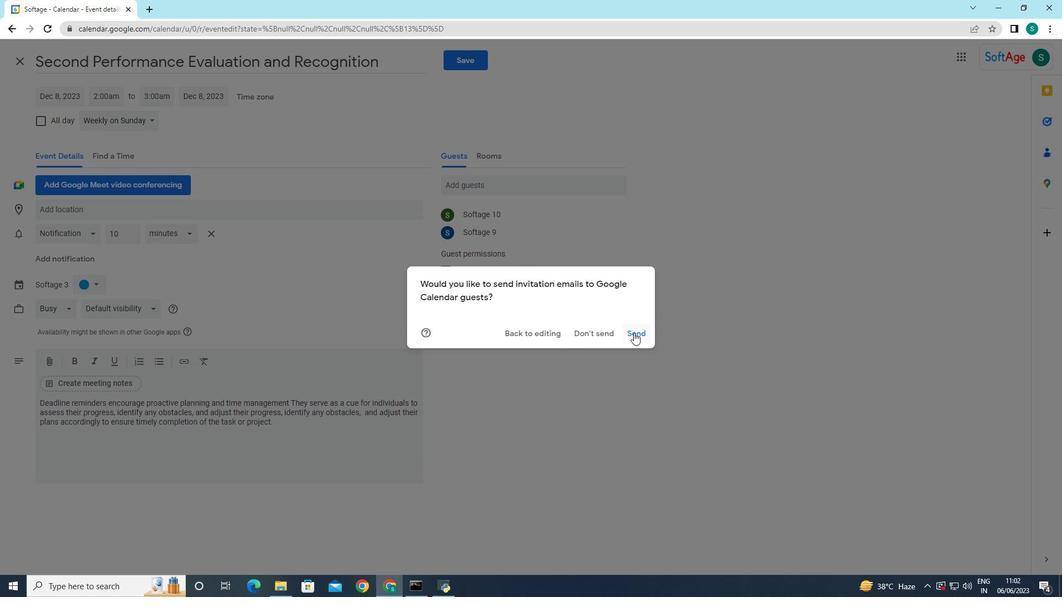 
Action: Mouse moved to (633, 335)
Screenshot: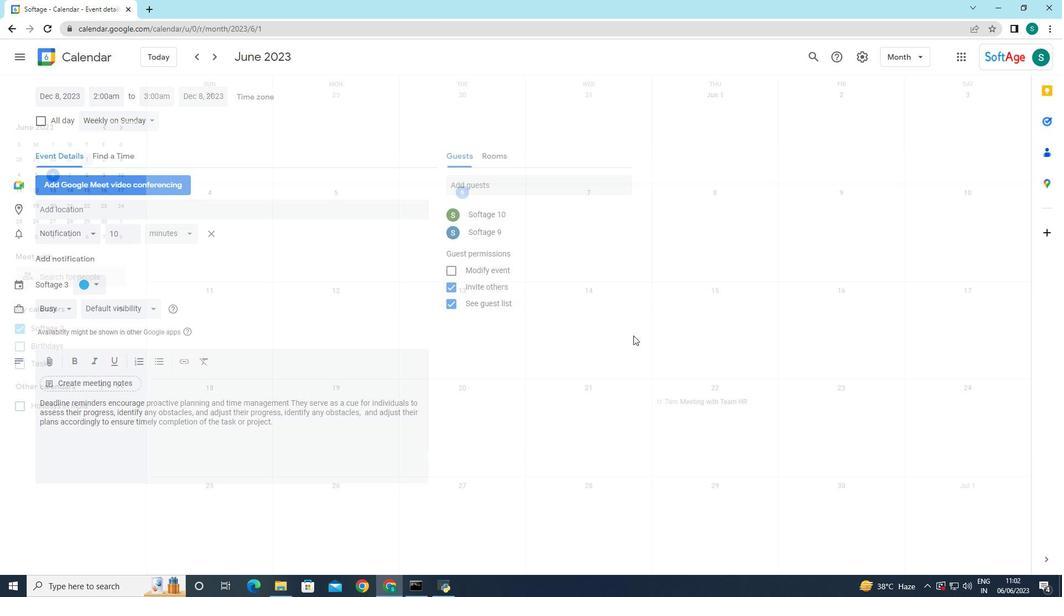 
